 Task: Find connections with filter location Les Ulis with filter topic #personaldevelopment with filter profile language English with filter current company VBeyond Corporation with filter school Jai Narain Vyas University with filter industry Internet Marketplace Platforms with filter service category Interaction Design with filter keywords title Administrative Manager
Action: Mouse moved to (593, 83)
Screenshot: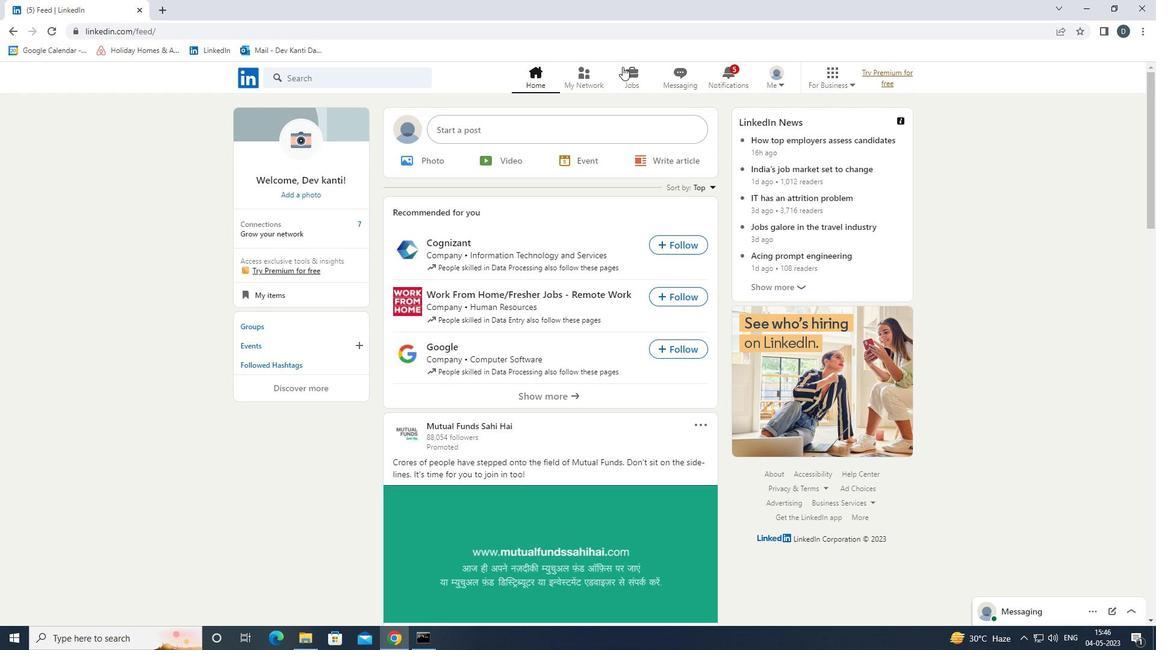 
Action: Mouse pressed left at (593, 83)
Screenshot: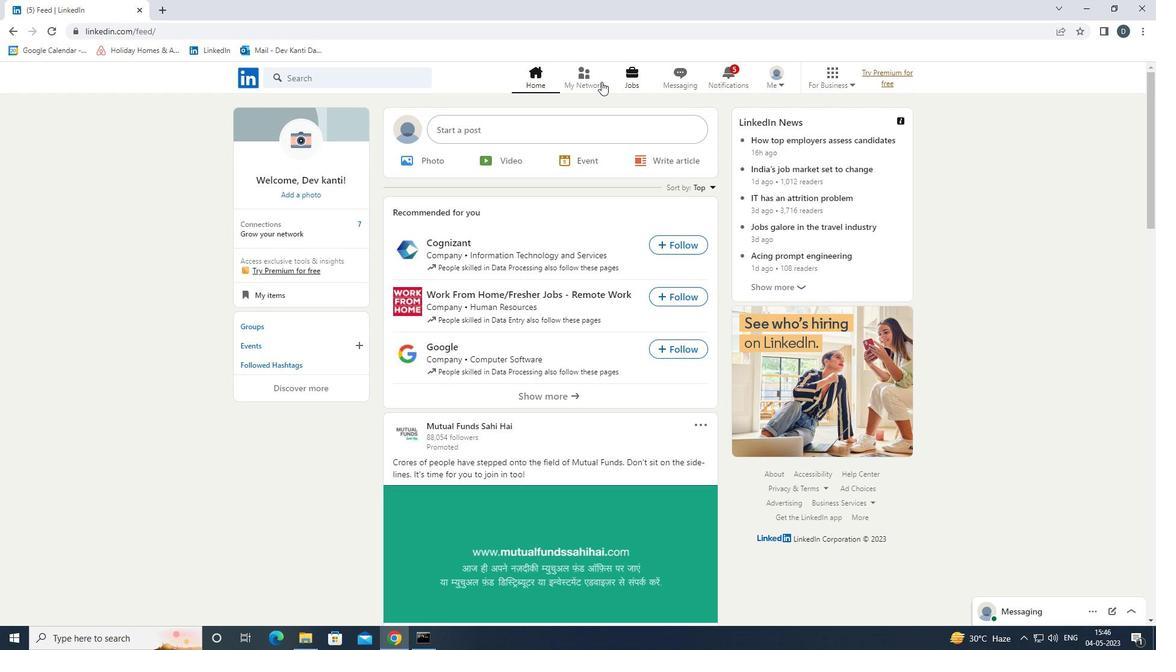 
Action: Mouse moved to (397, 143)
Screenshot: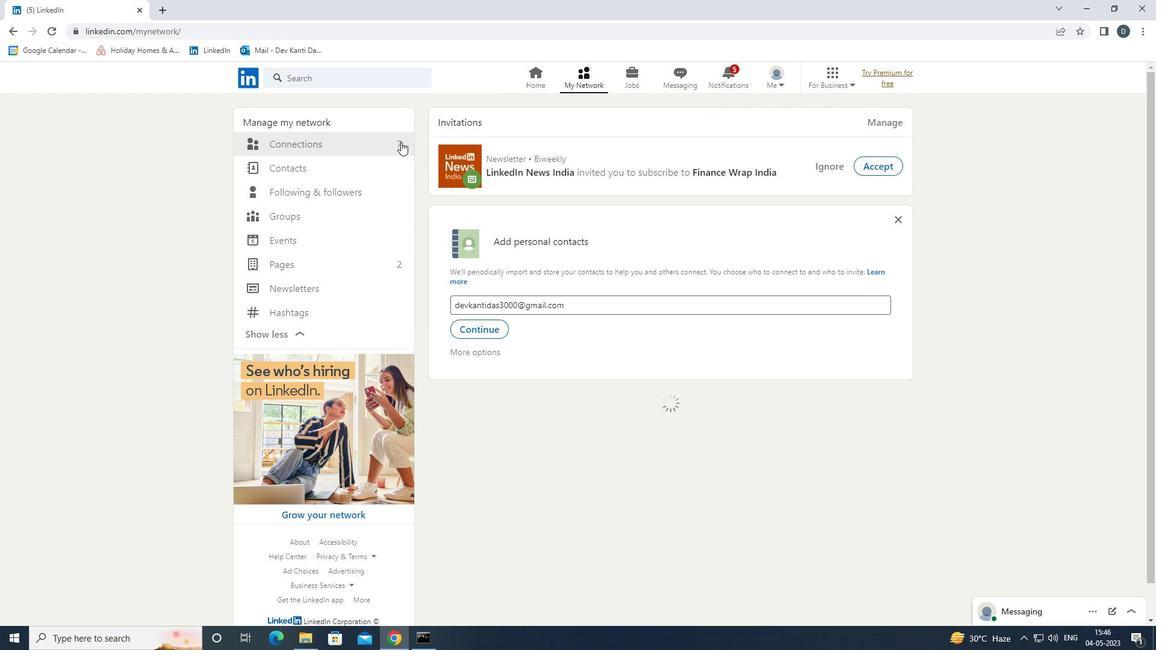 
Action: Mouse pressed left at (397, 143)
Screenshot: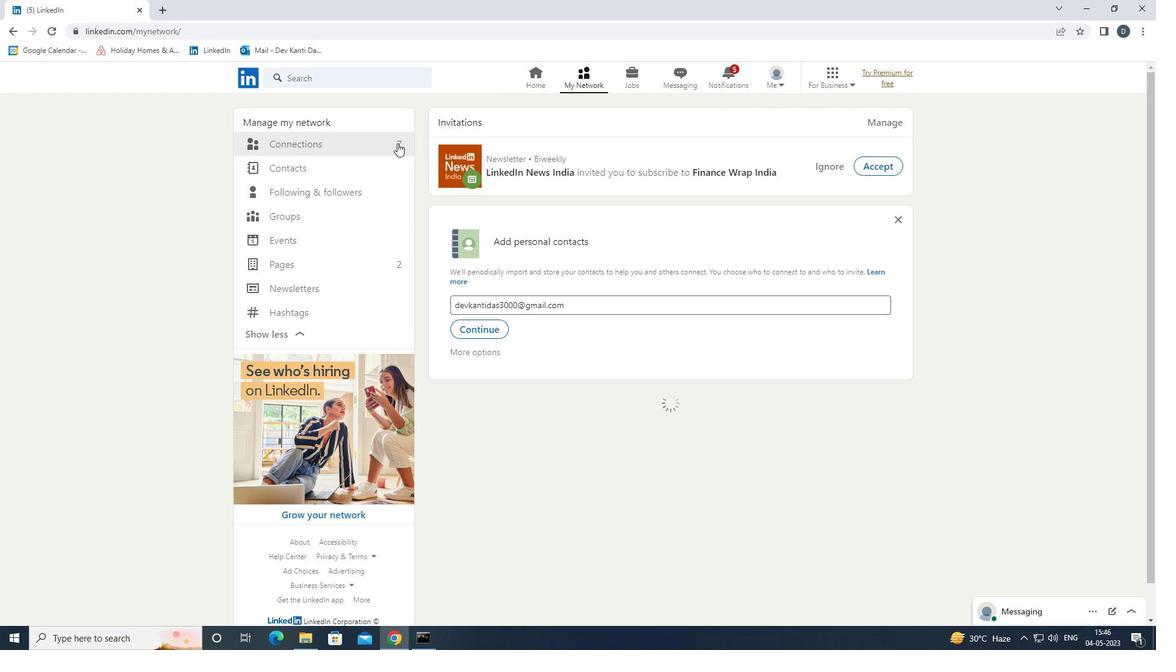 
Action: Mouse moved to (681, 134)
Screenshot: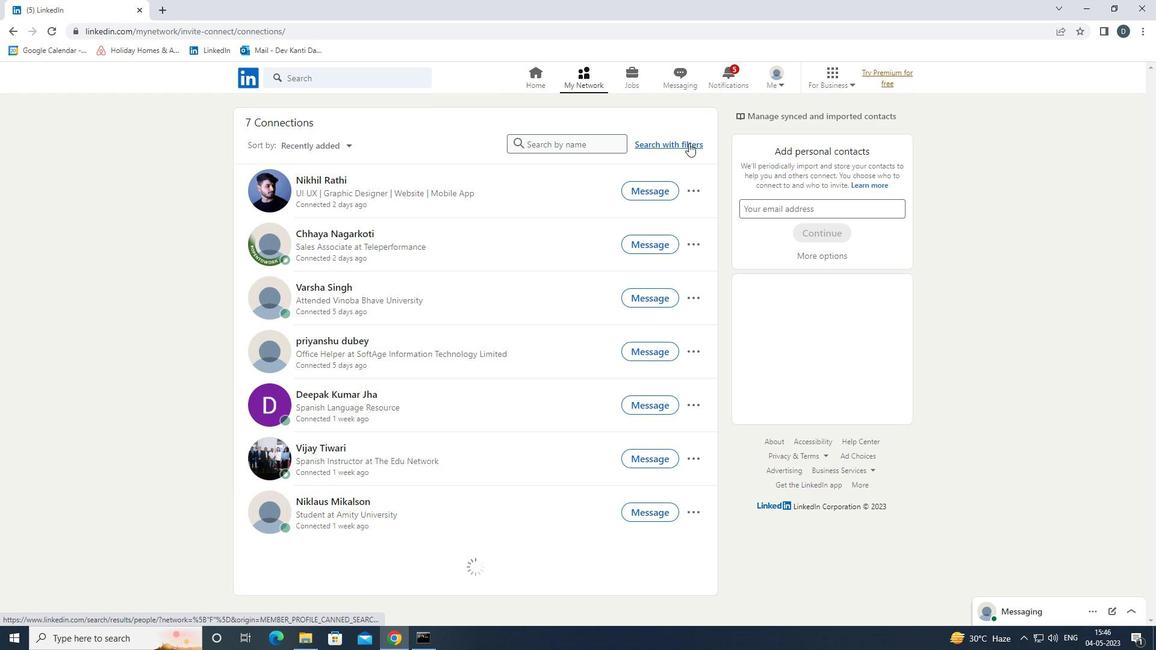 
Action: Mouse pressed left at (681, 134)
Screenshot: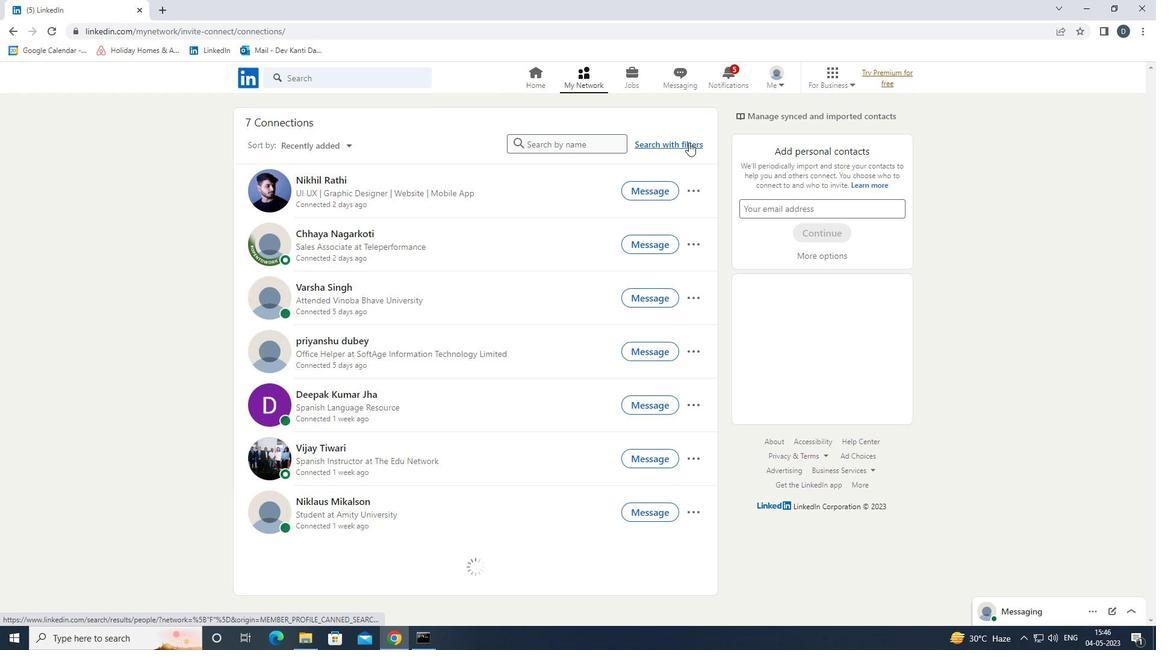 
Action: Mouse moved to (678, 139)
Screenshot: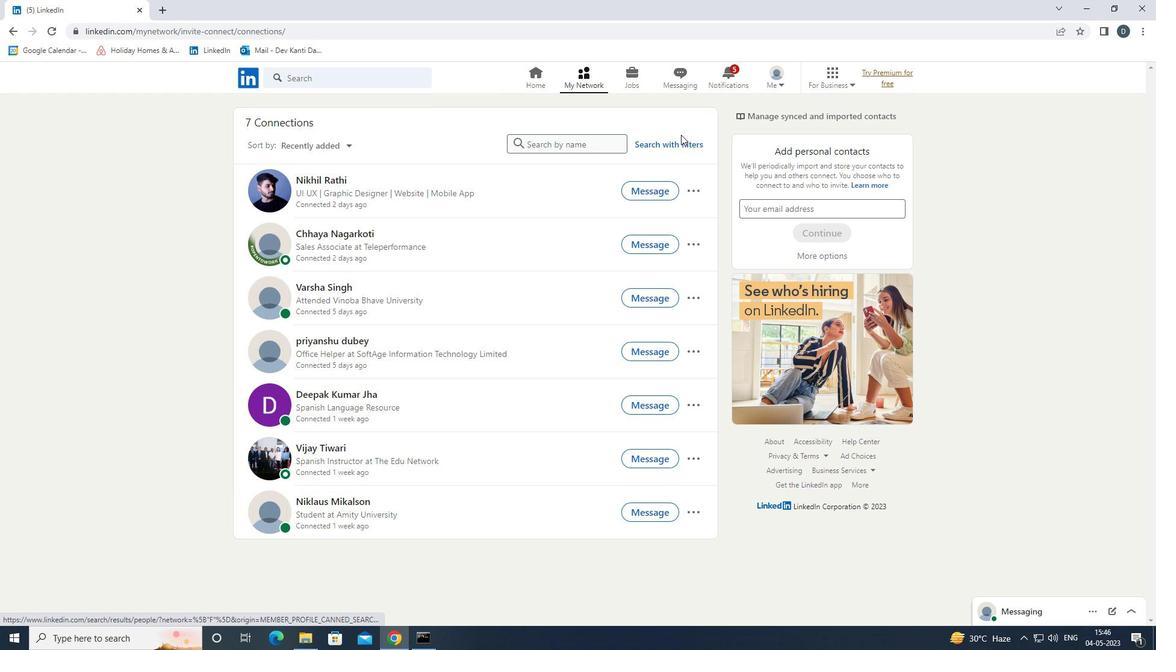 
Action: Mouse pressed left at (678, 139)
Screenshot: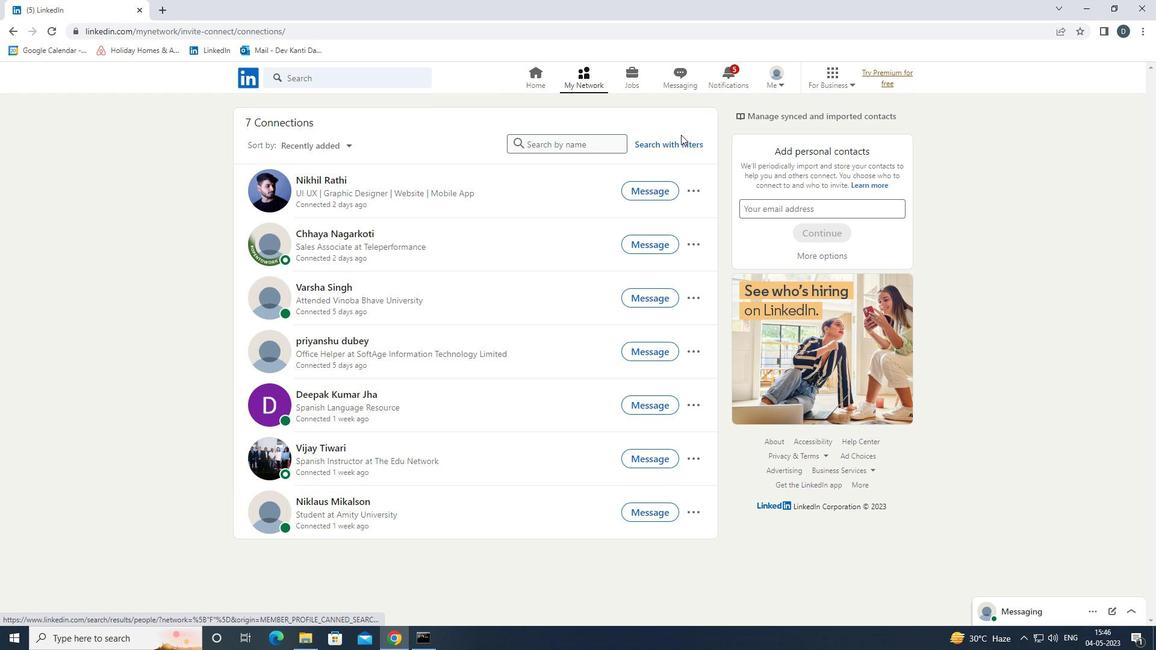 
Action: Mouse moved to (615, 110)
Screenshot: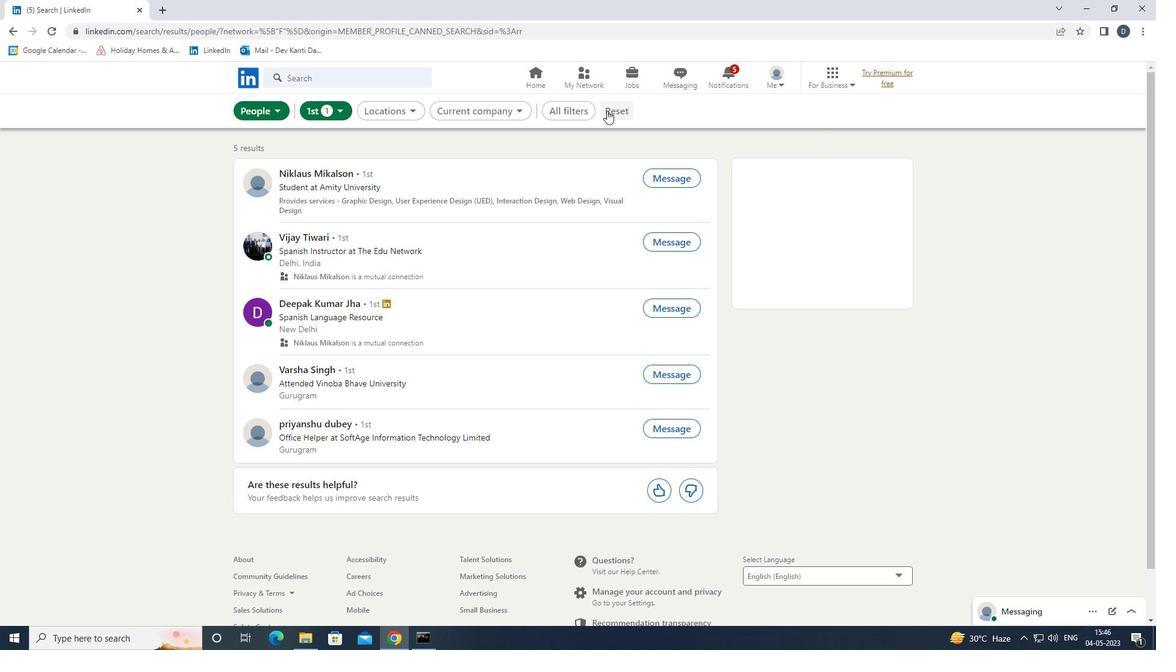 
Action: Mouse pressed left at (615, 110)
Screenshot: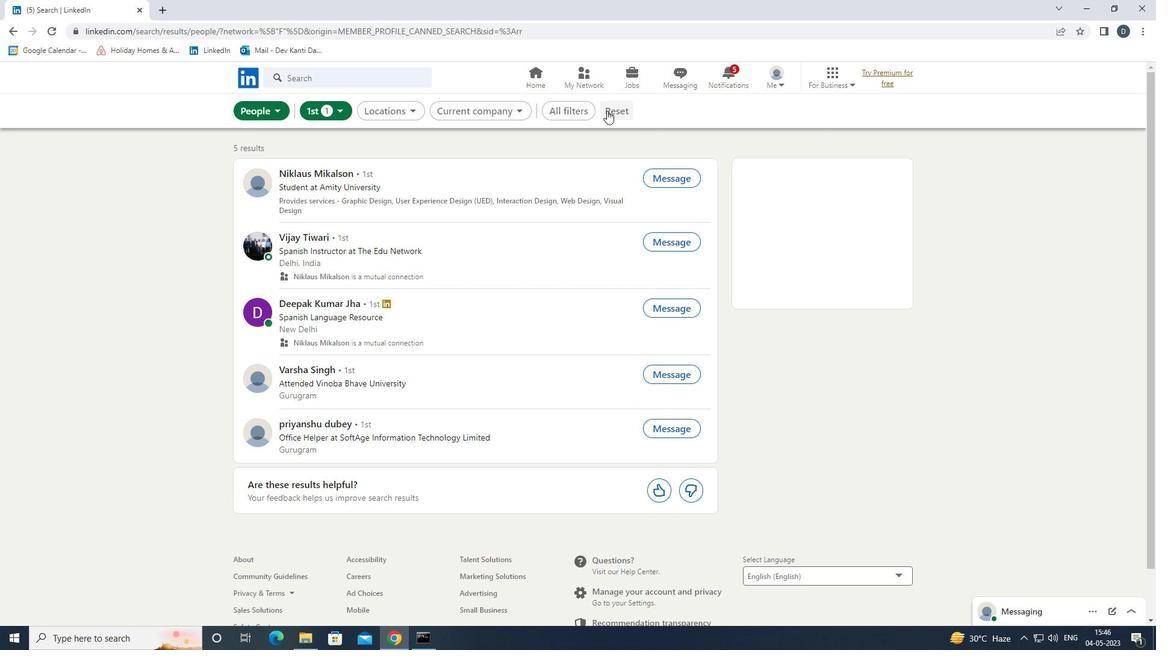 
Action: Mouse moved to (610, 110)
Screenshot: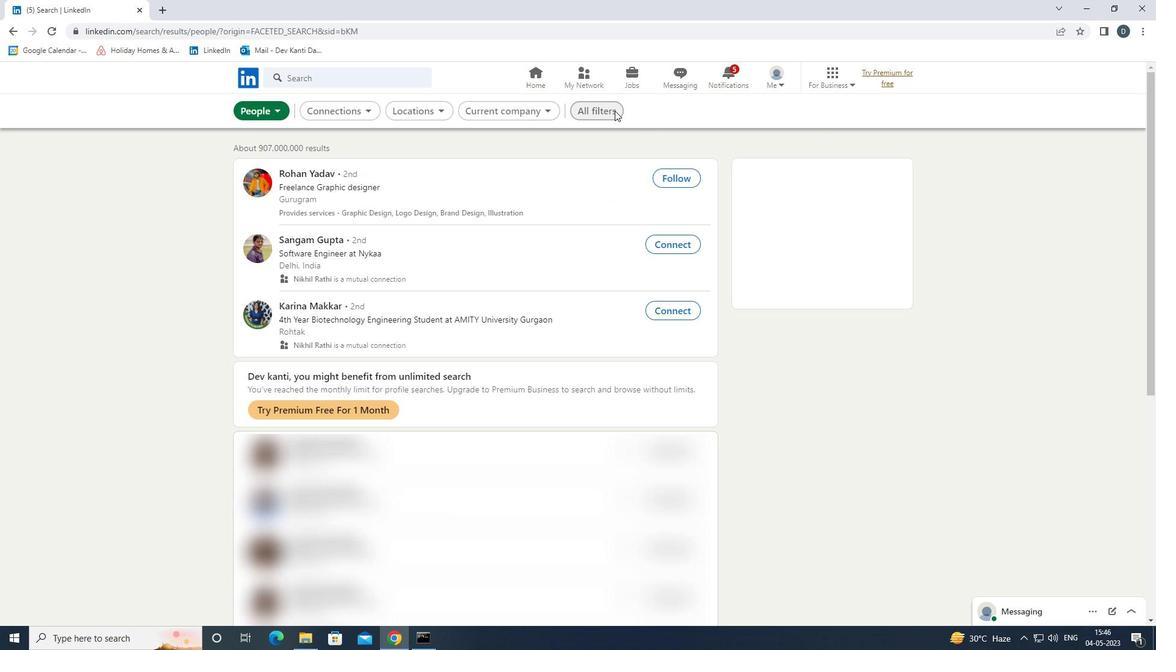 
Action: Mouse pressed left at (610, 110)
Screenshot: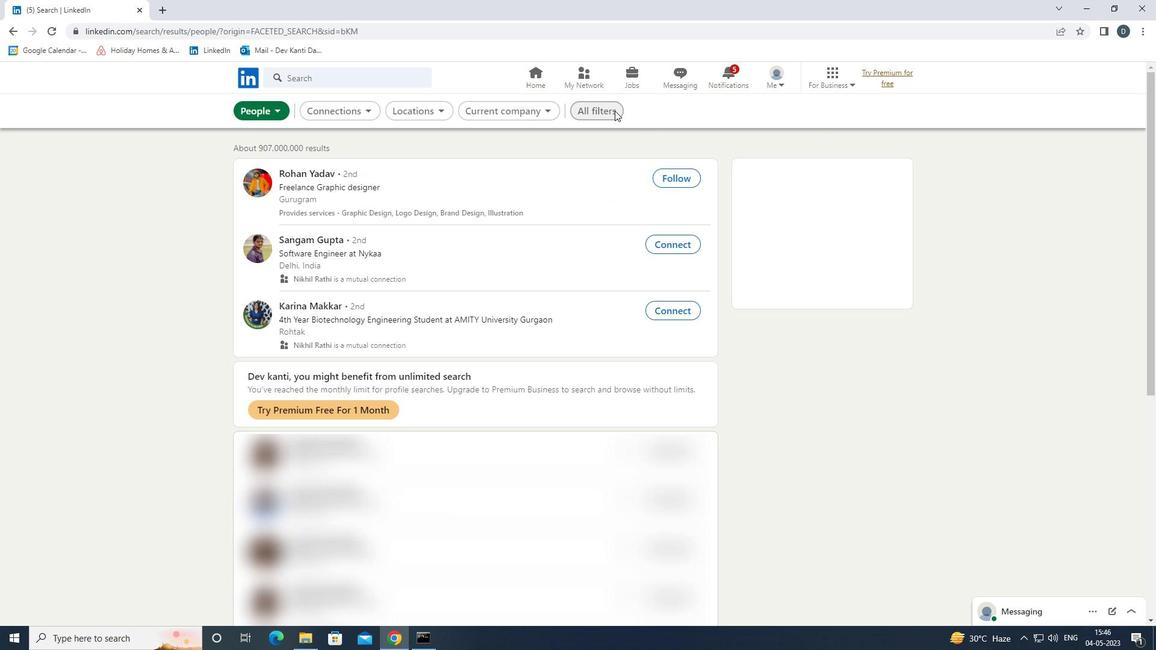 
Action: Mouse moved to (1038, 409)
Screenshot: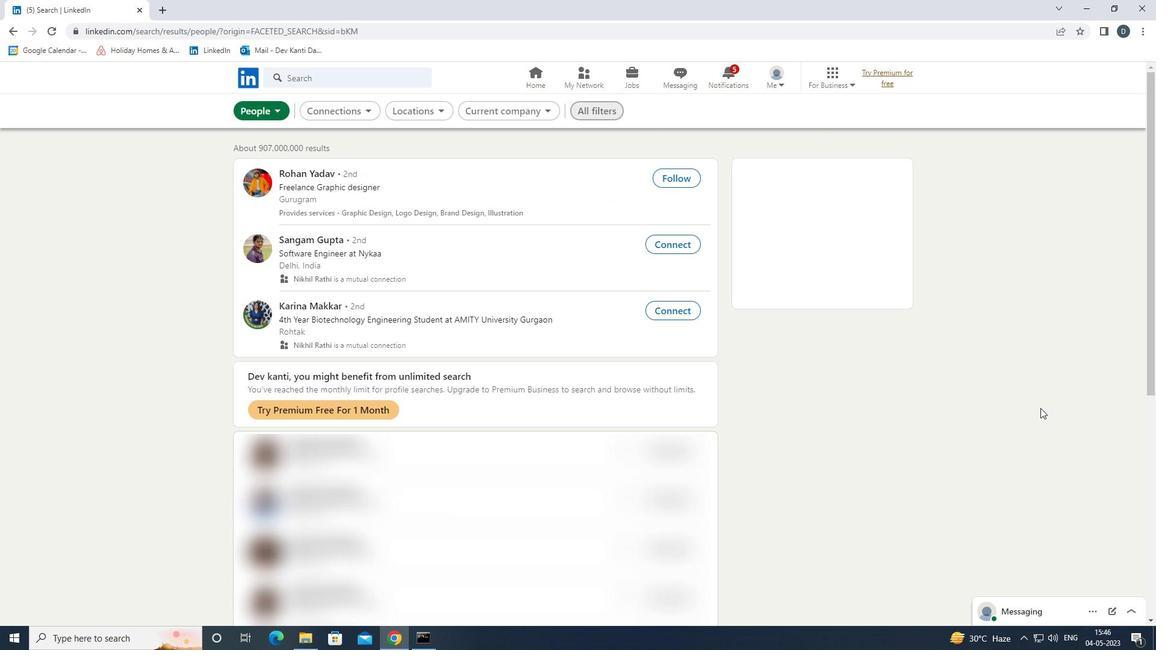 
Action: Mouse scrolled (1038, 409) with delta (0, 0)
Screenshot: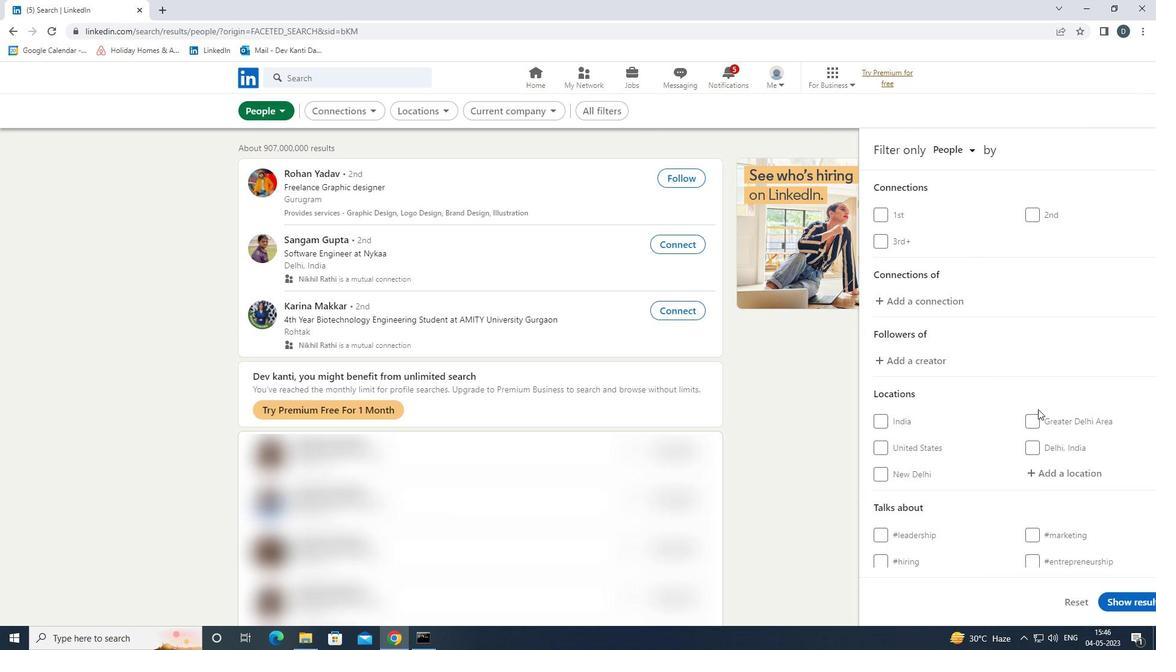 
Action: Mouse scrolled (1038, 409) with delta (0, 0)
Screenshot: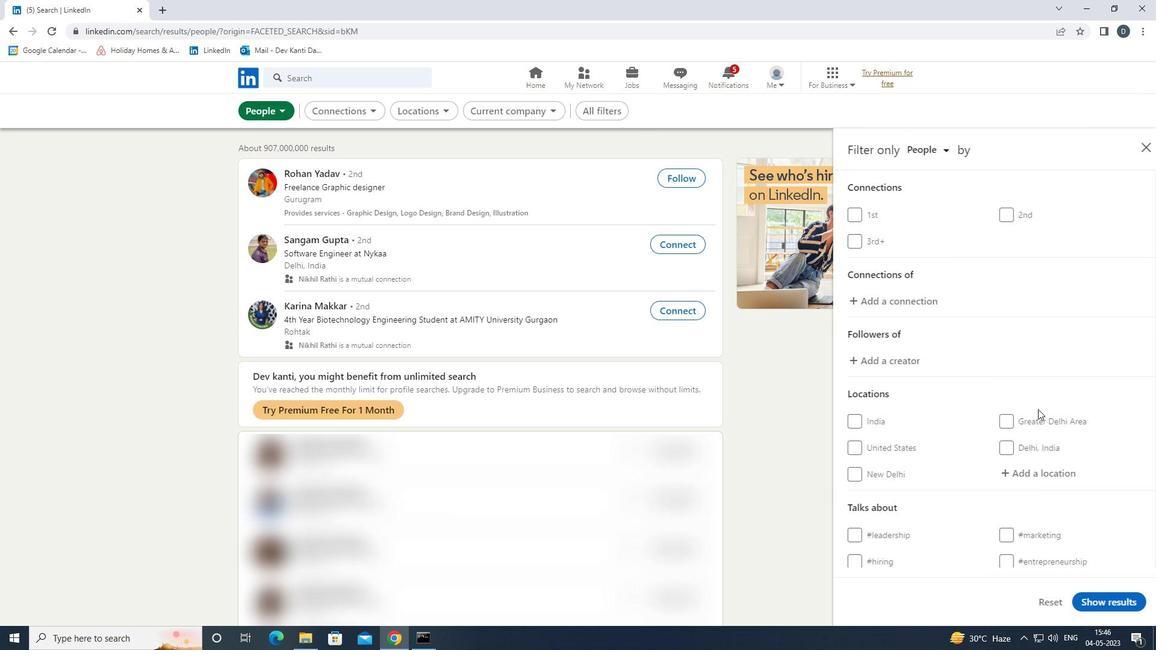 
Action: Mouse moved to (1036, 351)
Screenshot: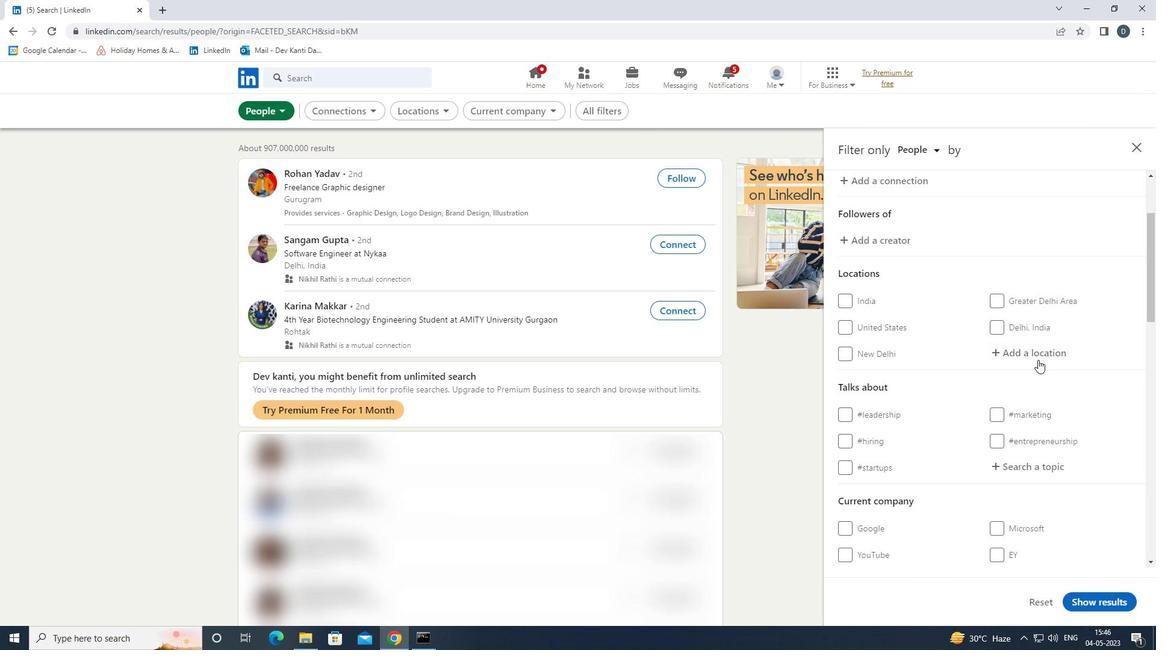 
Action: Mouse pressed left at (1036, 351)
Screenshot: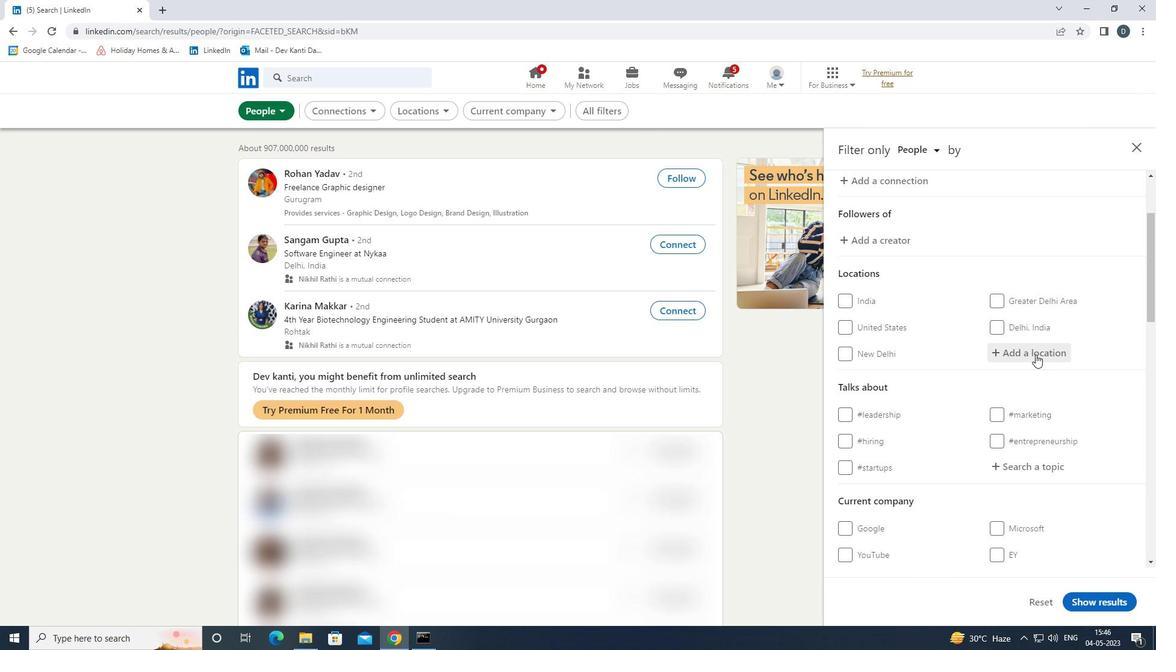 
Action: Key pressed <Key.shift>LES<Key.space><Key.shift>ULIS<Key.down>3.<Key.backspace><Key.backspace>
Screenshot: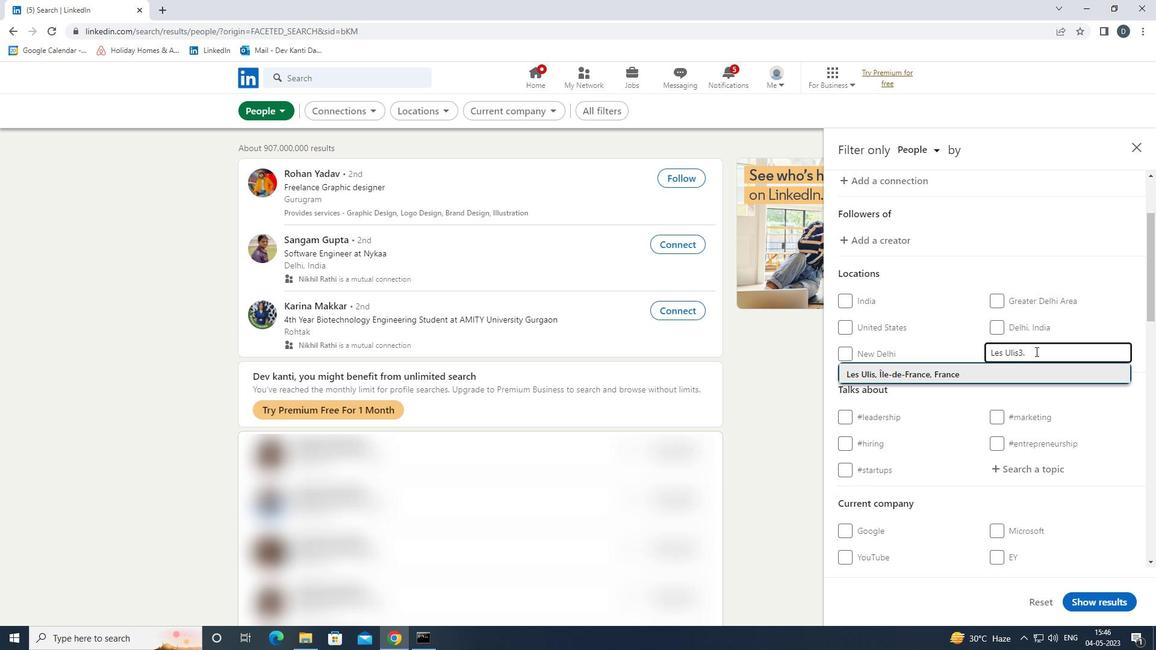
Action: Mouse moved to (1027, 363)
Screenshot: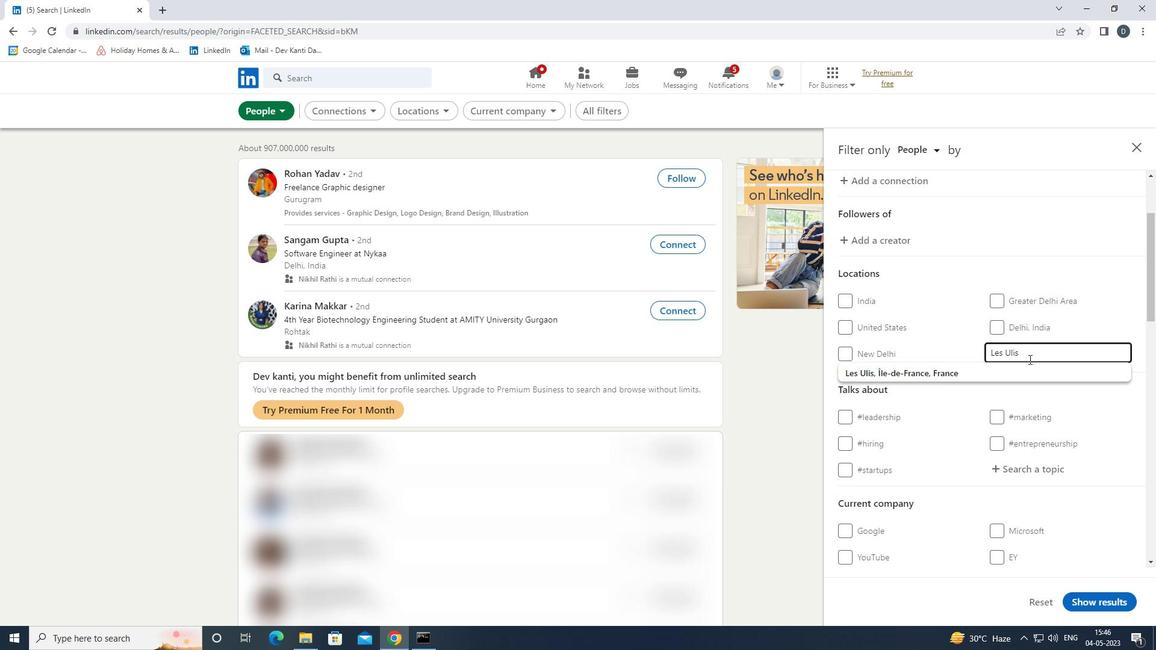 
Action: Mouse pressed left at (1027, 363)
Screenshot: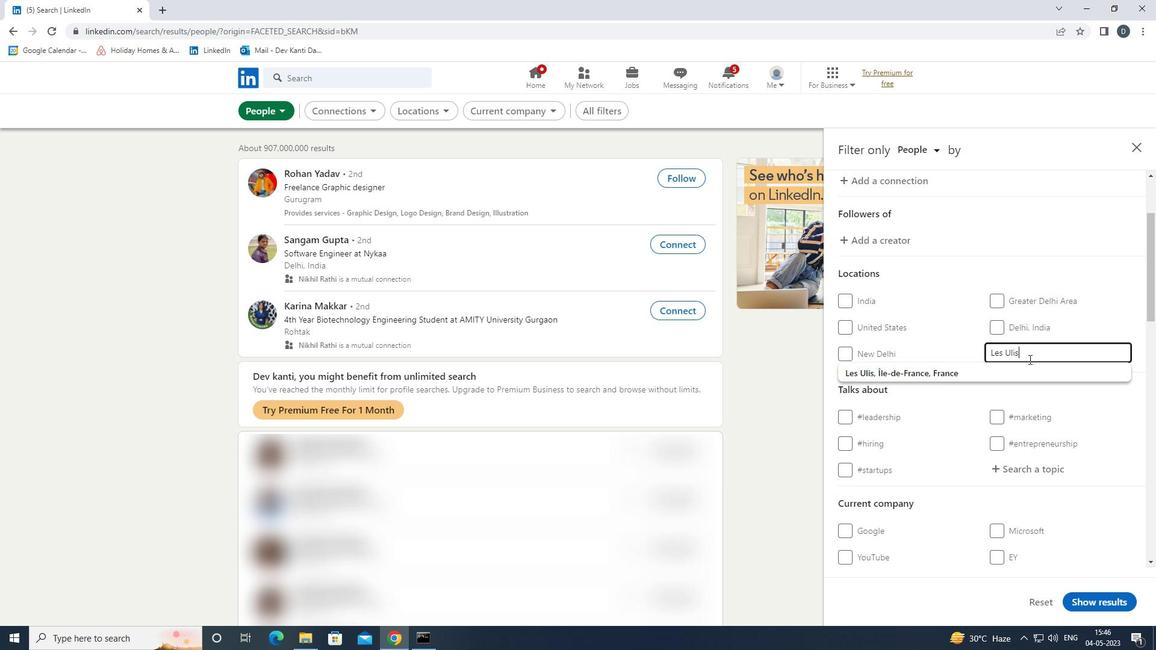 
Action: Mouse scrolled (1027, 363) with delta (0, 0)
Screenshot: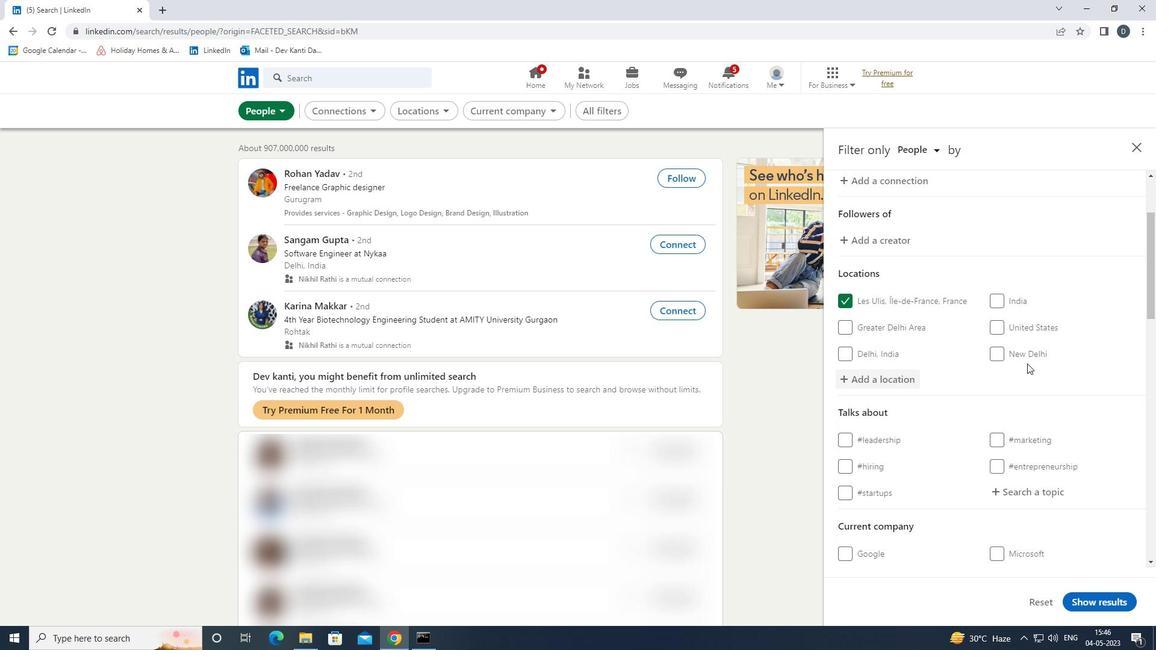 
Action: Mouse scrolled (1027, 363) with delta (0, 0)
Screenshot: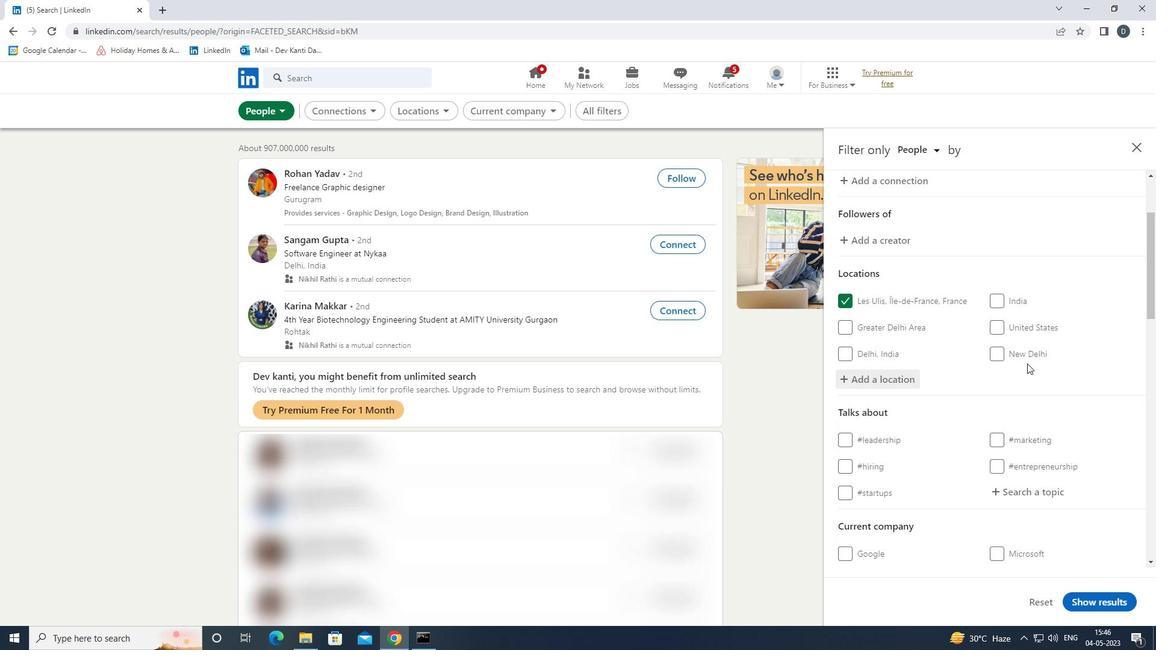 
Action: Mouse moved to (1027, 358)
Screenshot: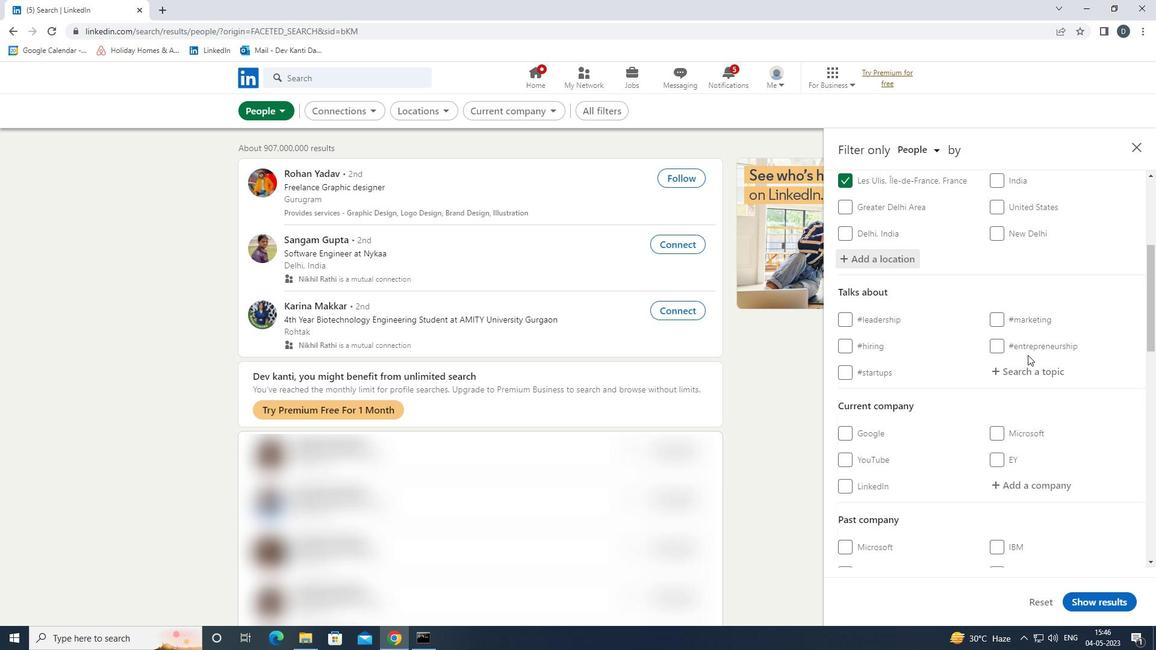 
Action: Mouse pressed left at (1027, 358)
Screenshot: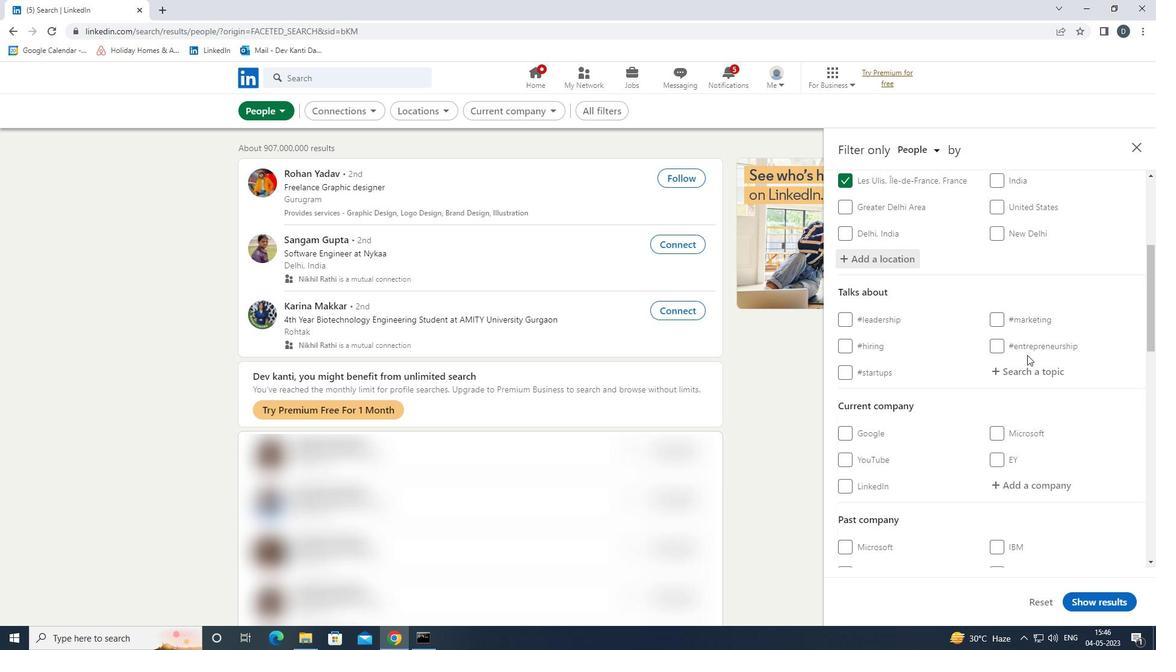 
Action: Mouse moved to (1027, 365)
Screenshot: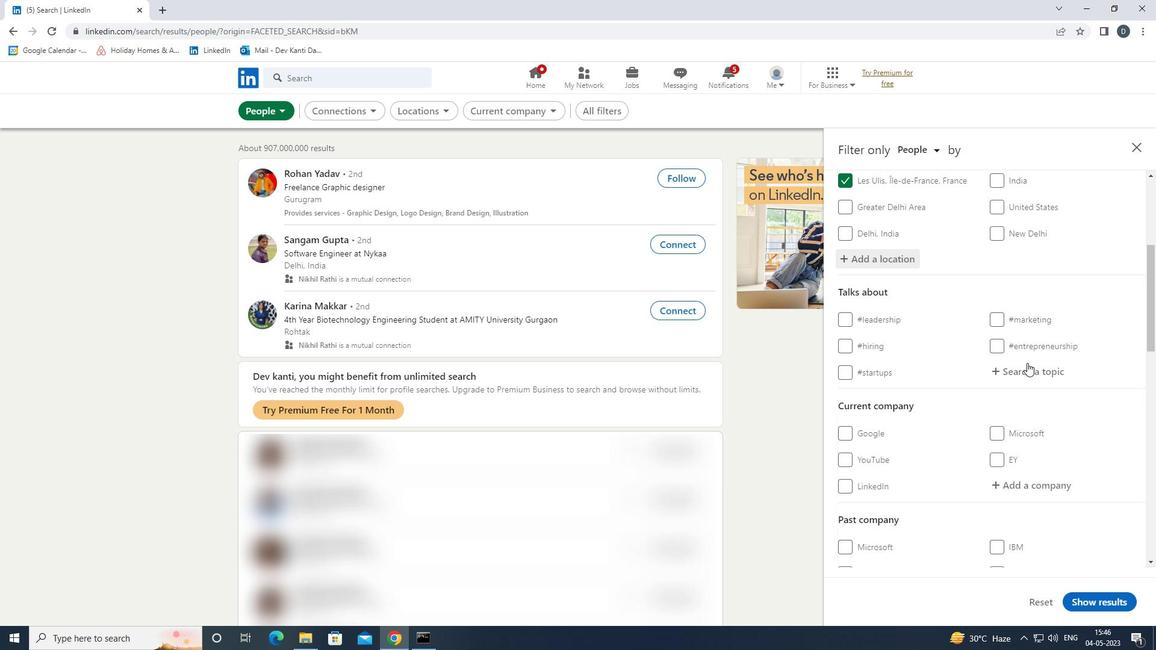 
Action: Mouse pressed left at (1027, 365)
Screenshot: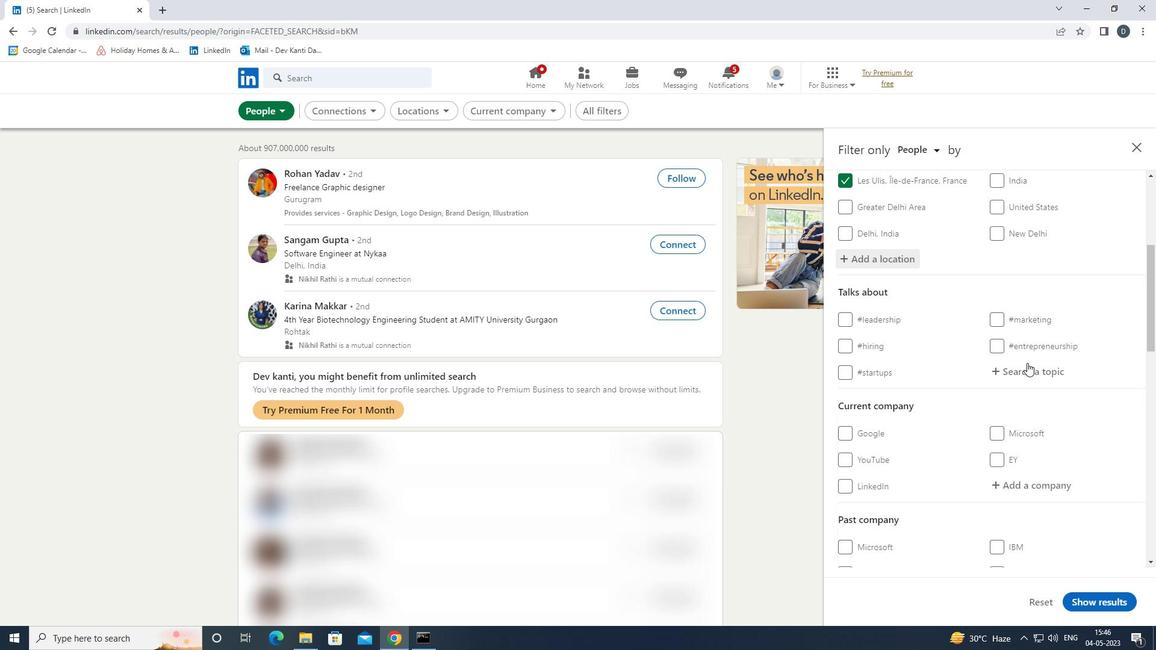 
Action: Mouse moved to (1027, 358)
Screenshot: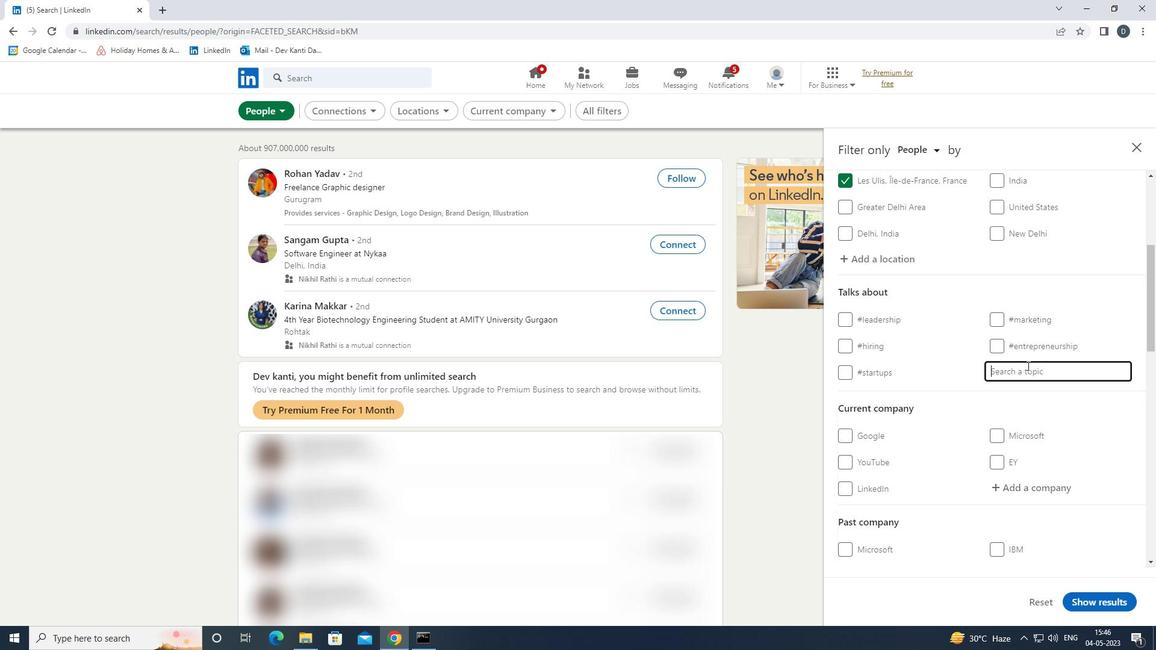 
Action: Key pressed PERSONALDEVE<Key.down><Key.enter>
Screenshot: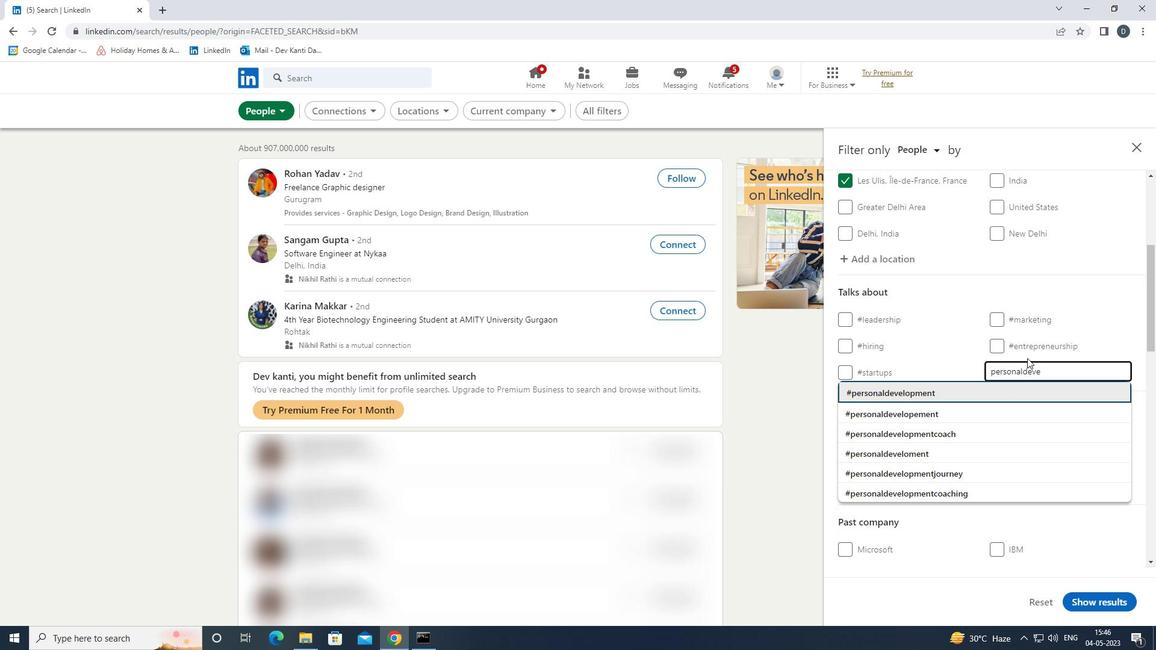 
Action: Mouse moved to (980, 383)
Screenshot: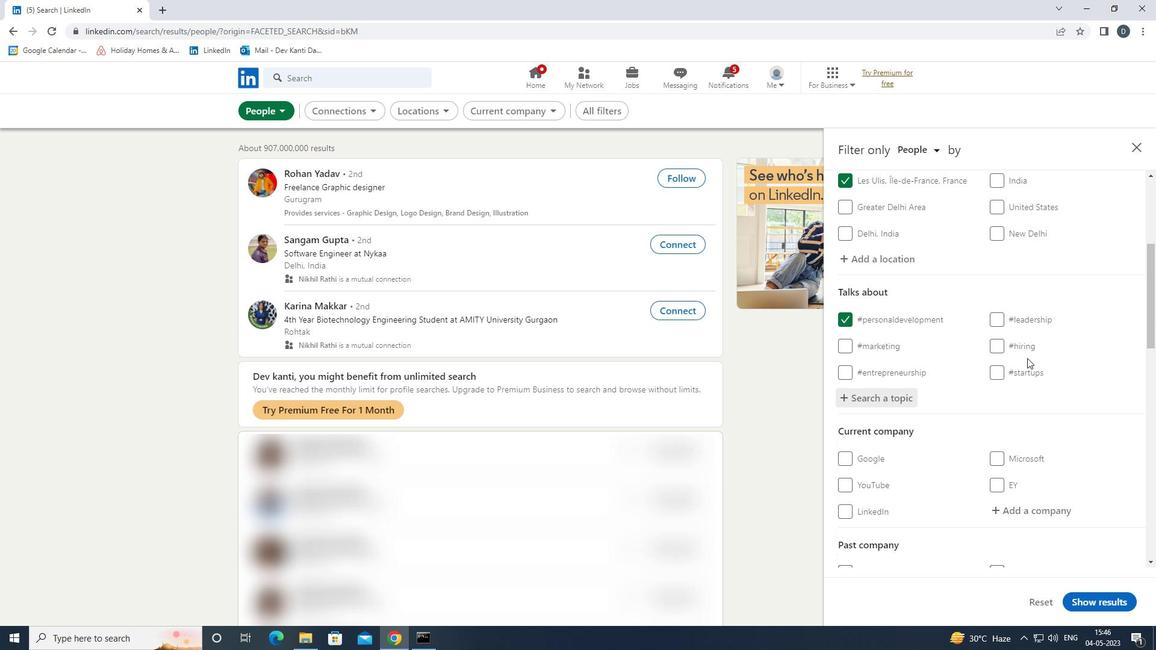 
Action: Mouse scrolled (980, 383) with delta (0, 0)
Screenshot: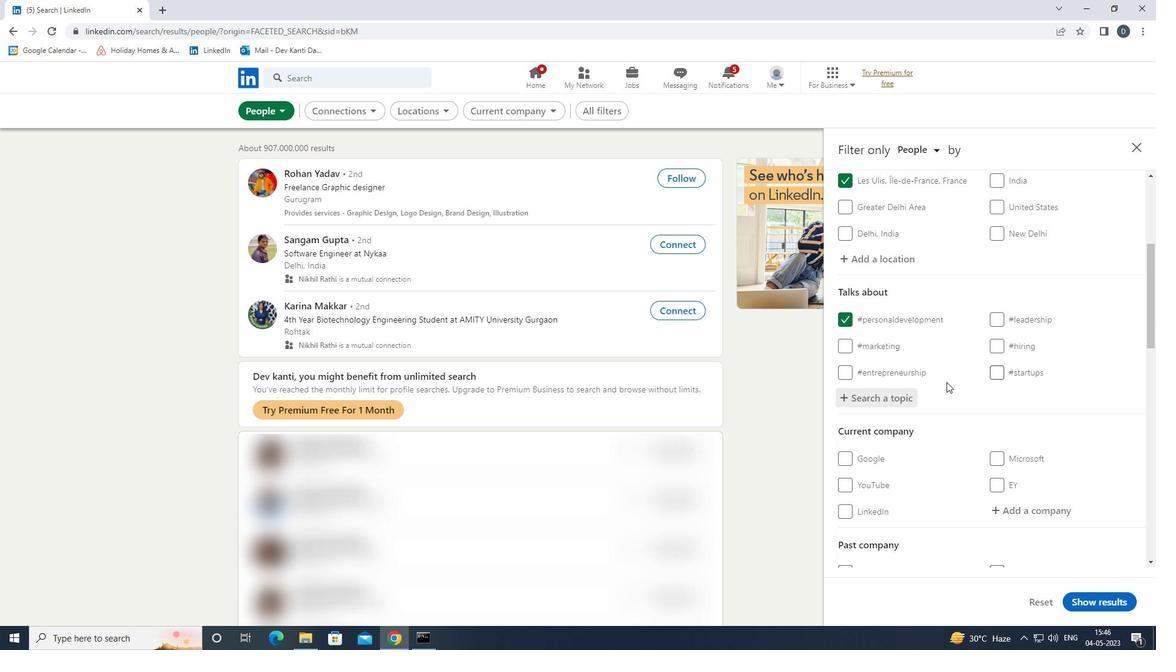 
Action: Mouse scrolled (980, 383) with delta (0, 0)
Screenshot: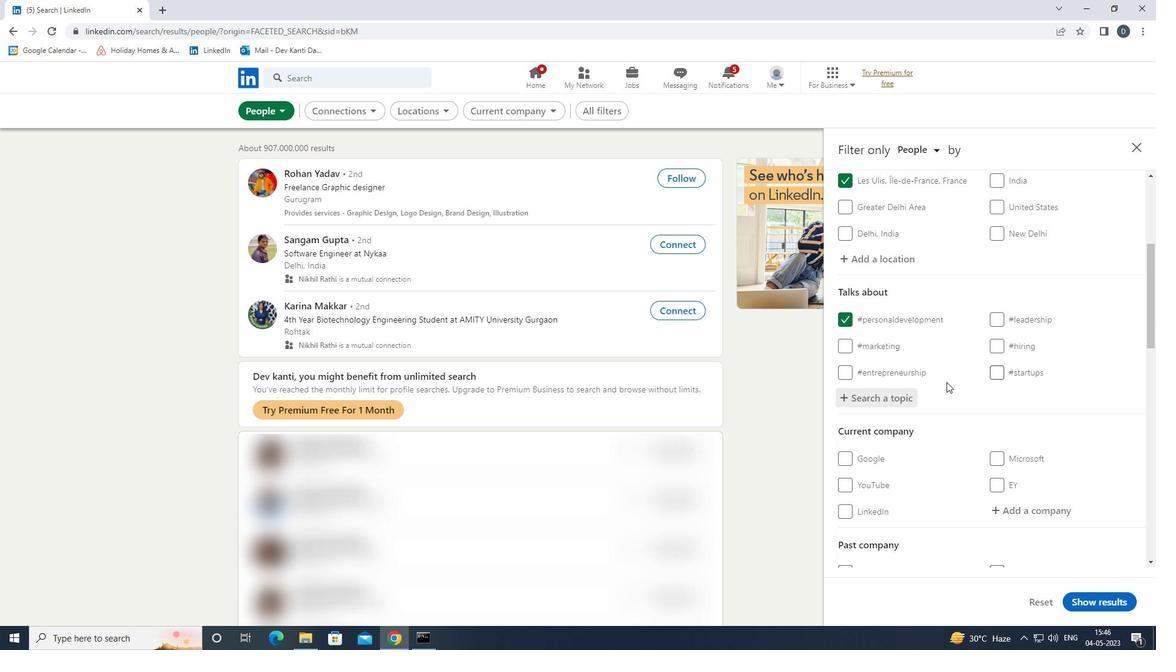 
Action: Mouse scrolled (980, 383) with delta (0, 0)
Screenshot: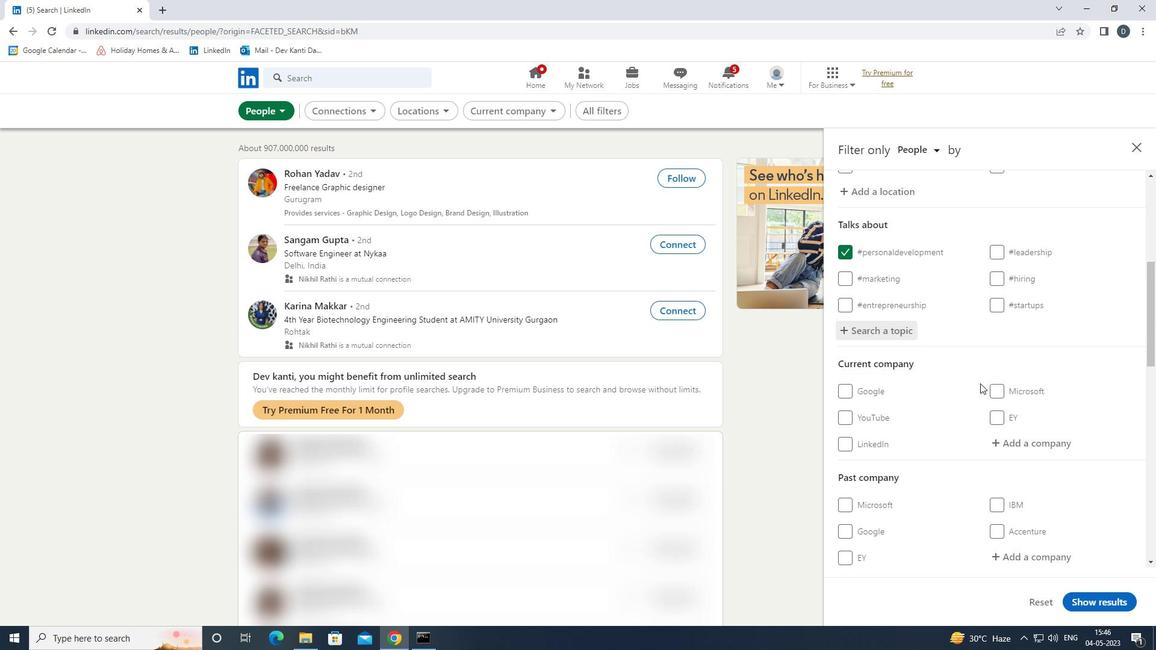 
Action: Mouse scrolled (980, 383) with delta (0, 0)
Screenshot: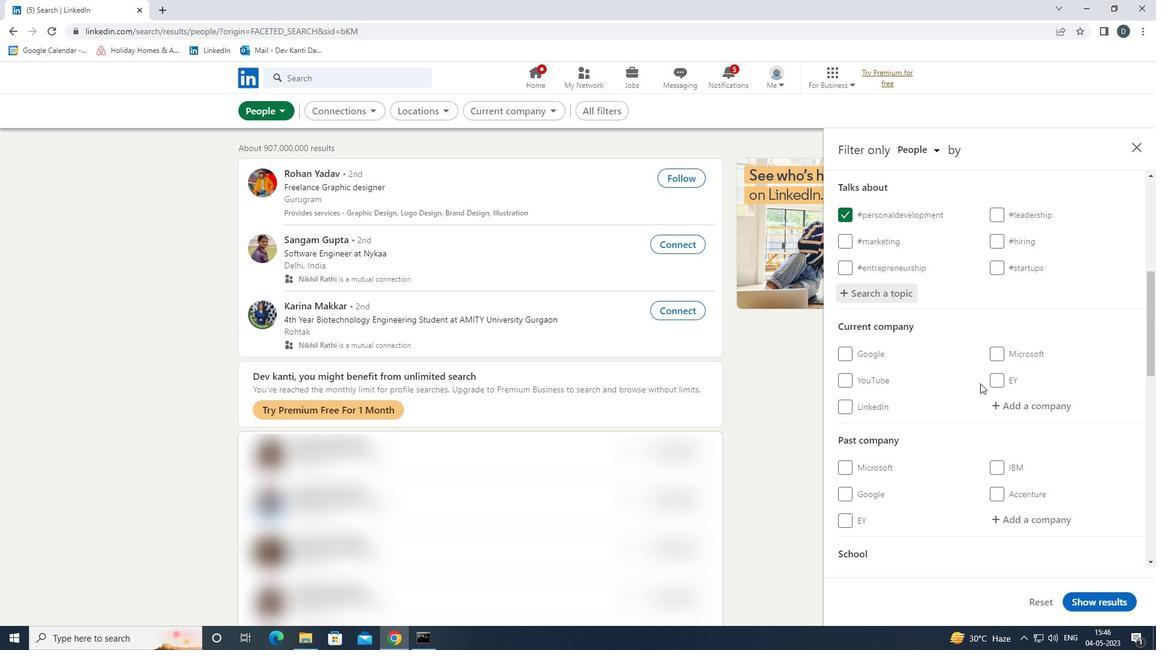 
Action: Mouse scrolled (980, 383) with delta (0, 0)
Screenshot: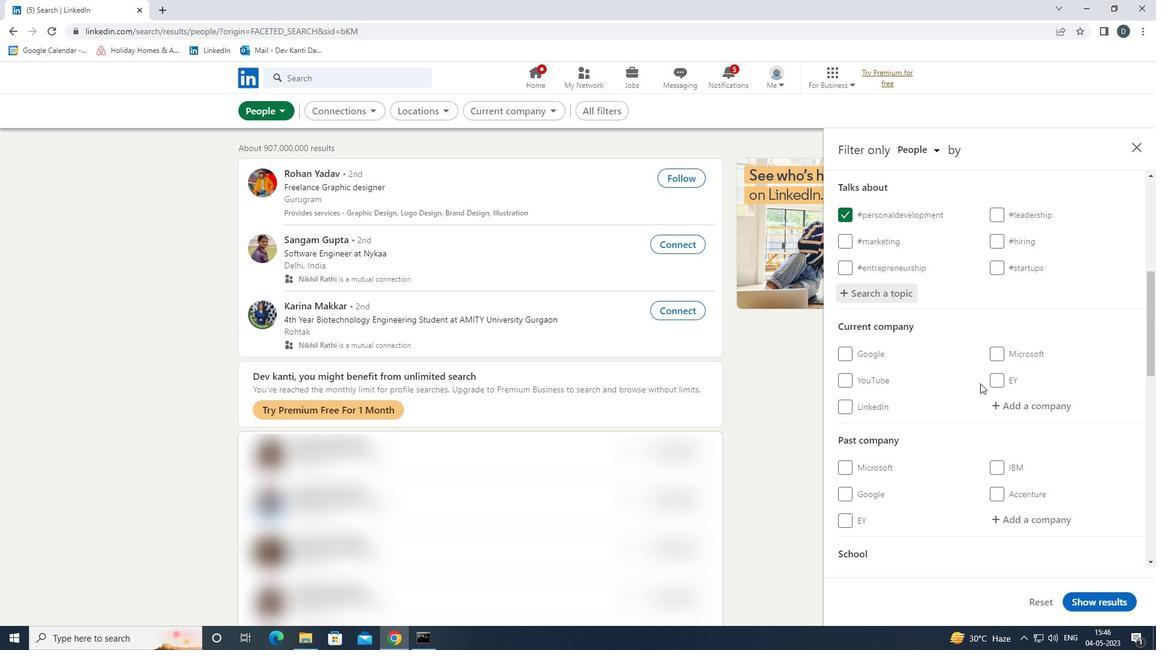 
Action: Mouse moved to (967, 392)
Screenshot: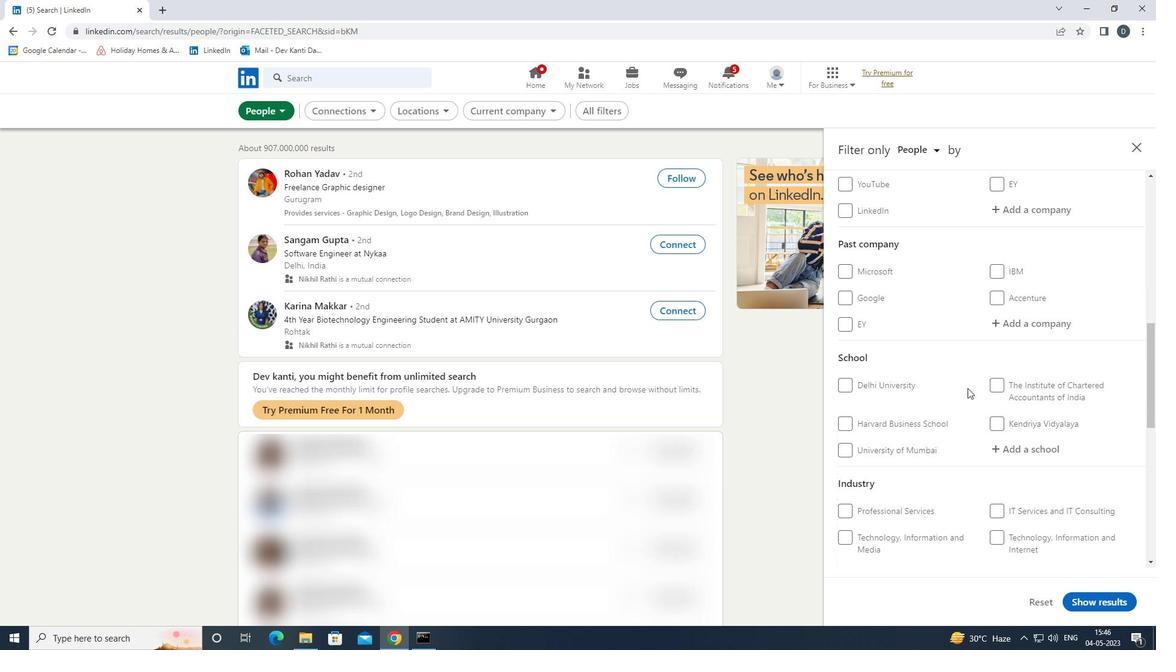
Action: Mouse scrolled (967, 392) with delta (0, 0)
Screenshot: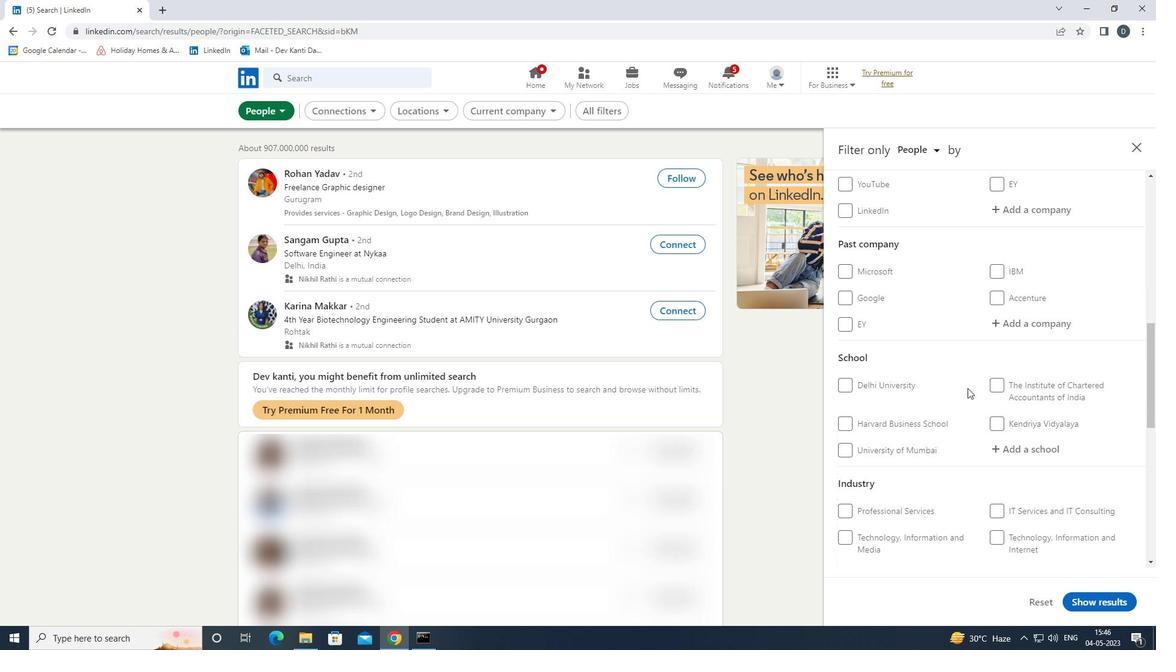 
Action: Mouse moved to (967, 394)
Screenshot: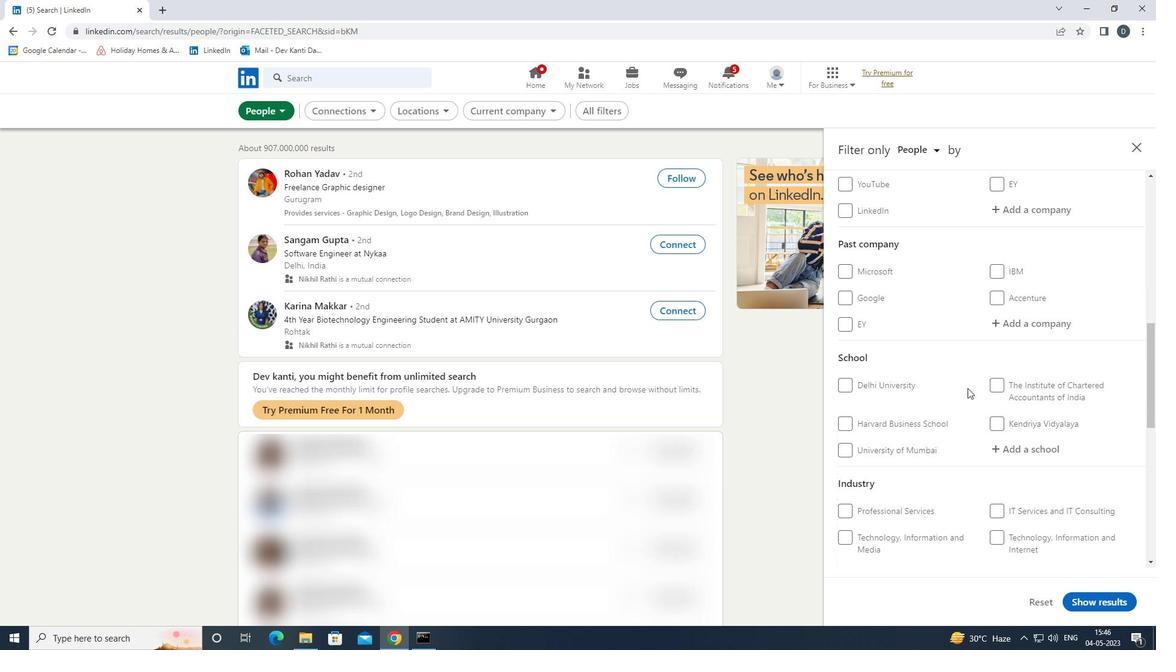 
Action: Mouse scrolled (967, 394) with delta (0, 0)
Screenshot: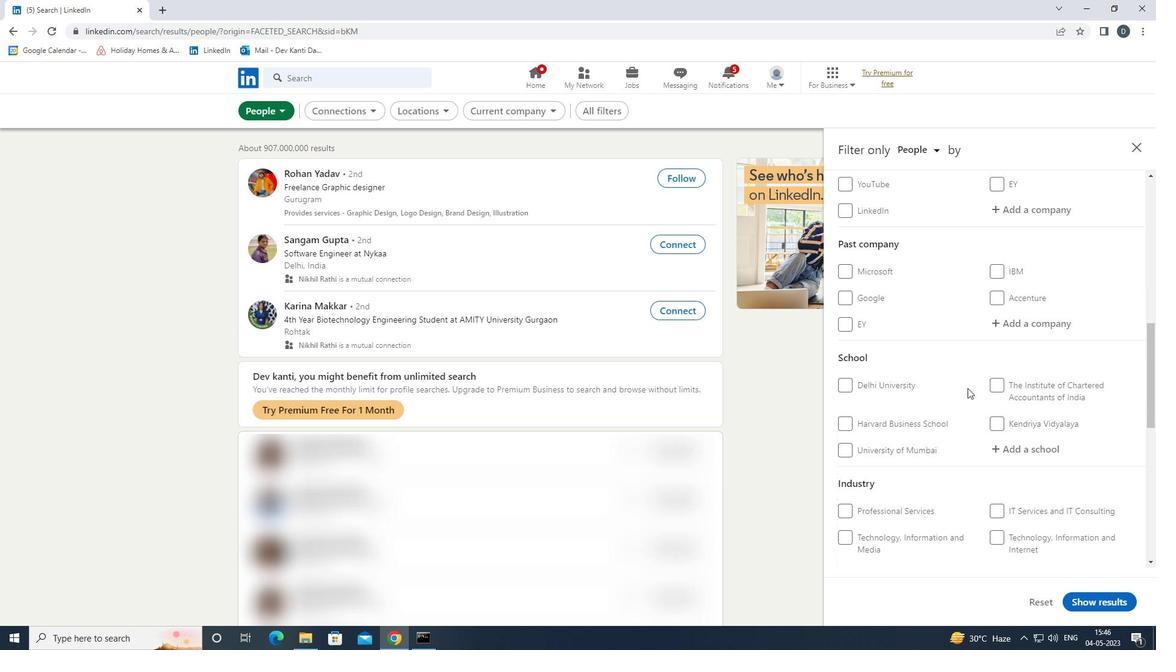 
Action: Mouse moved to (928, 416)
Screenshot: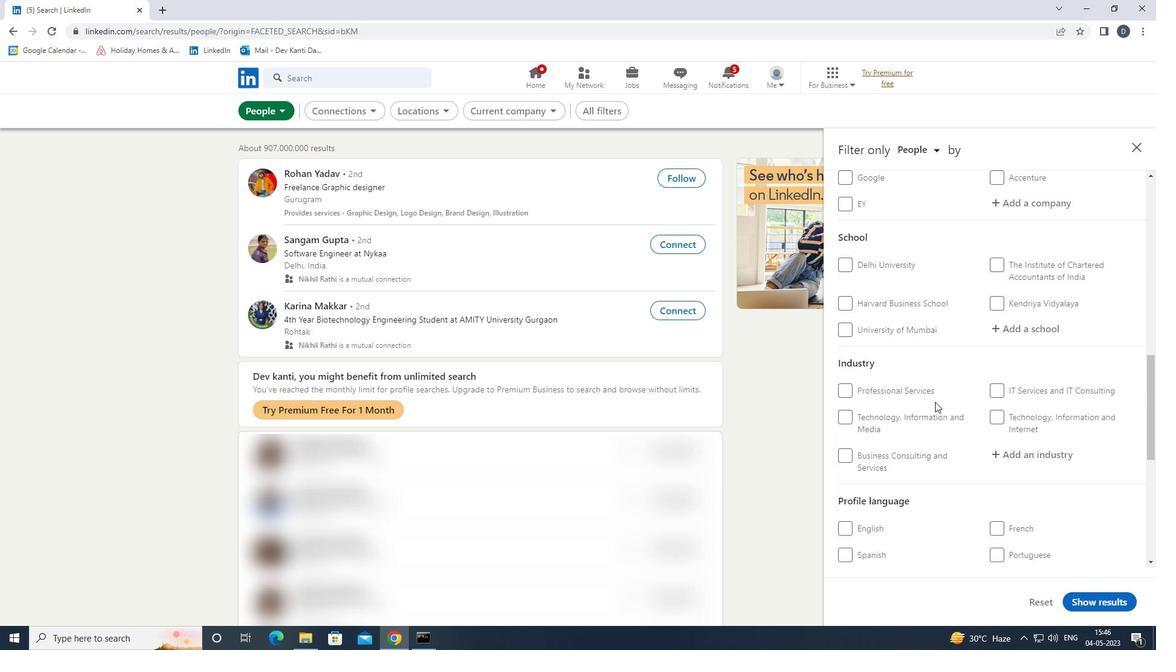 
Action: Mouse scrolled (928, 416) with delta (0, 0)
Screenshot: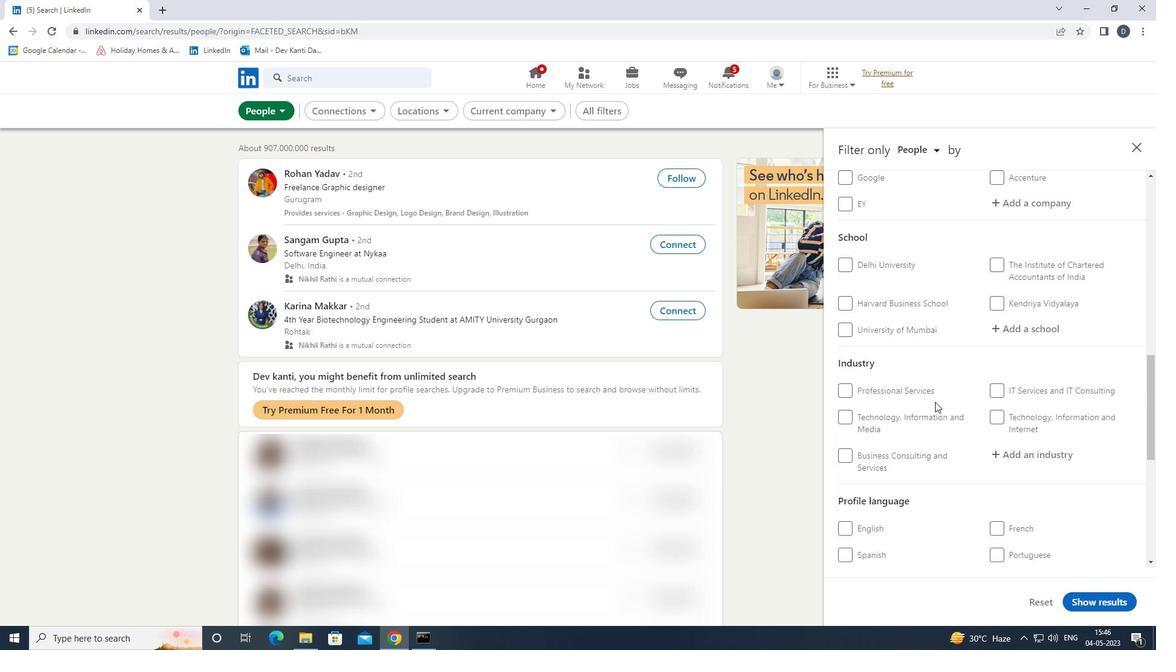 
Action: Mouse moved to (872, 463)
Screenshot: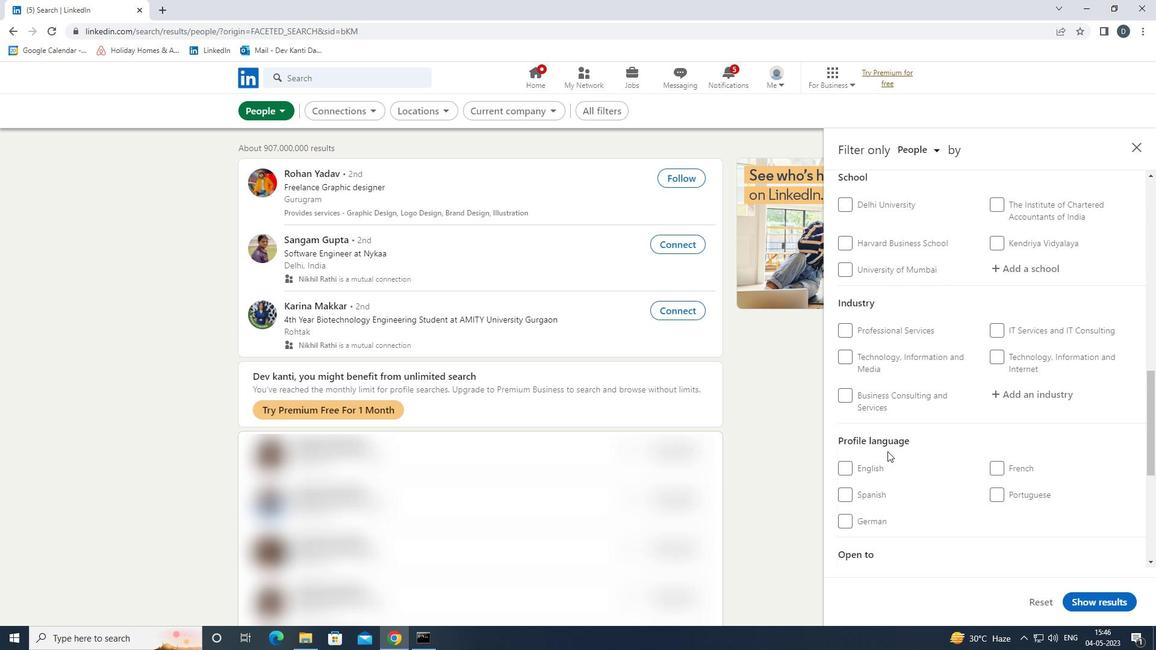 
Action: Mouse pressed left at (872, 463)
Screenshot: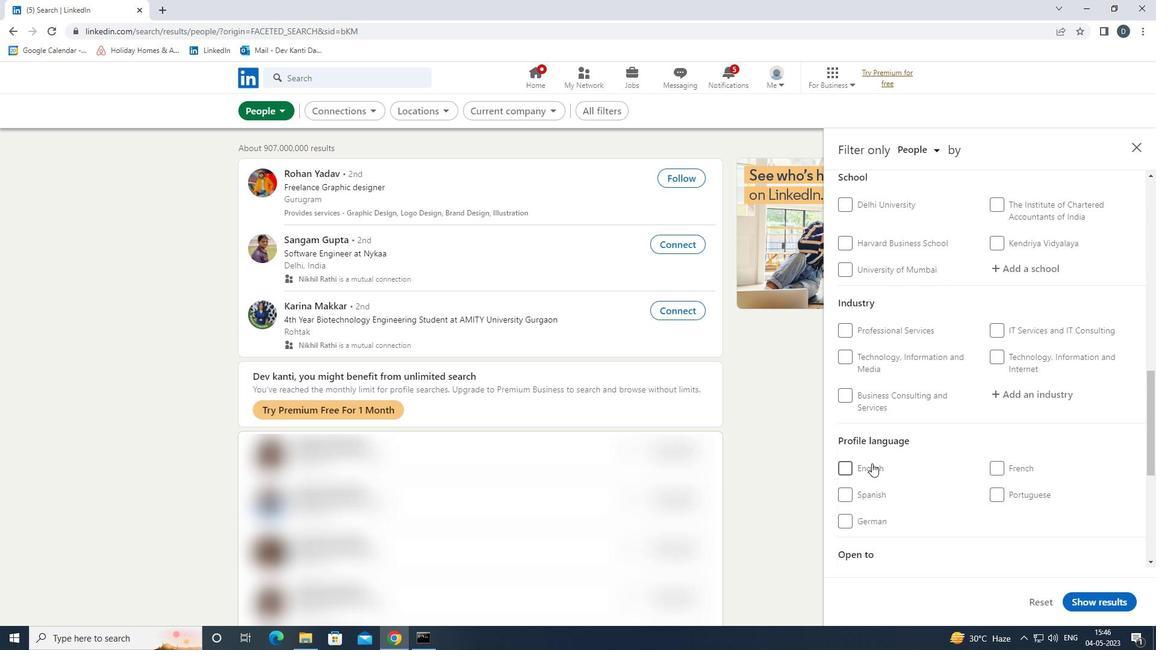 
Action: Mouse moved to (1015, 478)
Screenshot: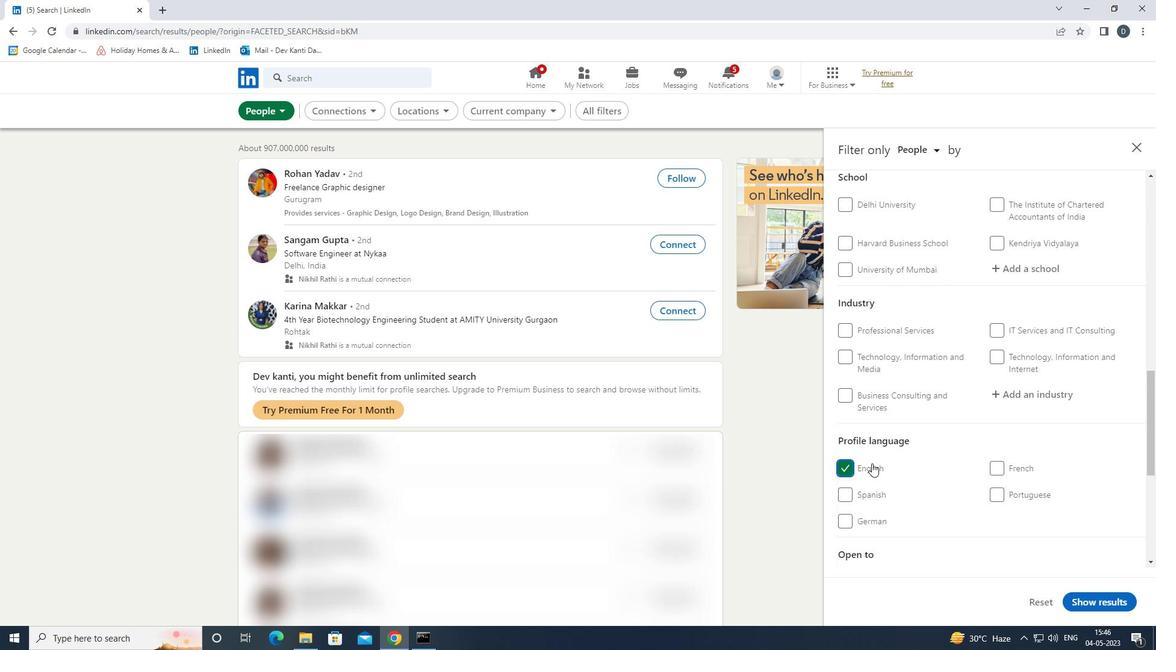 
Action: Mouse scrolled (1015, 478) with delta (0, 0)
Screenshot: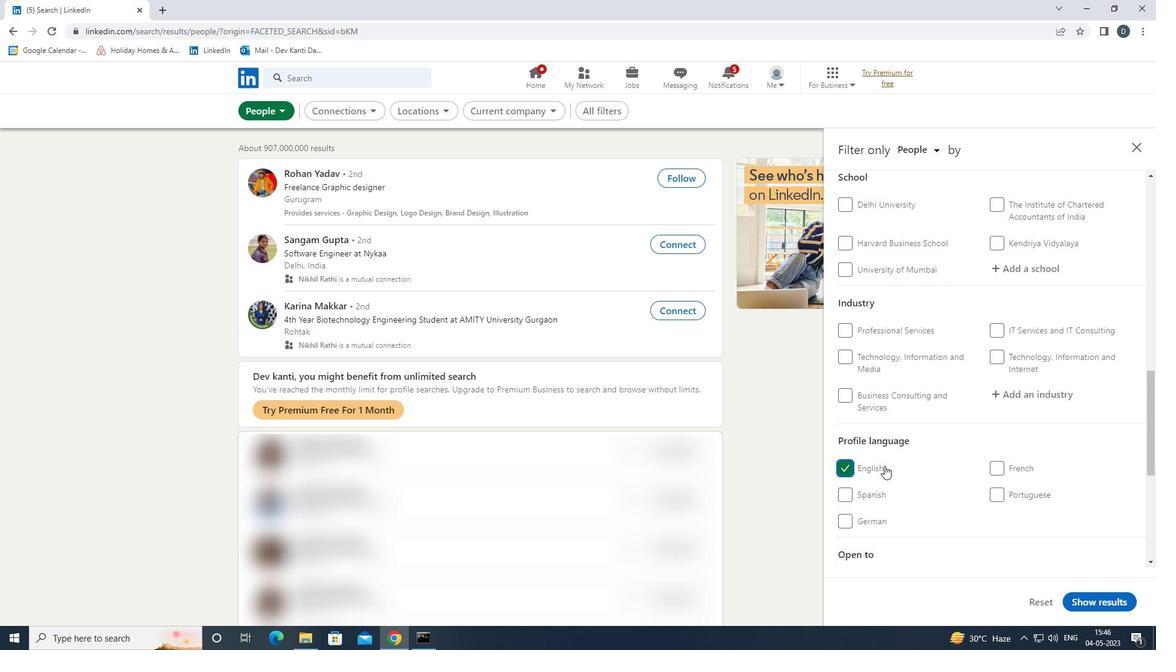
Action: Mouse scrolled (1015, 478) with delta (0, 0)
Screenshot: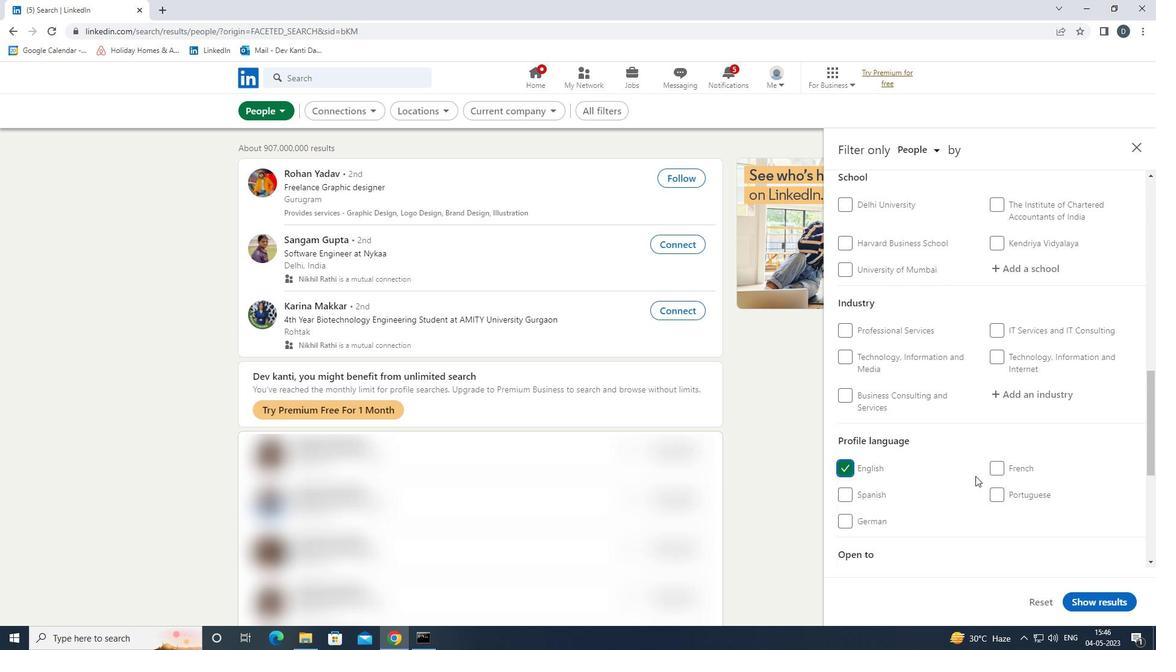 
Action: Mouse scrolled (1015, 478) with delta (0, 0)
Screenshot: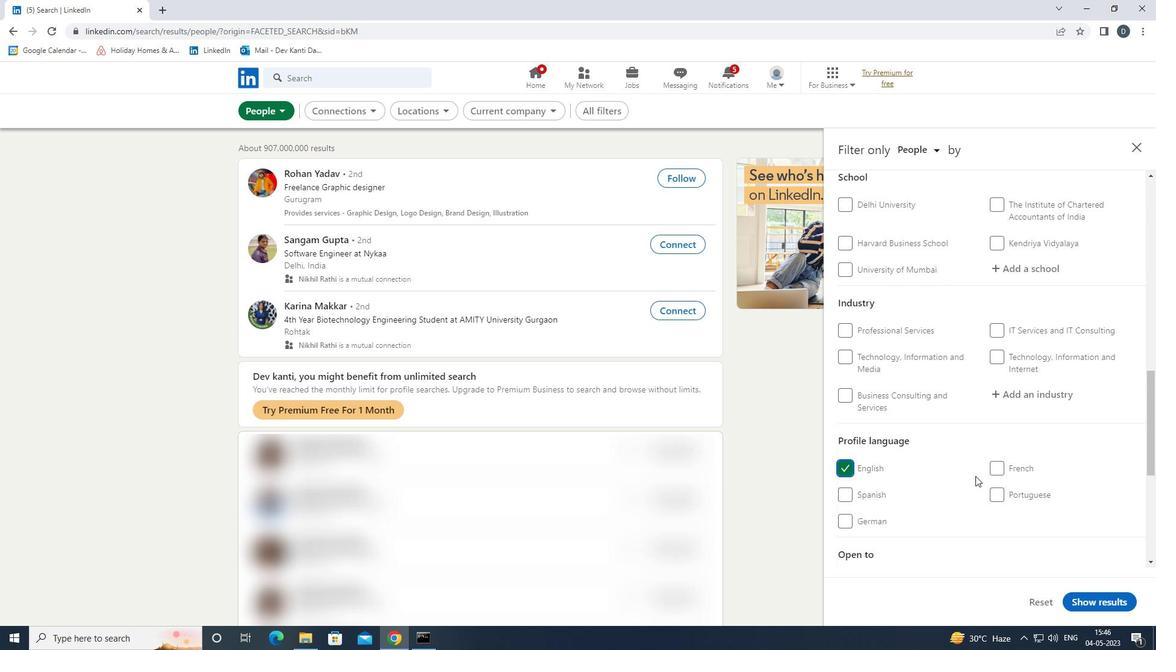 
Action: Mouse scrolled (1015, 478) with delta (0, 0)
Screenshot: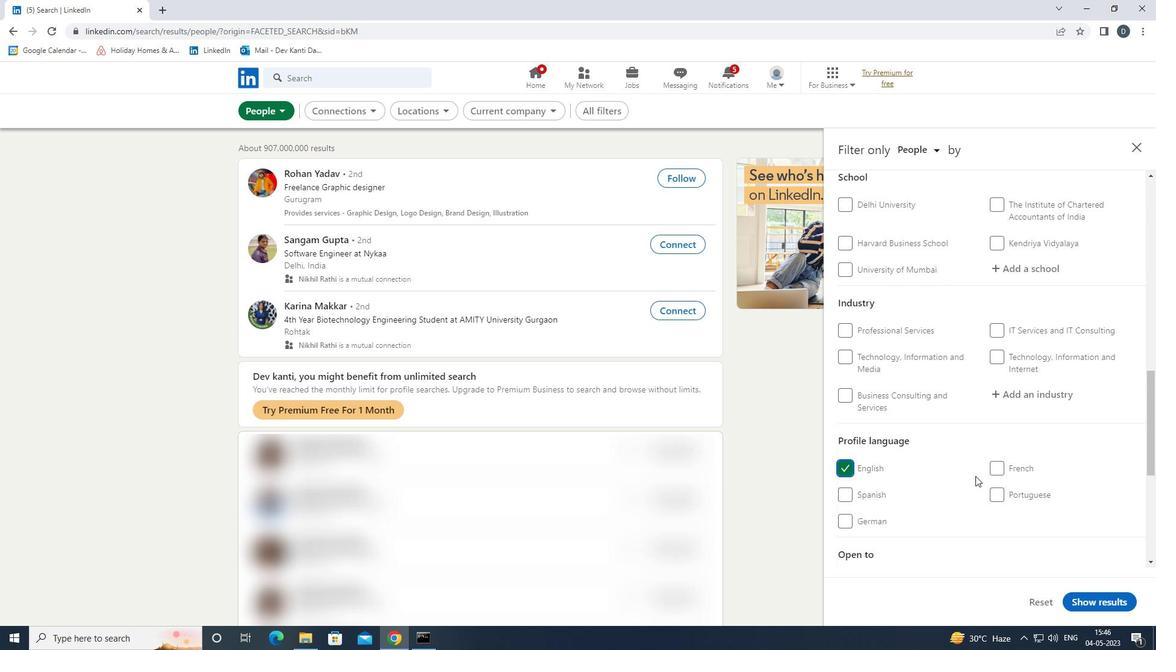 
Action: Mouse moved to (1015, 478)
Screenshot: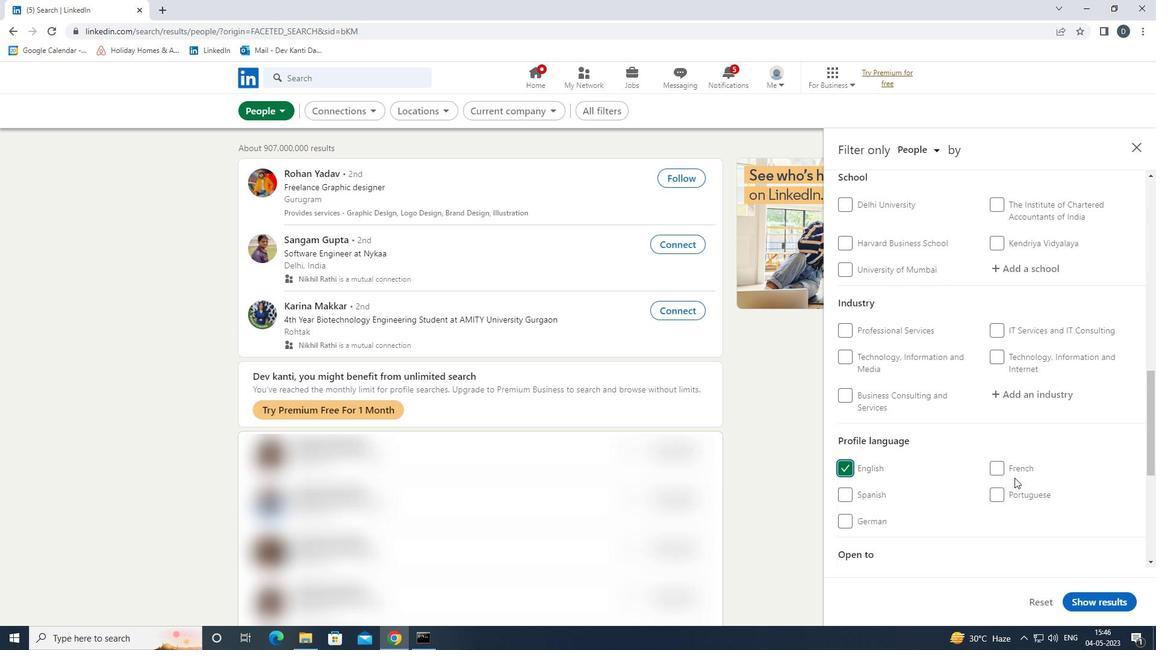 
Action: Mouse scrolled (1015, 479) with delta (0, 0)
Screenshot: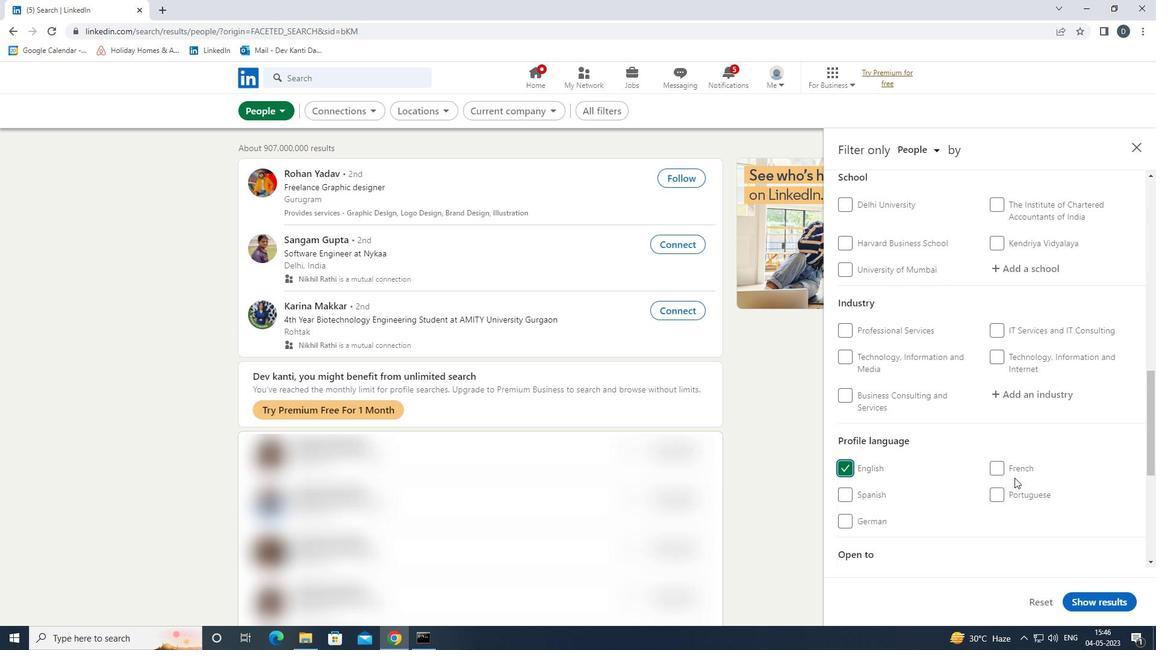 
Action: Mouse scrolled (1015, 479) with delta (0, 0)
Screenshot: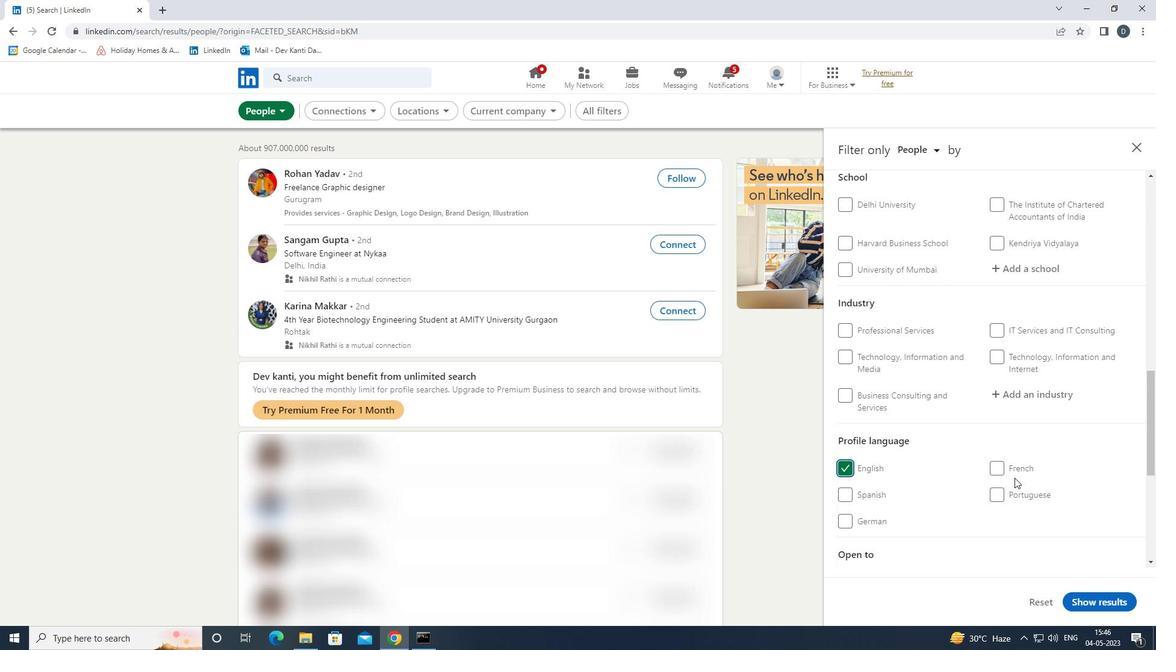 
Action: Mouse moved to (1029, 389)
Screenshot: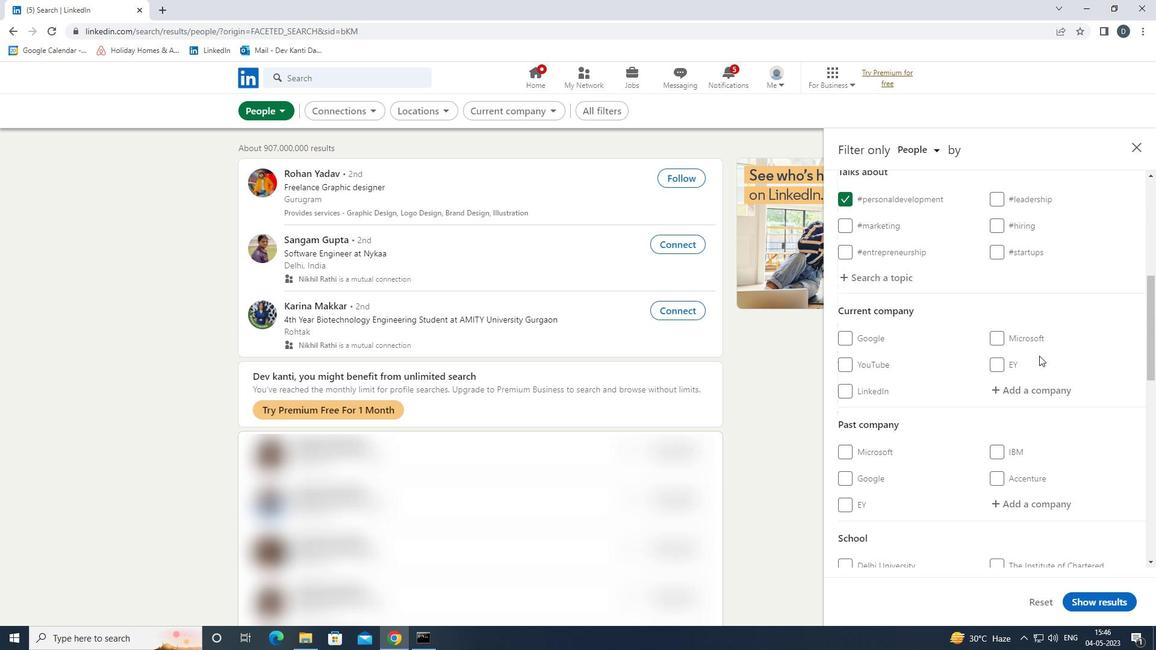 
Action: Mouse pressed left at (1029, 389)
Screenshot: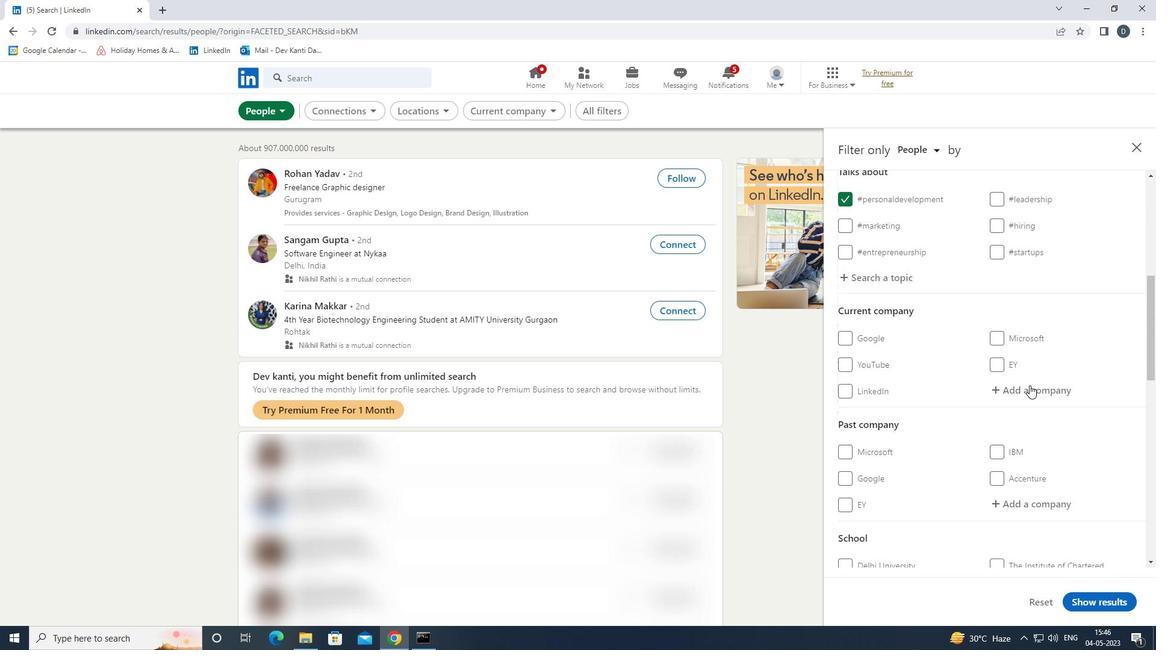 
Action: Key pressed <Key.shift><Key.shift>VBEYOND<Key.down><Key.enter>
Screenshot: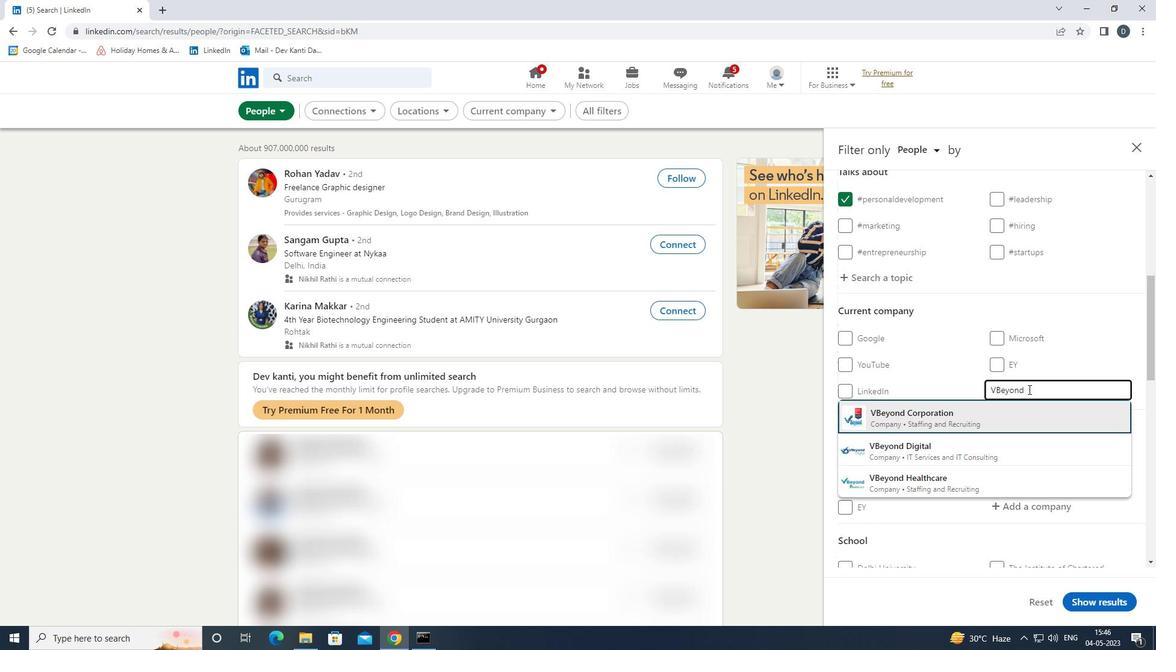 
Action: Mouse scrolled (1029, 389) with delta (0, 0)
Screenshot: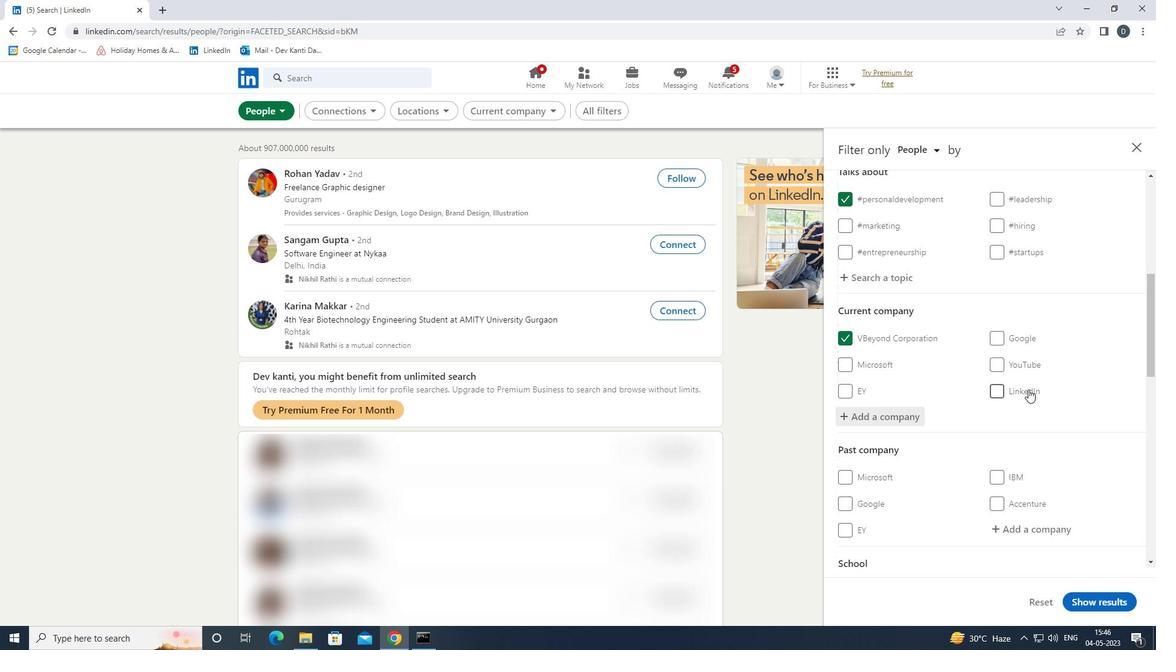 
Action: Mouse scrolled (1029, 389) with delta (0, 0)
Screenshot: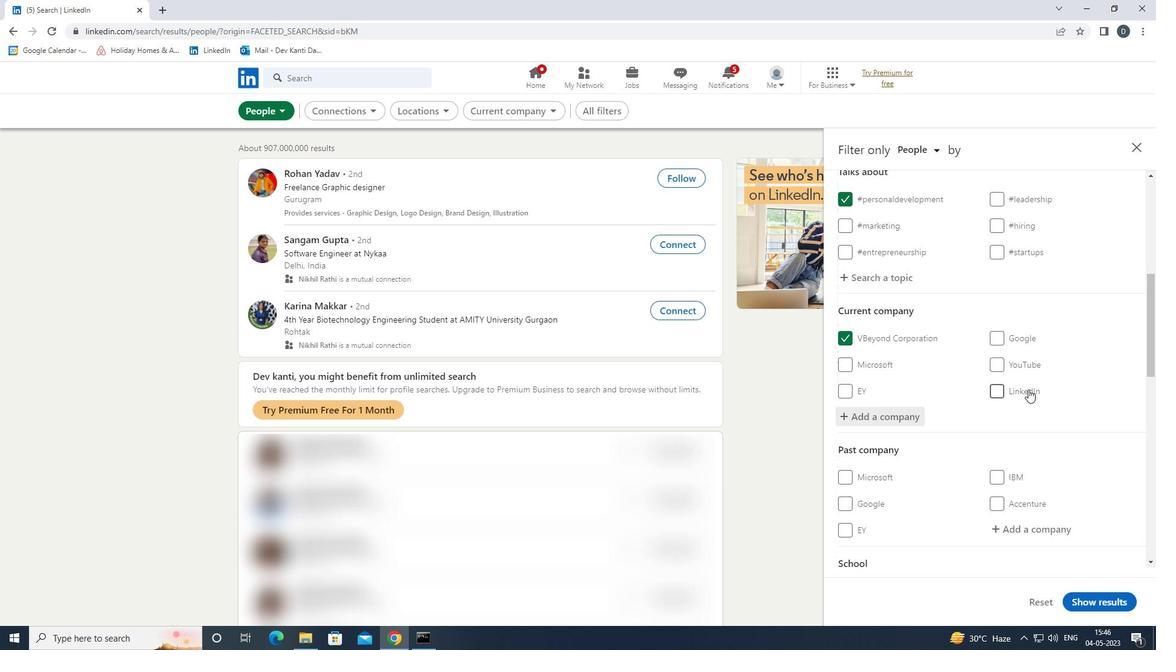 
Action: Mouse scrolled (1029, 389) with delta (0, 0)
Screenshot: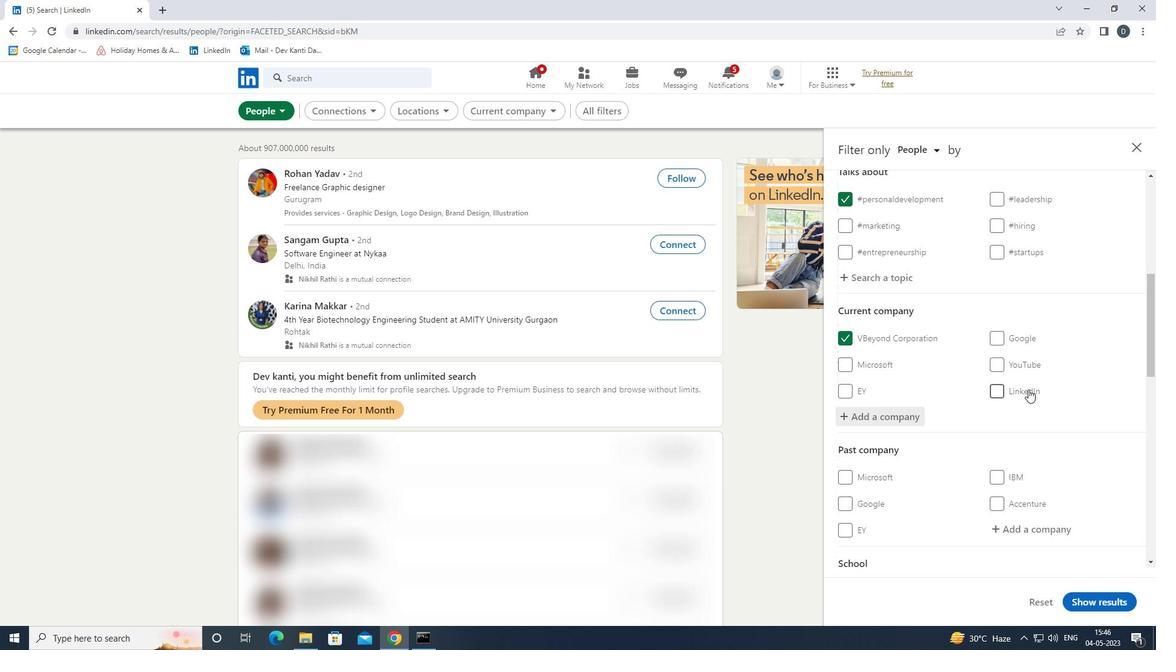
Action: Mouse moved to (1031, 479)
Screenshot: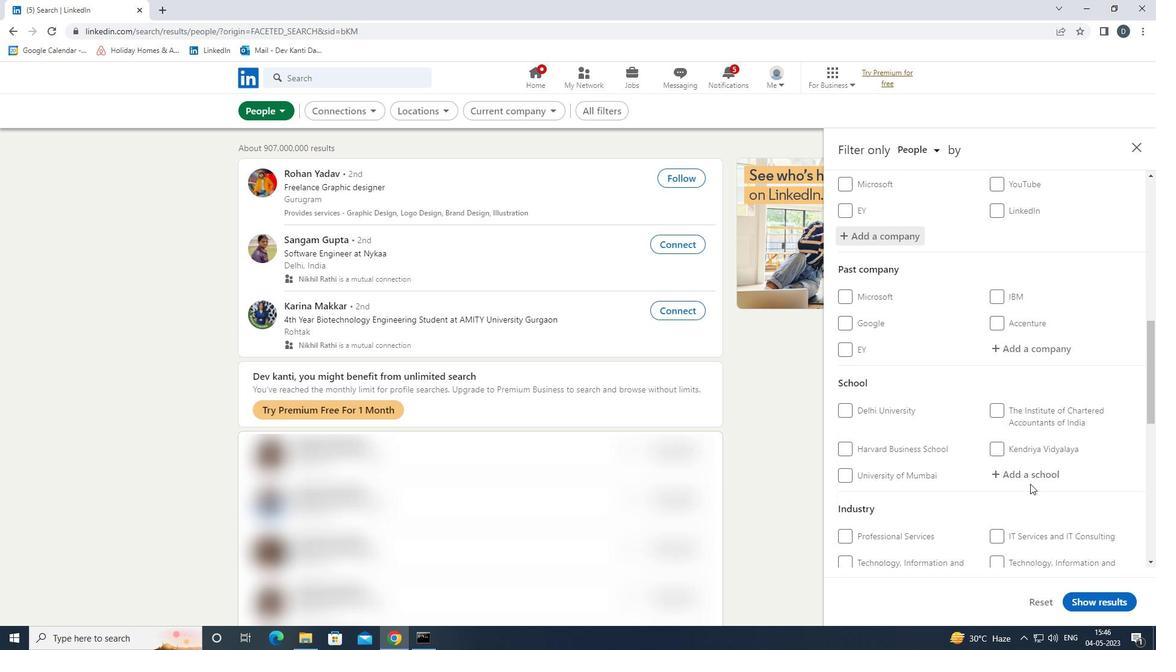 
Action: Mouse pressed left at (1031, 479)
Screenshot: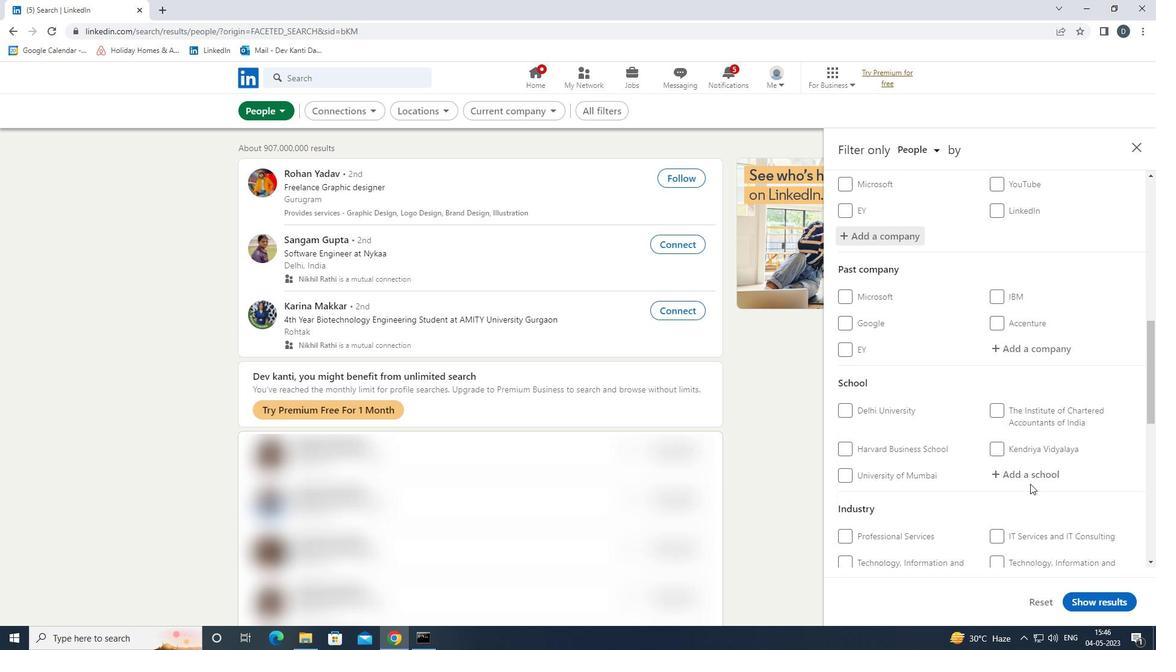 
Action: Mouse moved to (992, 376)
Screenshot: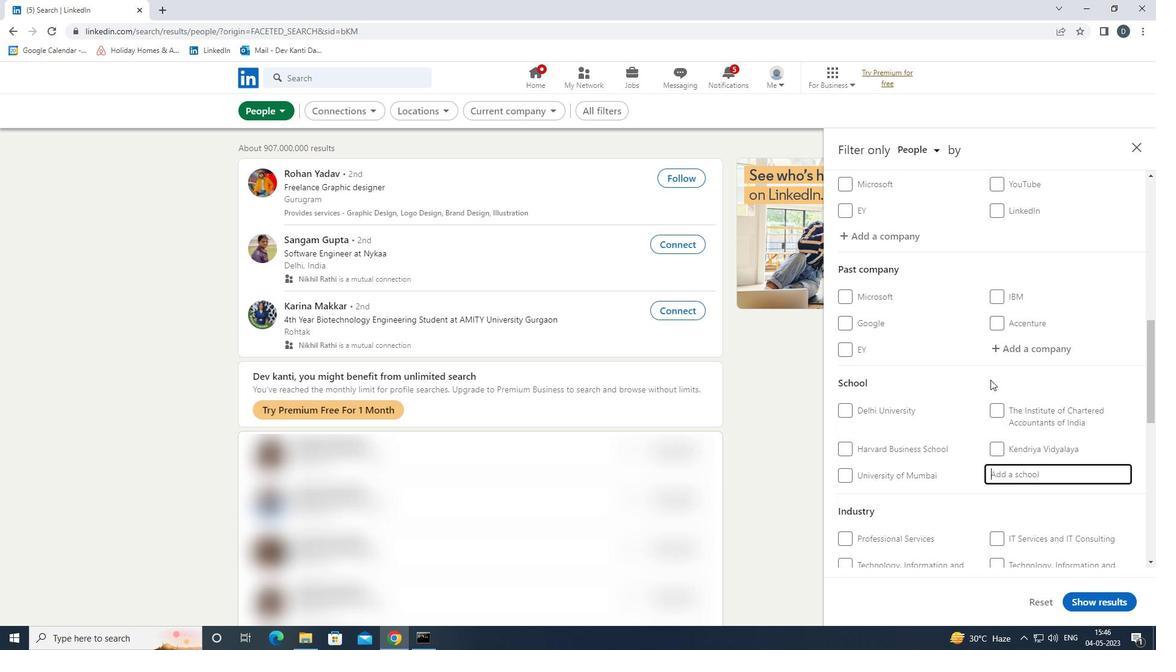 
Action: Mouse scrolled (992, 375) with delta (0, 0)
Screenshot: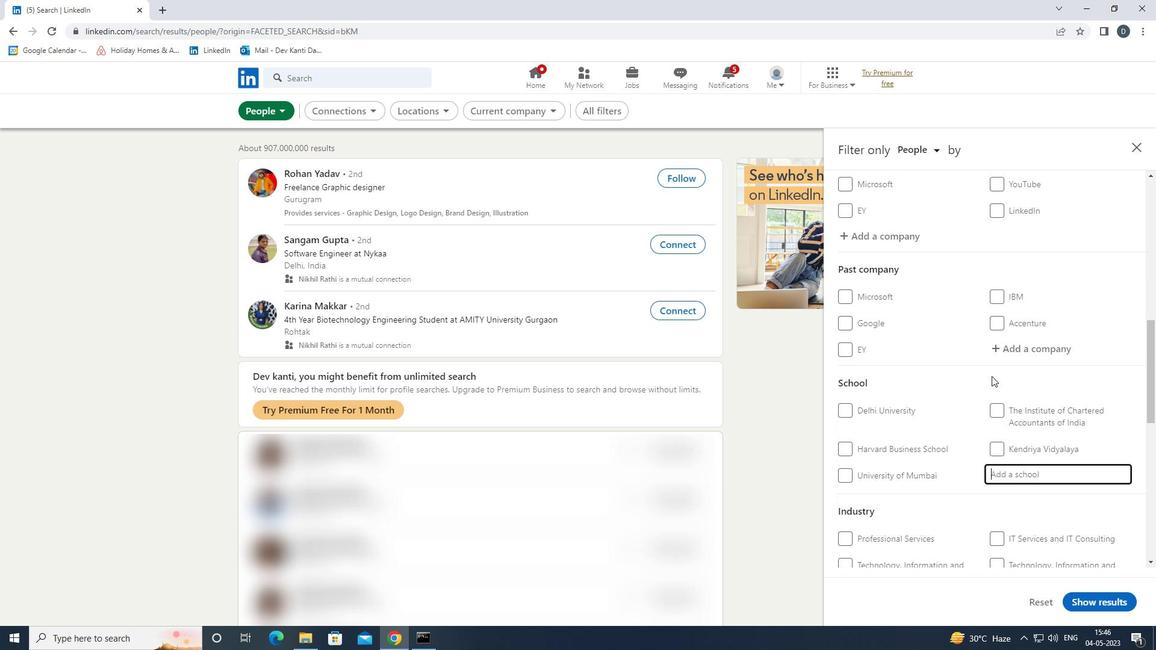 
Action: Mouse moved to (1011, 300)
Screenshot: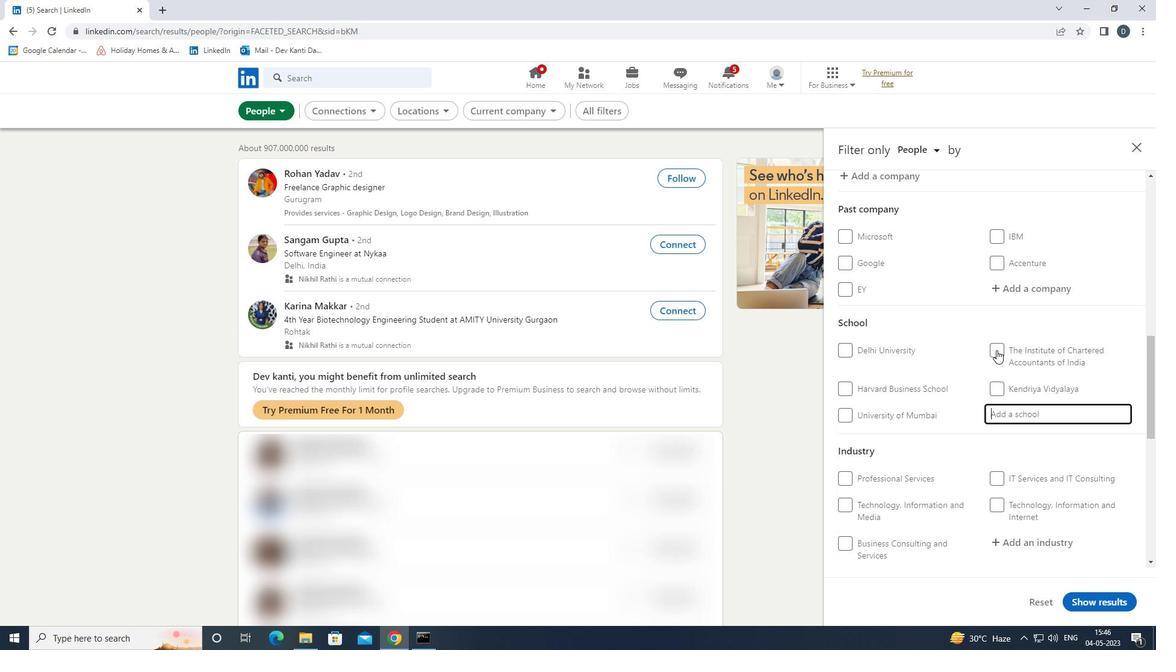 
Action: Key pressed <Key.shift><Key.shift><Key.shift><Key.shift>JAI<Key.space><Key.shift>NARAIN<Key.down><Key.enter>
Screenshot: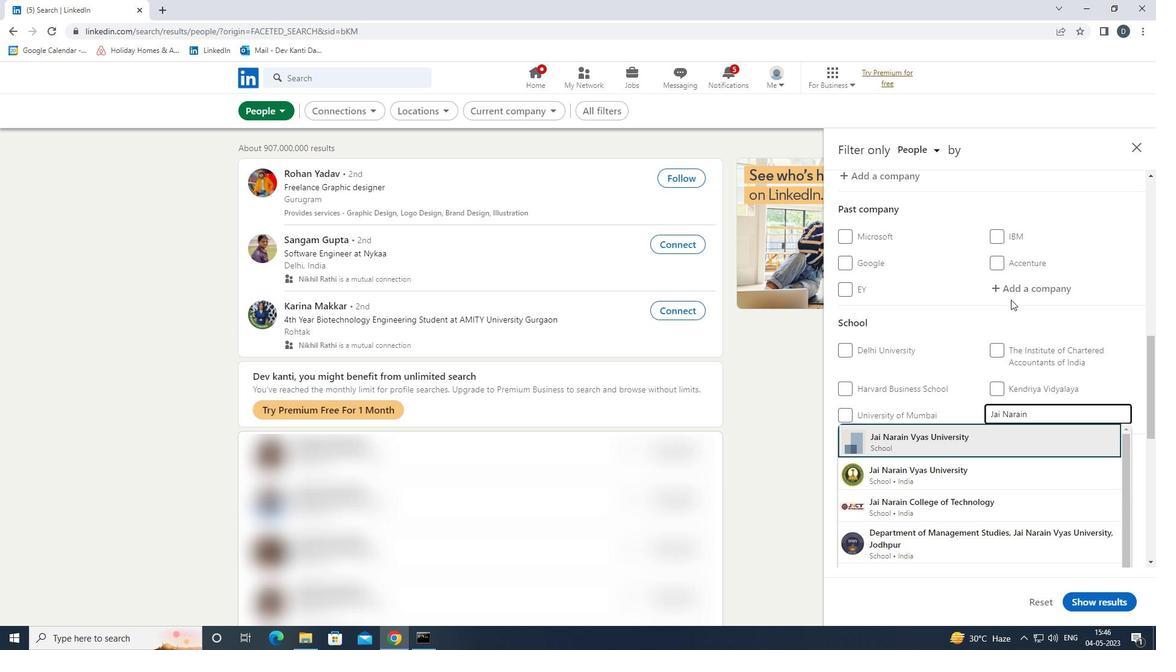 
Action: Mouse scrolled (1011, 299) with delta (0, 0)
Screenshot: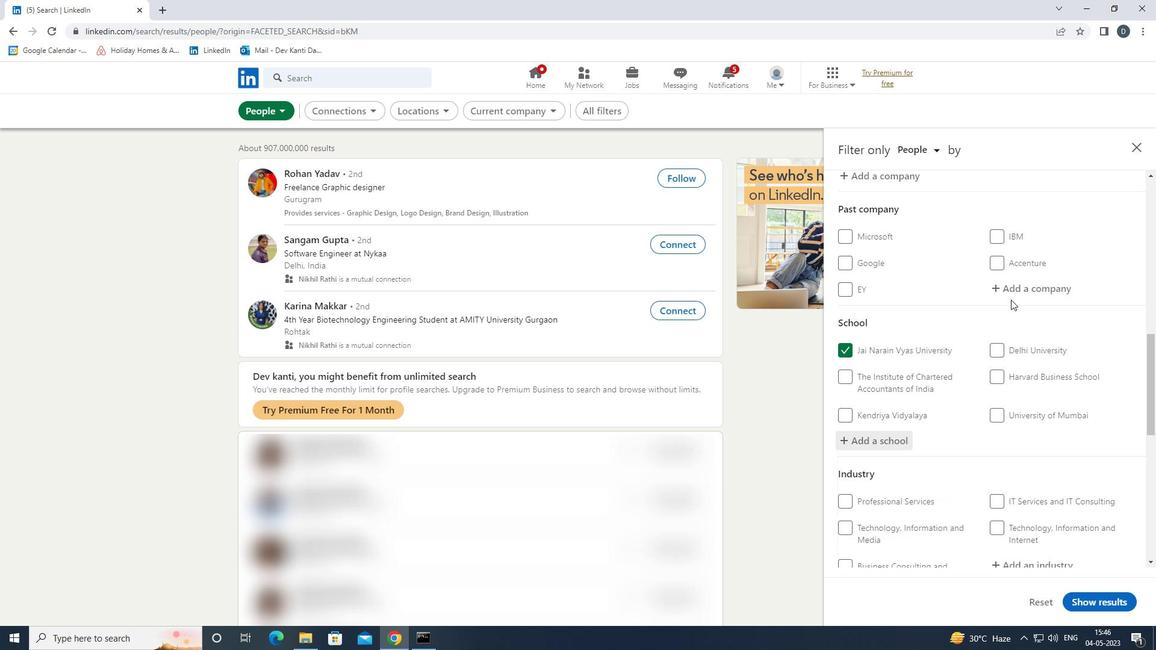
Action: Mouse scrolled (1011, 299) with delta (0, 0)
Screenshot: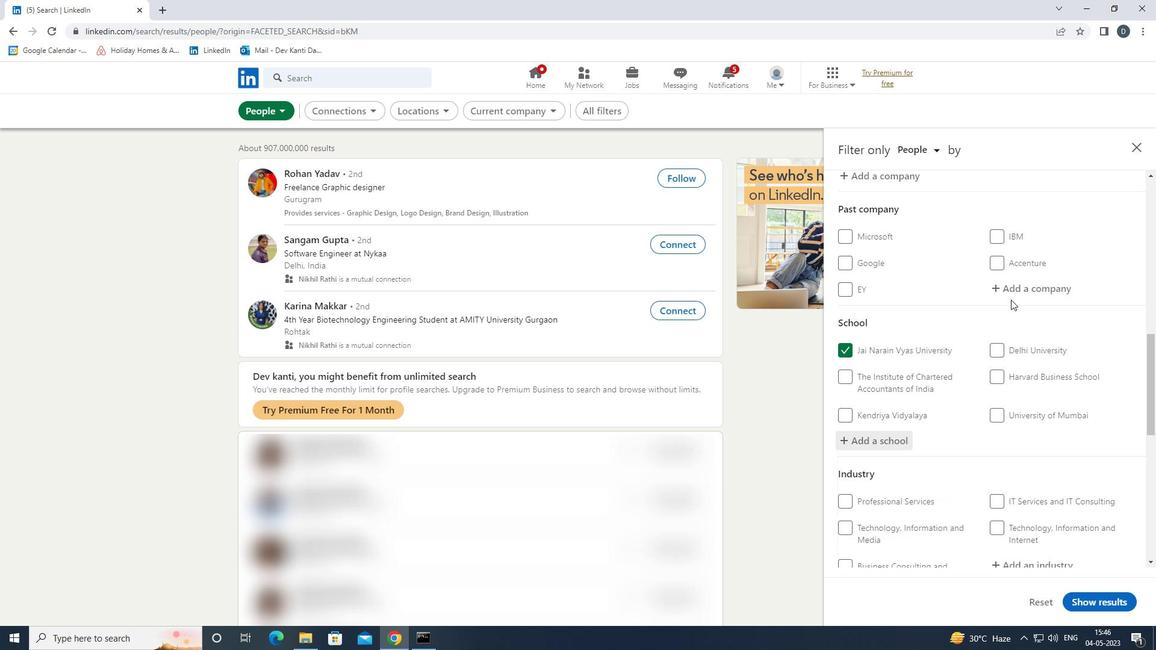 
Action: Mouse scrolled (1011, 299) with delta (0, 0)
Screenshot: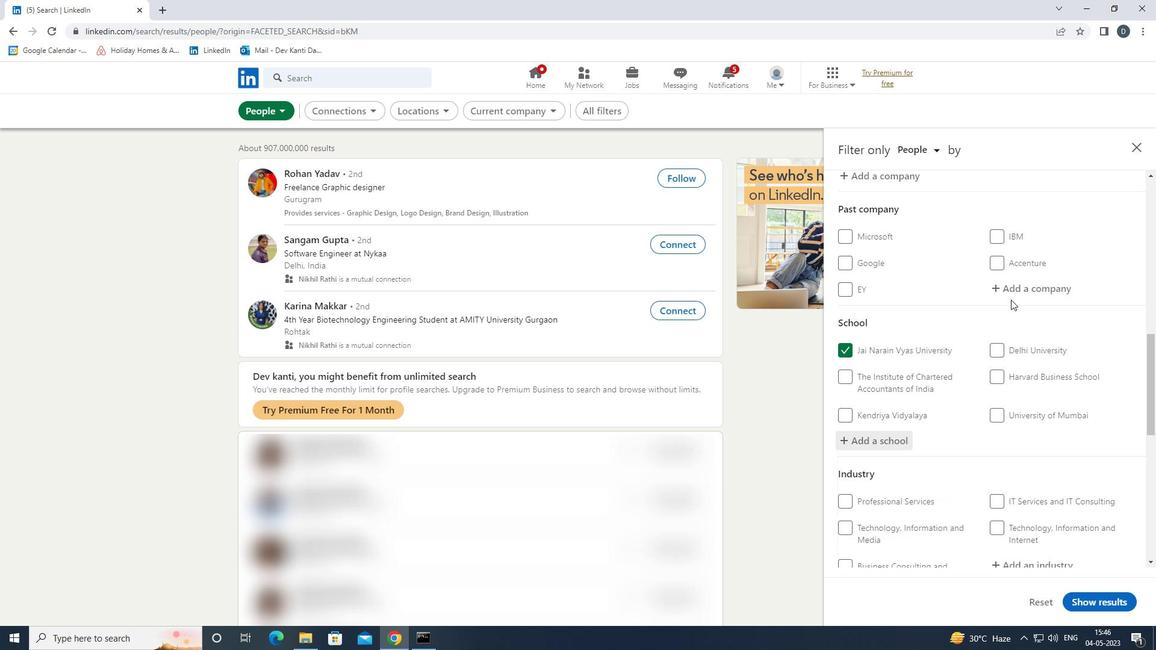 
Action: Mouse scrolled (1011, 299) with delta (0, 0)
Screenshot: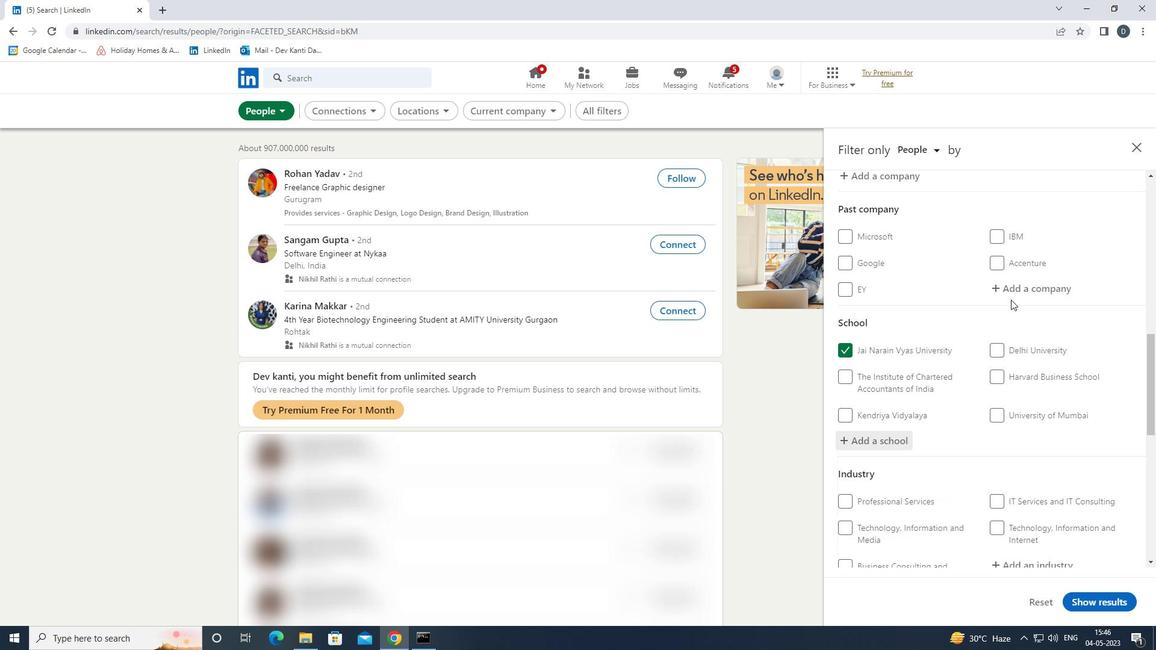 
Action: Mouse moved to (1014, 323)
Screenshot: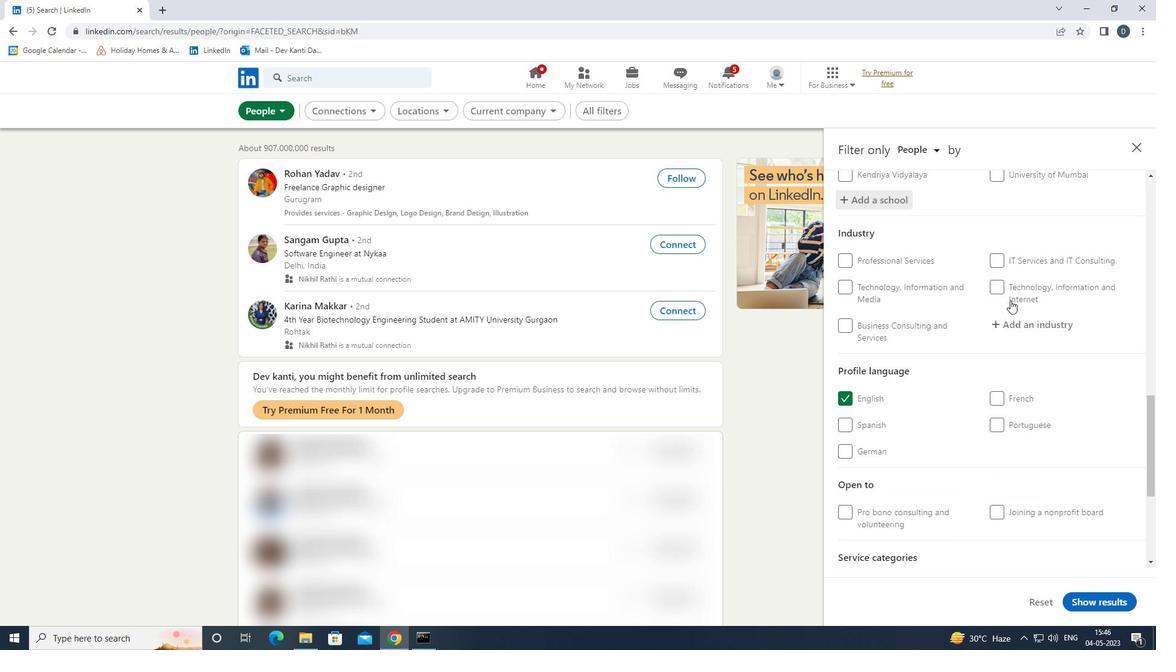 
Action: Mouse pressed left at (1014, 323)
Screenshot: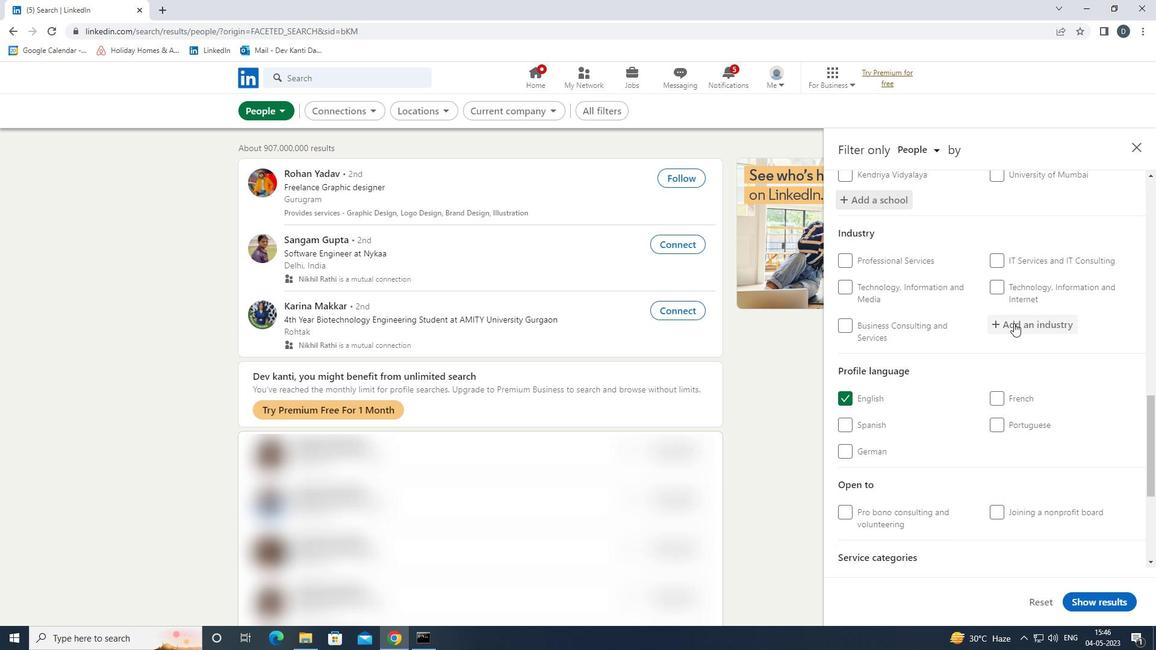 
Action: Mouse moved to (1013, 320)
Screenshot: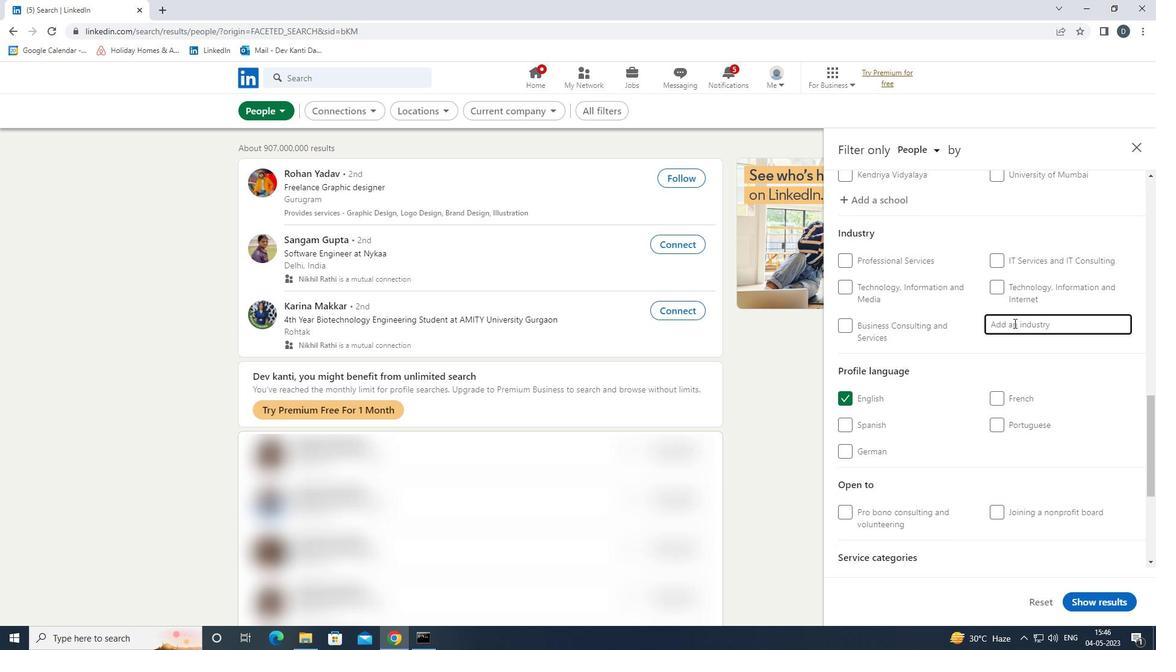 
Action: Key pressed <Key.shift><Key.shift><Key.shift>INTERE<Key.backspace>NET<Key.space><Key.down><Key.down><Key.down><Key.down><Key.down><Key.enter>
Screenshot: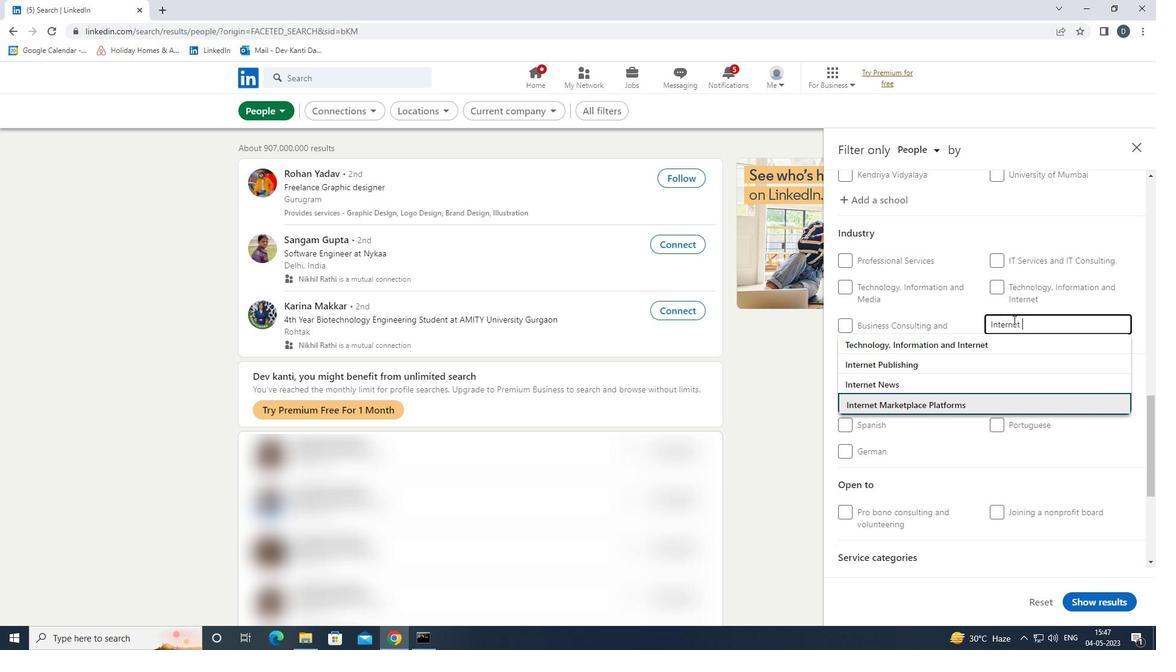 
Action: Mouse moved to (982, 303)
Screenshot: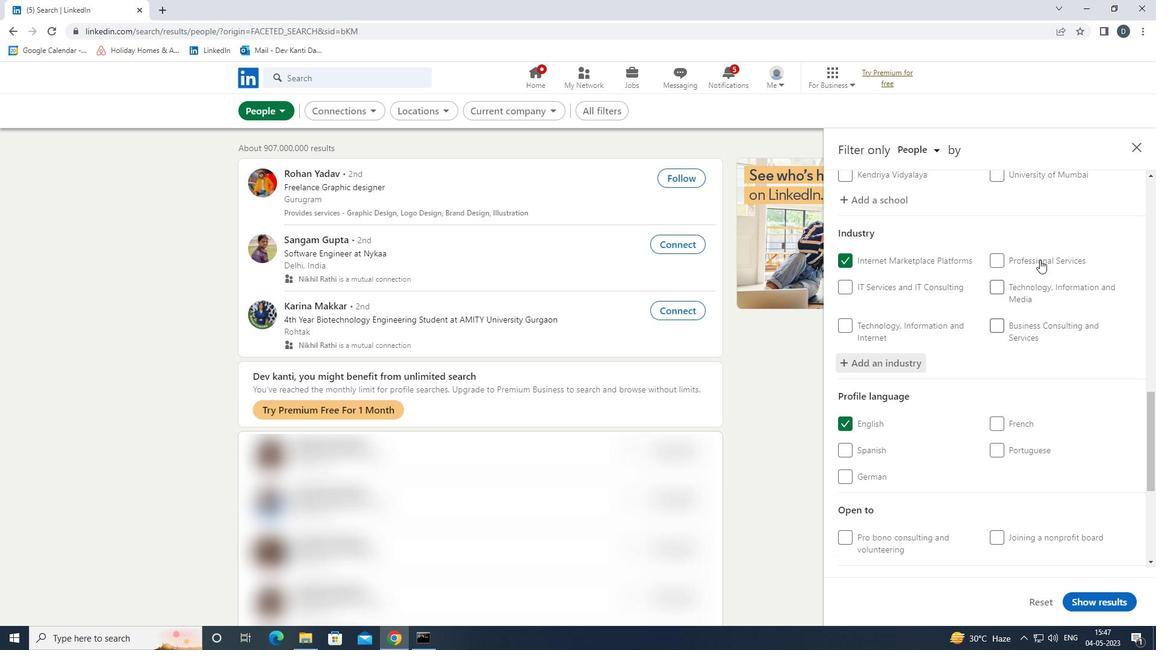 
Action: Mouse scrolled (982, 303) with delta (0, 0)
Screenshot: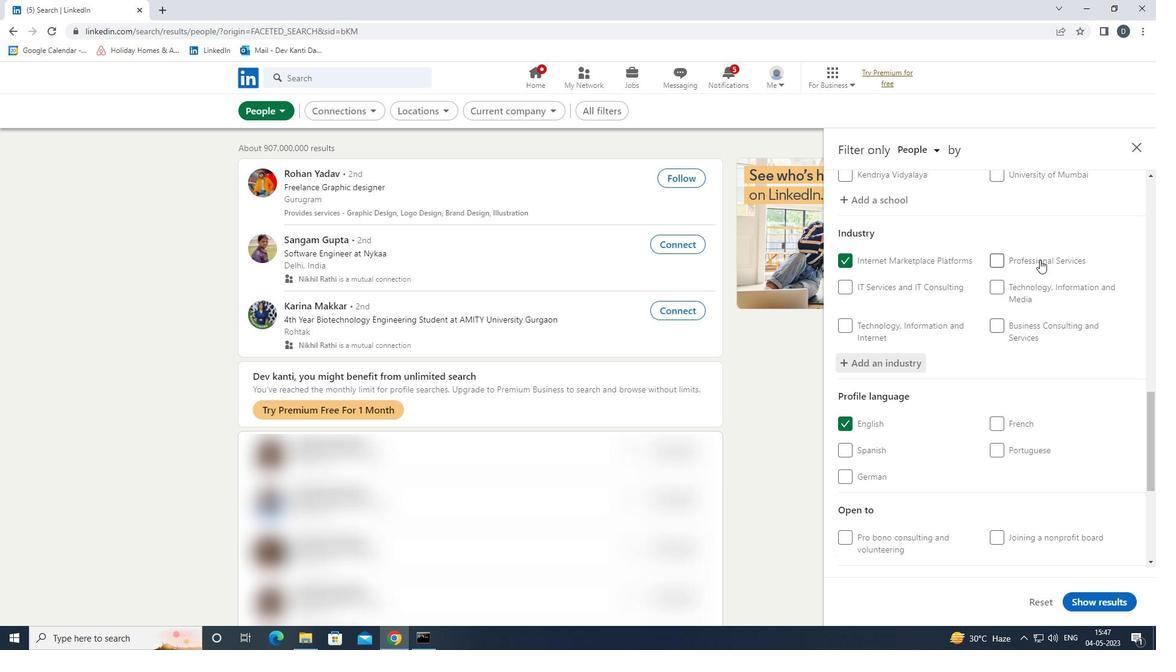 
Action: Mouse moved to (971, 309)
Screenshot: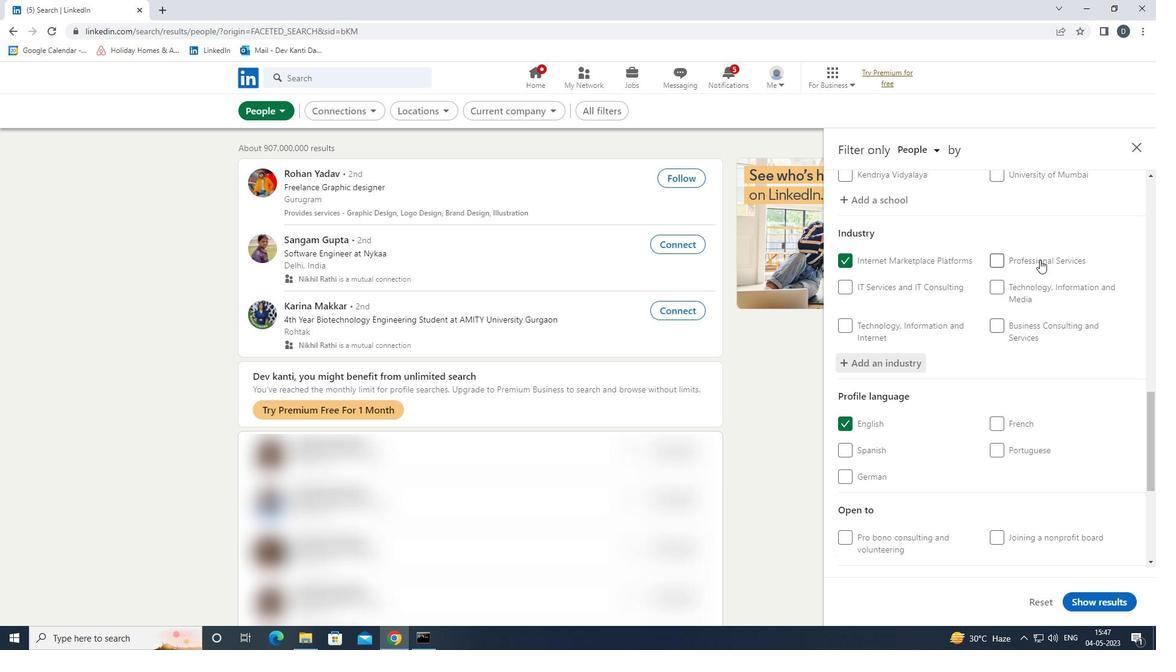 
Action: Mouse scrolled (971, 308) with delta (0, 0)
Screenshot: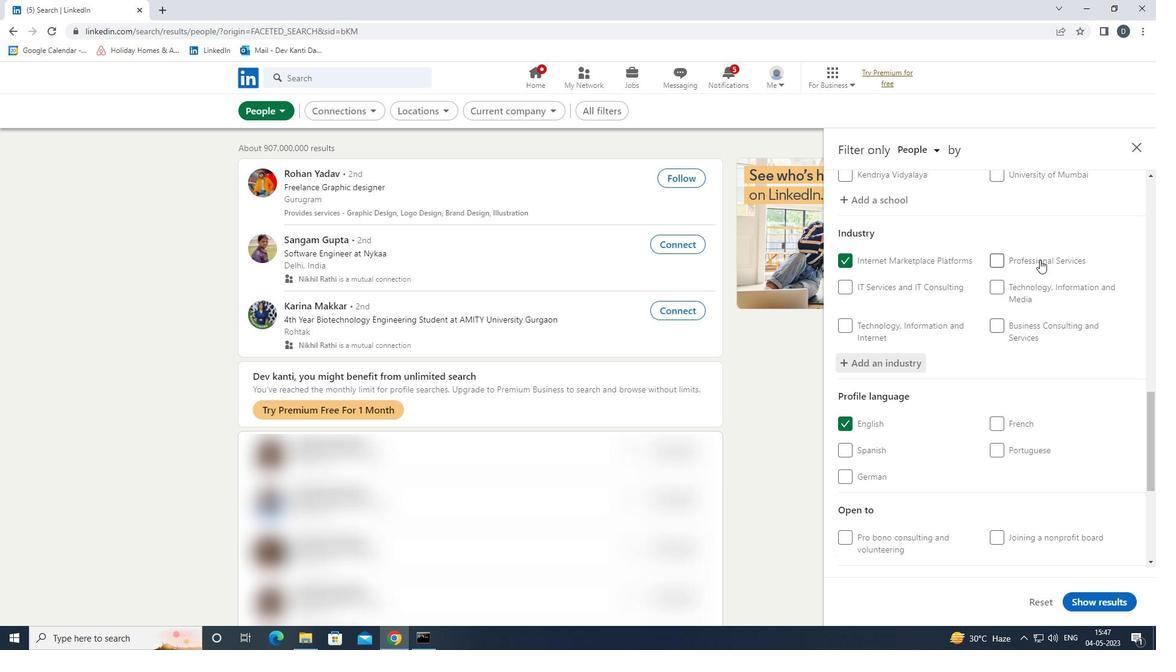 
Action: Mouse moved to (967, 311)
Screenshot: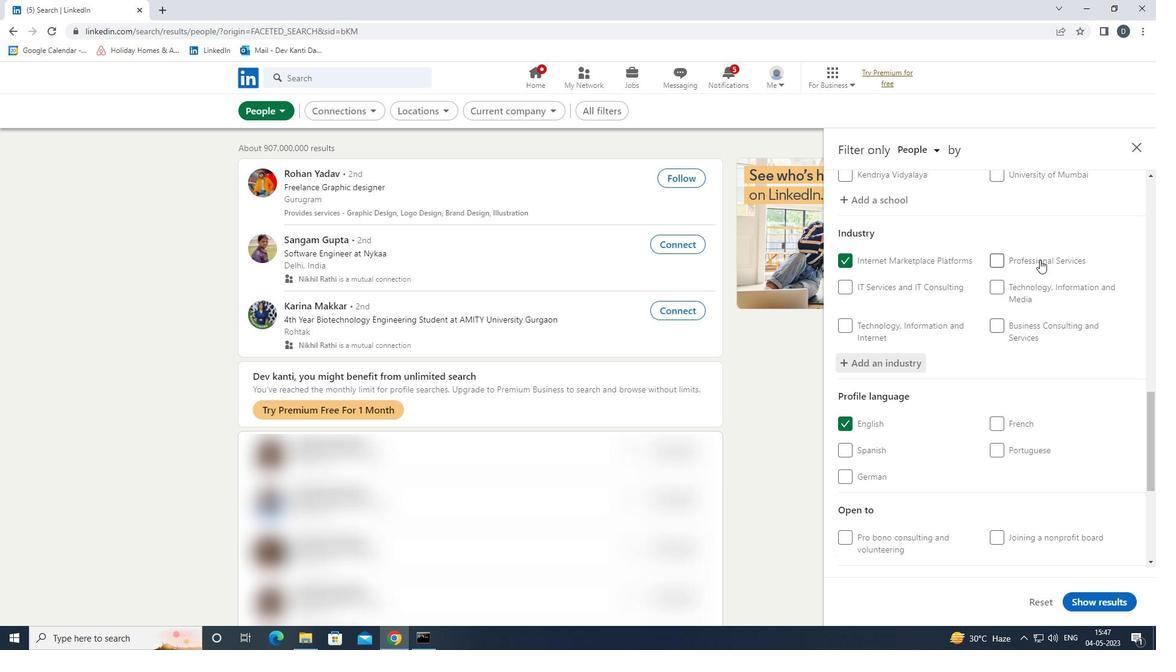 
Action: Mouse scrolled (967, 310) with delta (0, 0)
Screenshot: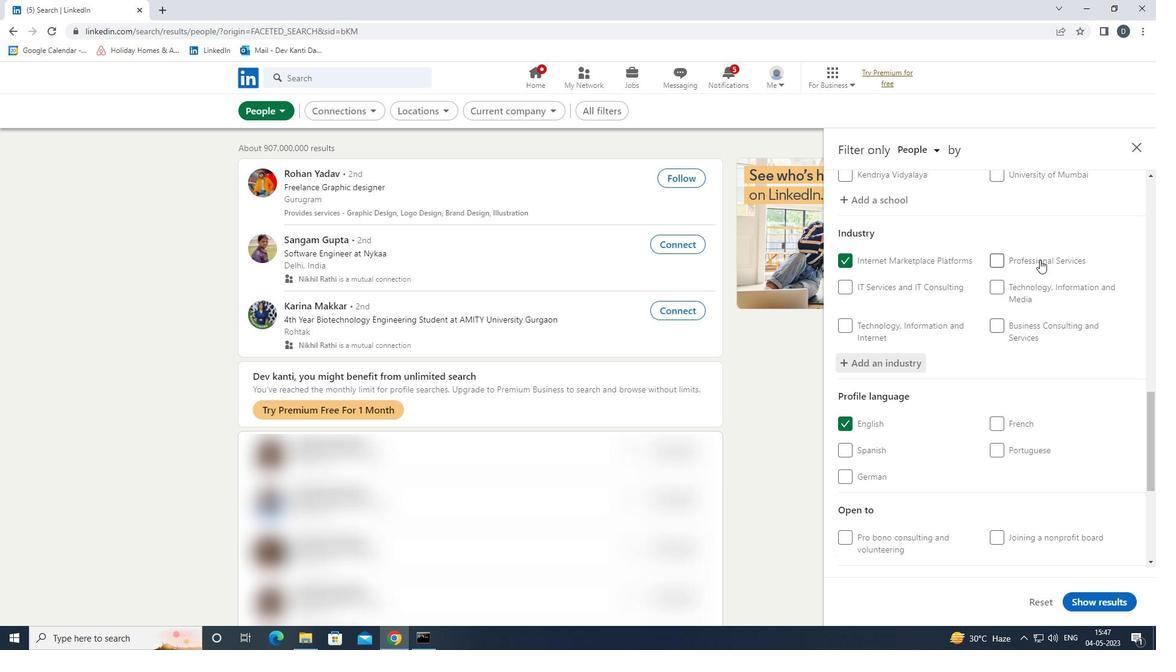 
Action: Mouse moved to (966, 311)
Screenshot: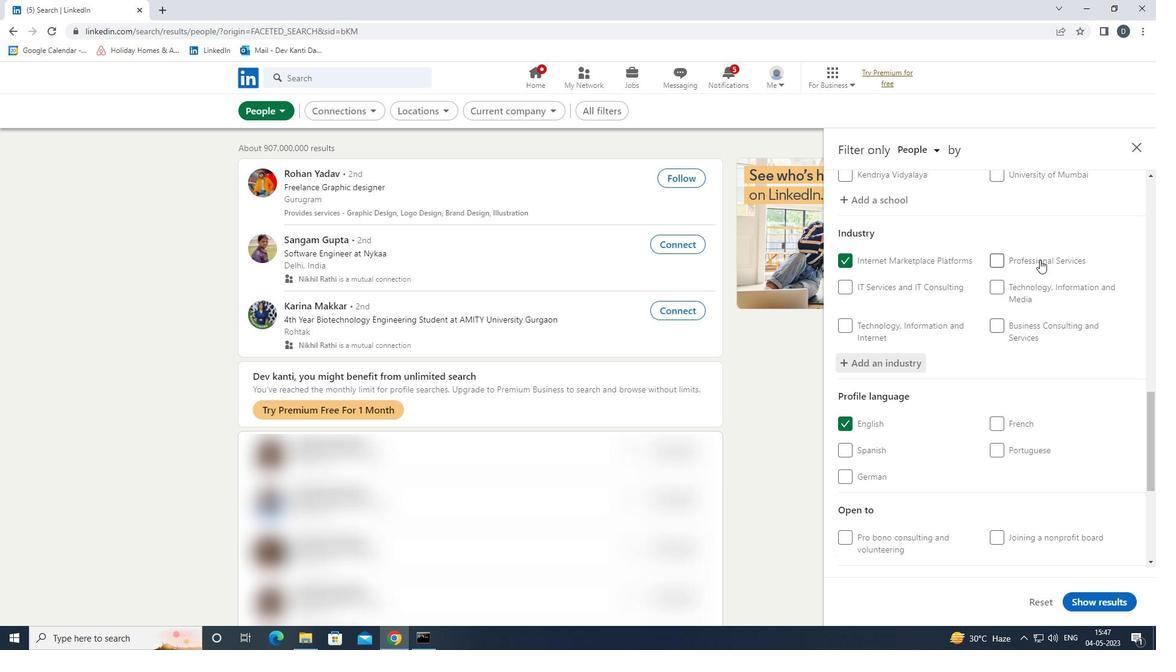 
Action: Mouse scrolled (966, 310) with delta (0, 0)
Screenshot: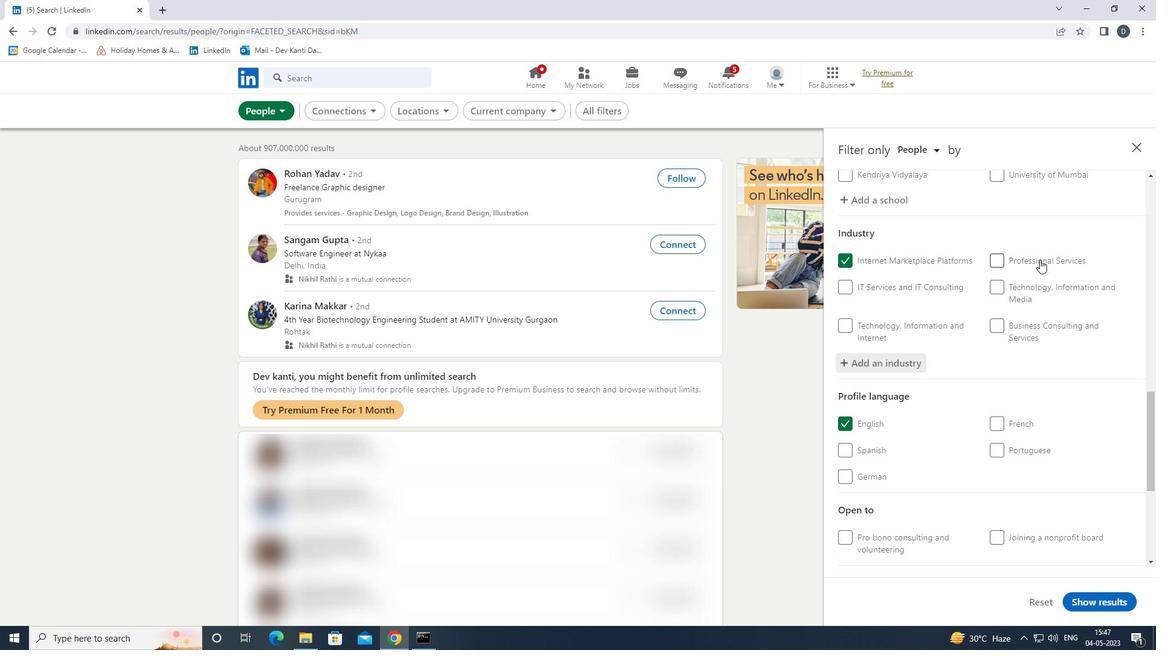 
Action: Mouse moved to (1027, 423)
Screenshot: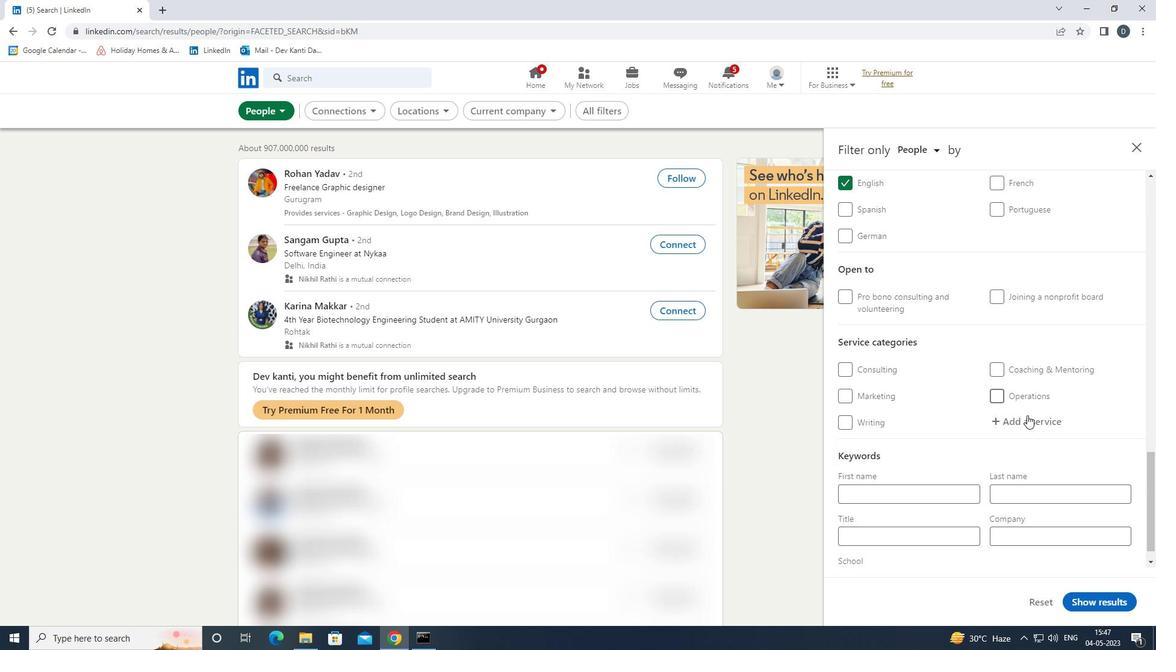
Action: Mouse pressed left at (1027, 423)
Screenshot: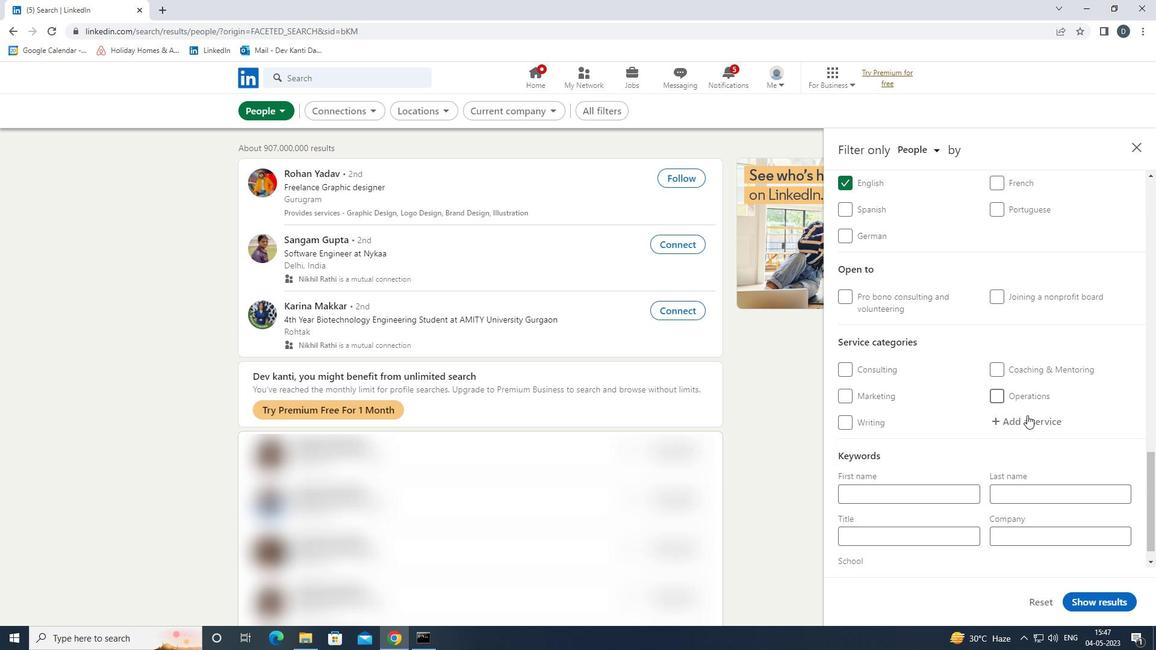 
Action: Mouse moved to (1028, 424)
Screenshot: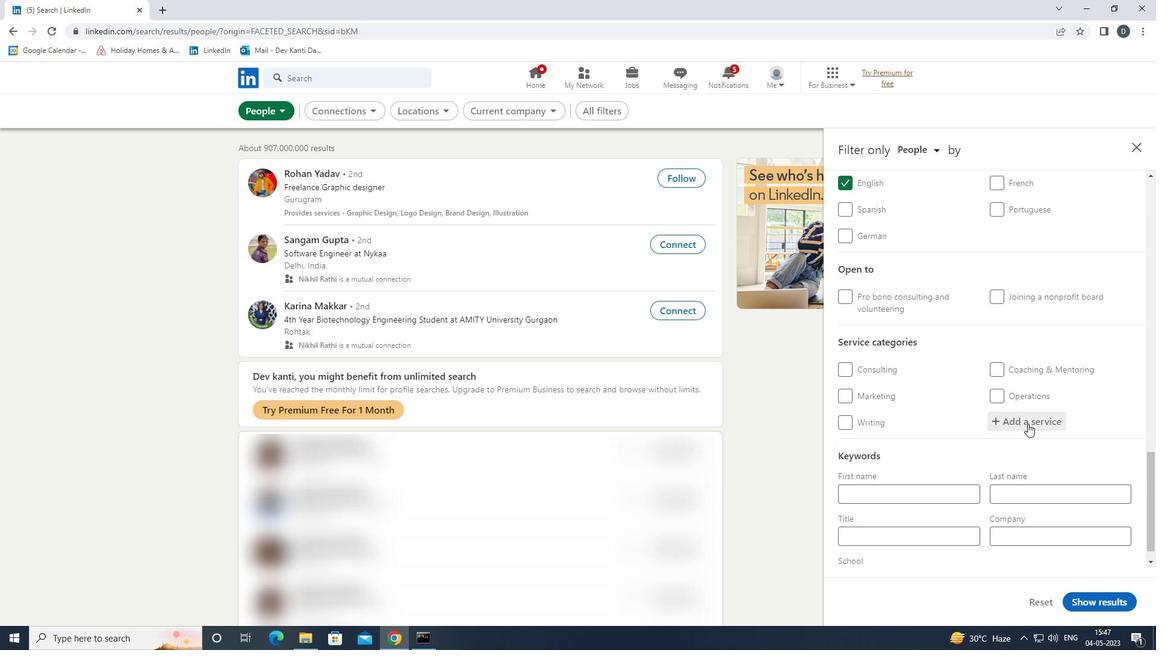 
Action: Key pressed <Key.shift><Key.shift><Key.shift><Key.shift><Key.shift><Key.shift><Key.shift><Key.shift><Key.shift>INTERACTION<Key.down><Key.enter>
Screenshot: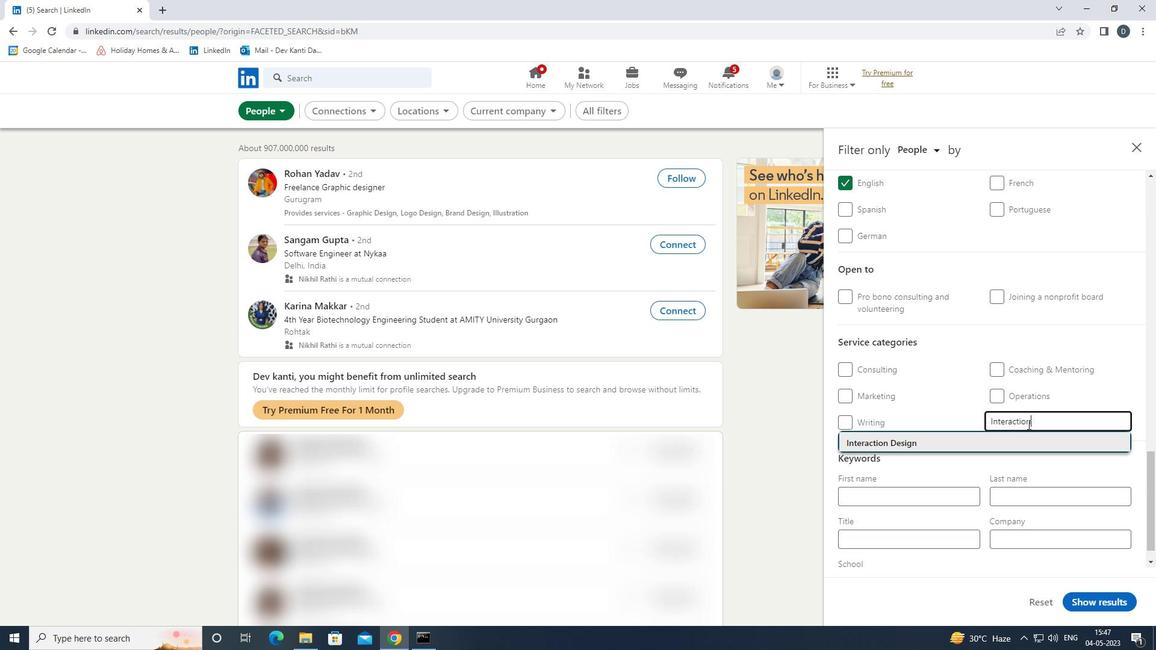 
Action: Mouse moved to (1030, 424)
Screenshot: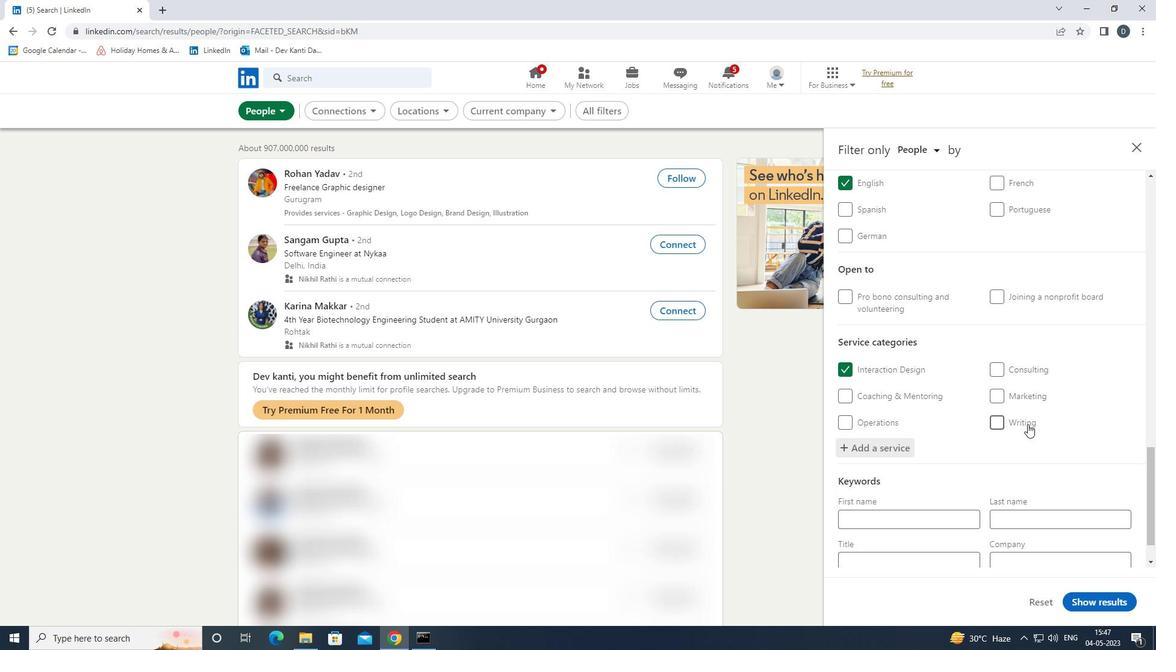 
Action: Mouse scrolled (1030, 424) with delta (0, 0)
Screenshot: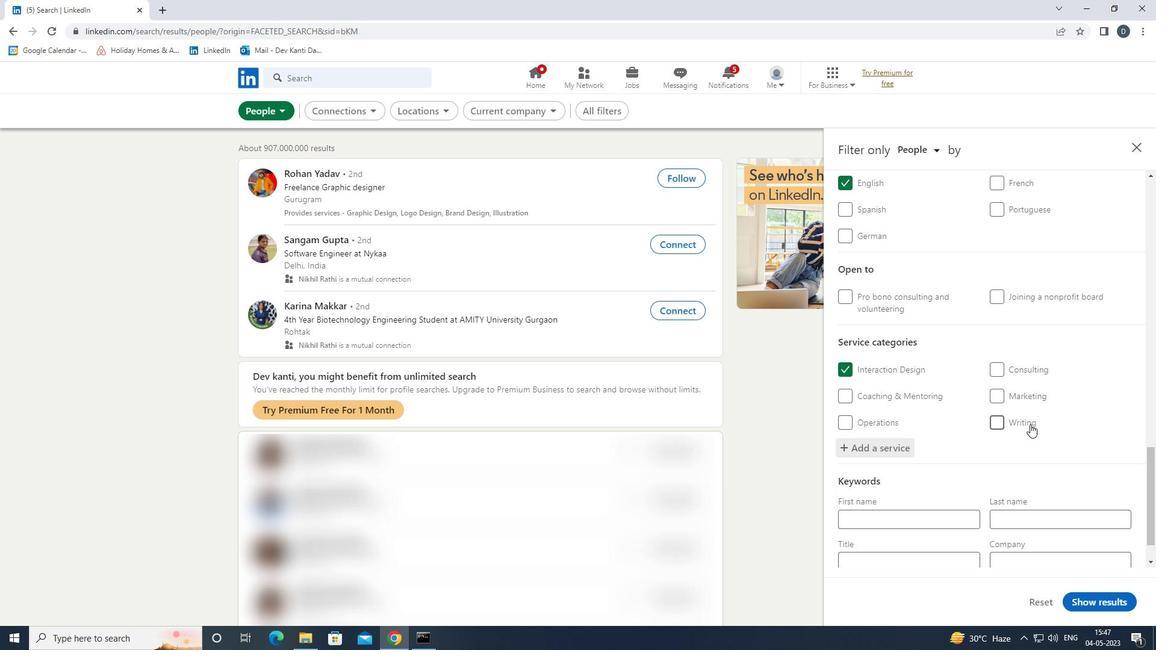 
Action: Mouse scrolled (1030, 424) with delta (0, 0)
Screenshot: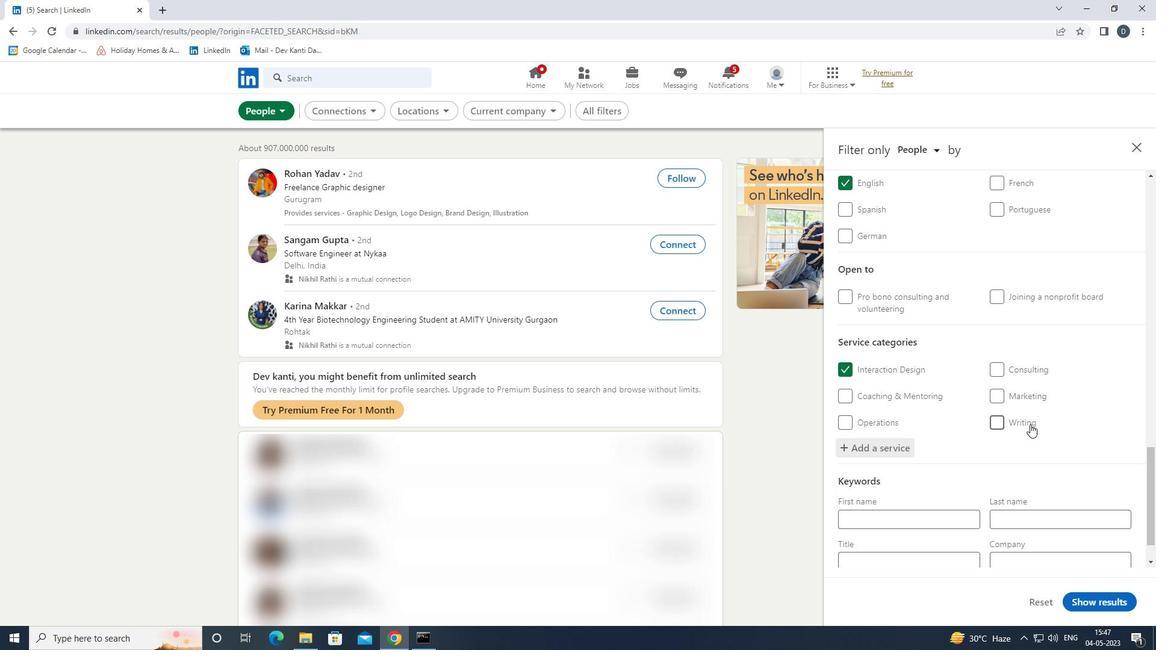 
Action: Mouse moved to (944, 506)
Screenshot: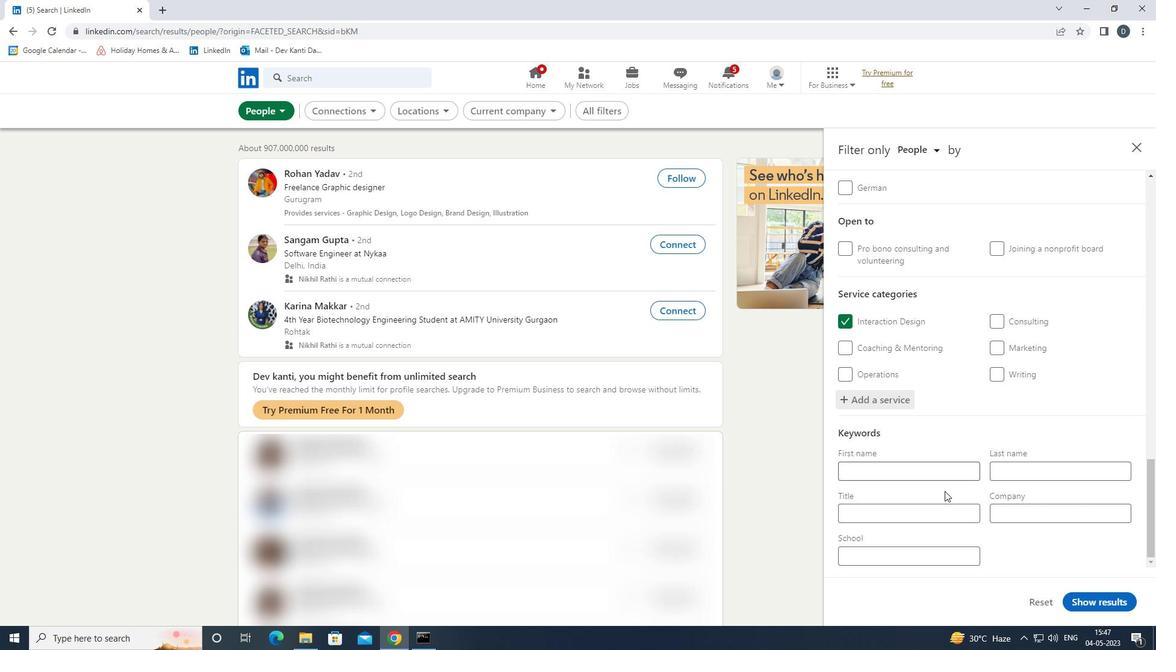
Action: Mouse pressed left at (944, 506)
Screenshot: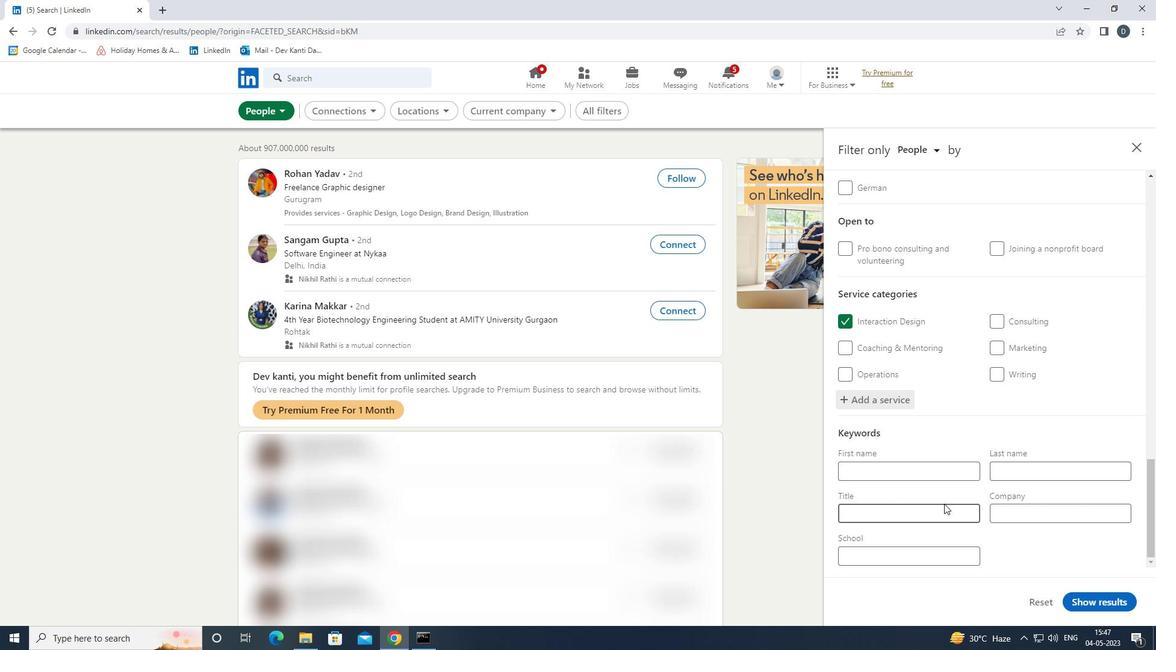
Action: Key pressed <Key.shift><Key.shift><Key.shift><Key.shift><Key.shift><Key.shift>ADMINISTA<Key.backspace>RATIVE<Key.space><Key.shift><Key.shift><Key.shift><Key.shift>MANAGER
Screenshot: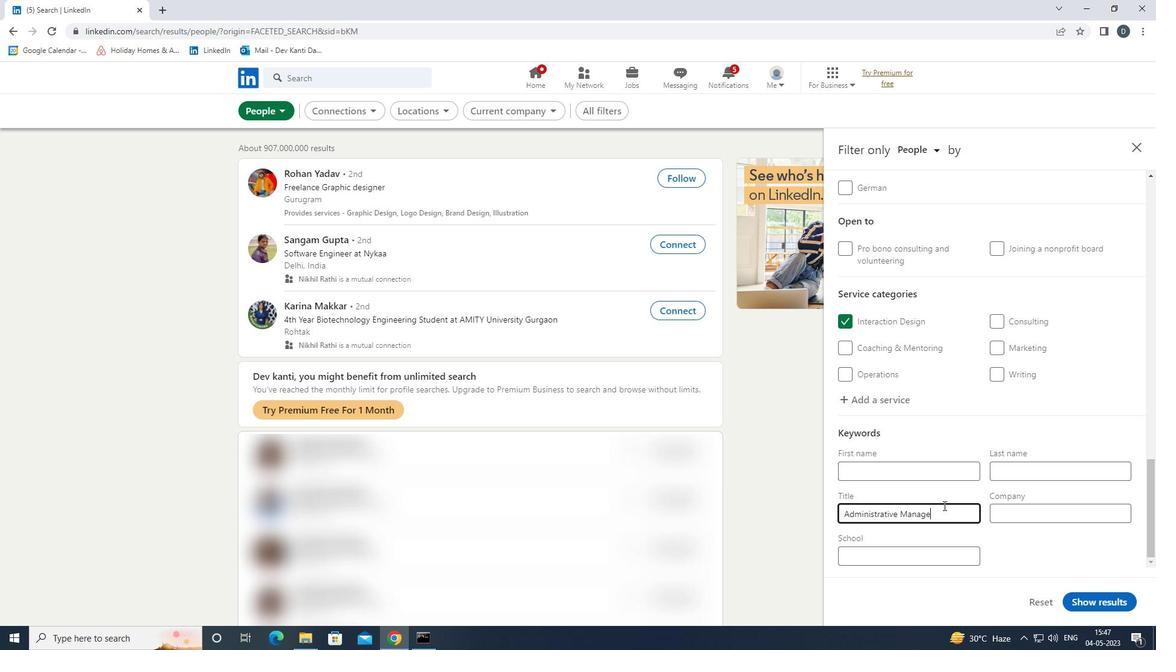 
Action: Mouse moved to (1094, 603)
Screenshot: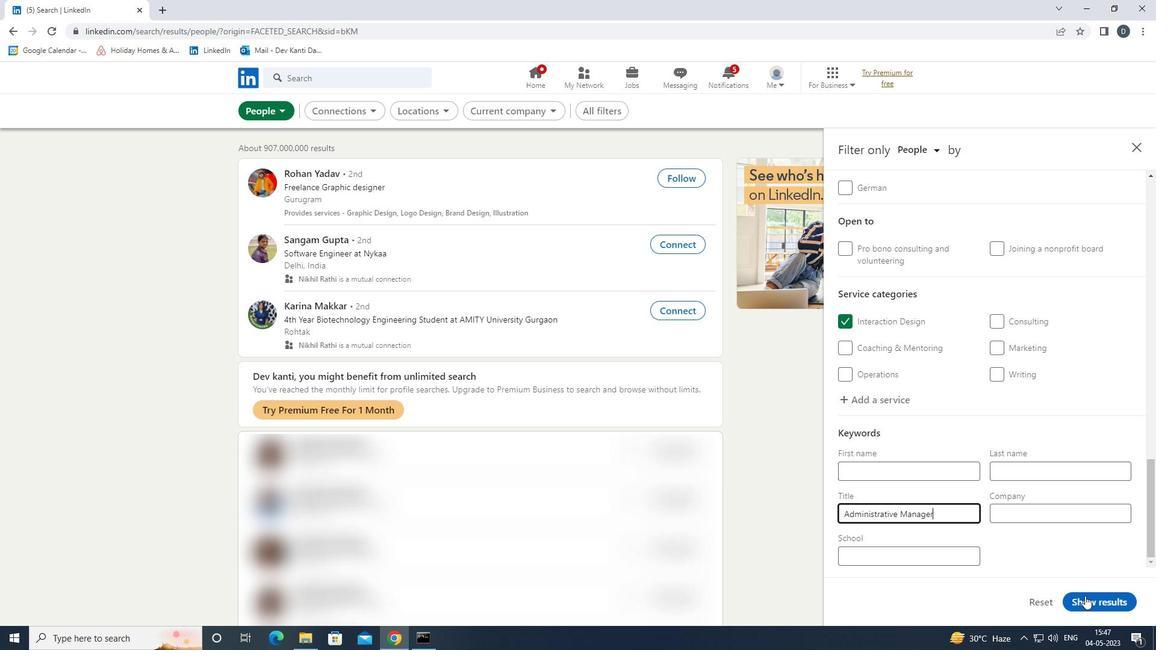 
Action: Mouse pressed left at (1094, 603)
Screenshot: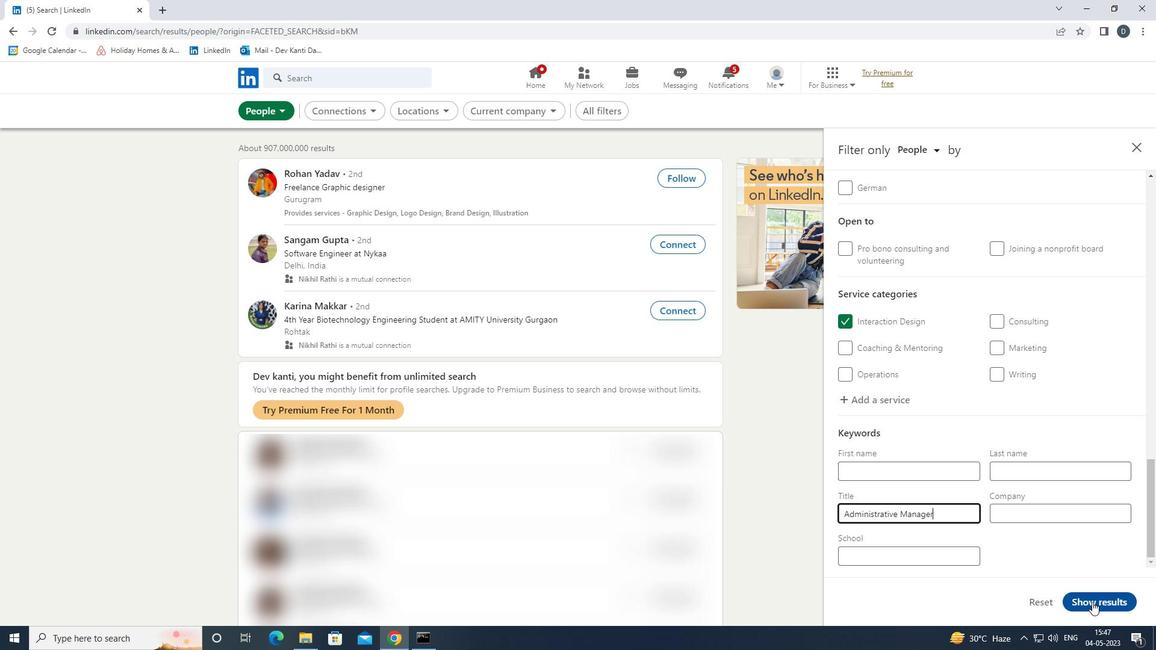 
Action: Mouse moved to (648, 237)
Screenshot: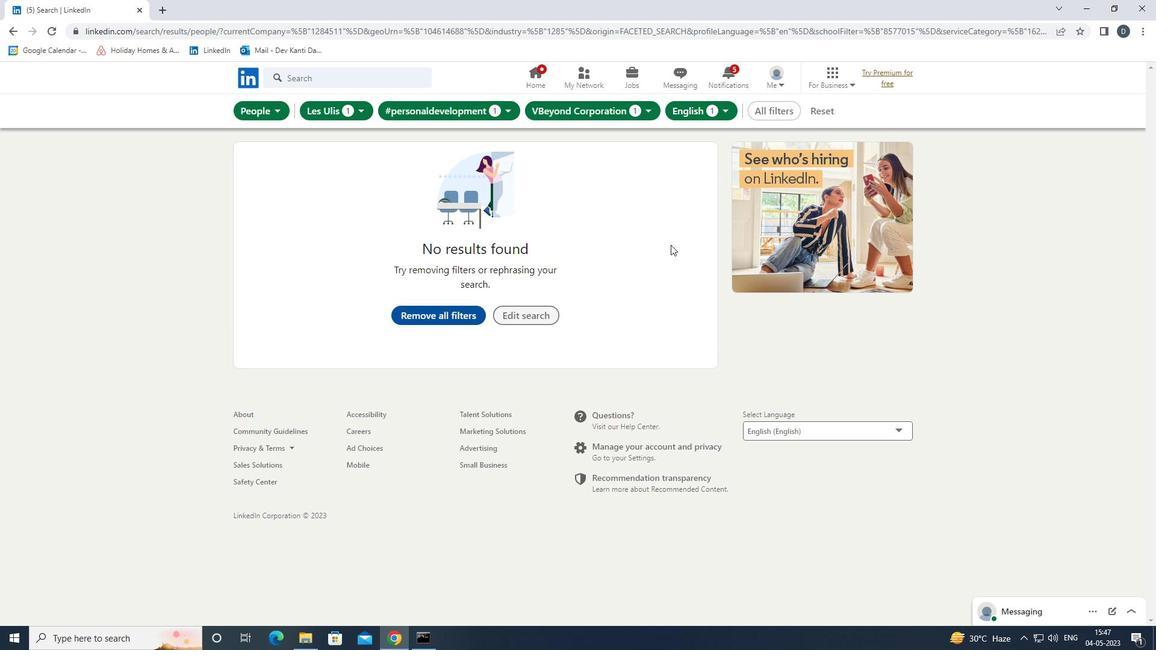 
